 Task: Find connections with filter location Ouro Preto do Oeste with filter topic #entrepreneurwith filter profile language Potuguese with filter current company The Judge Group with filter school Technocrats Institute Of Technology with filter industry Military and International Affairs with filter service category Customer Support with filter keywords title Human Resources
Action: Mouse moved to (590, 112)
Screenshot: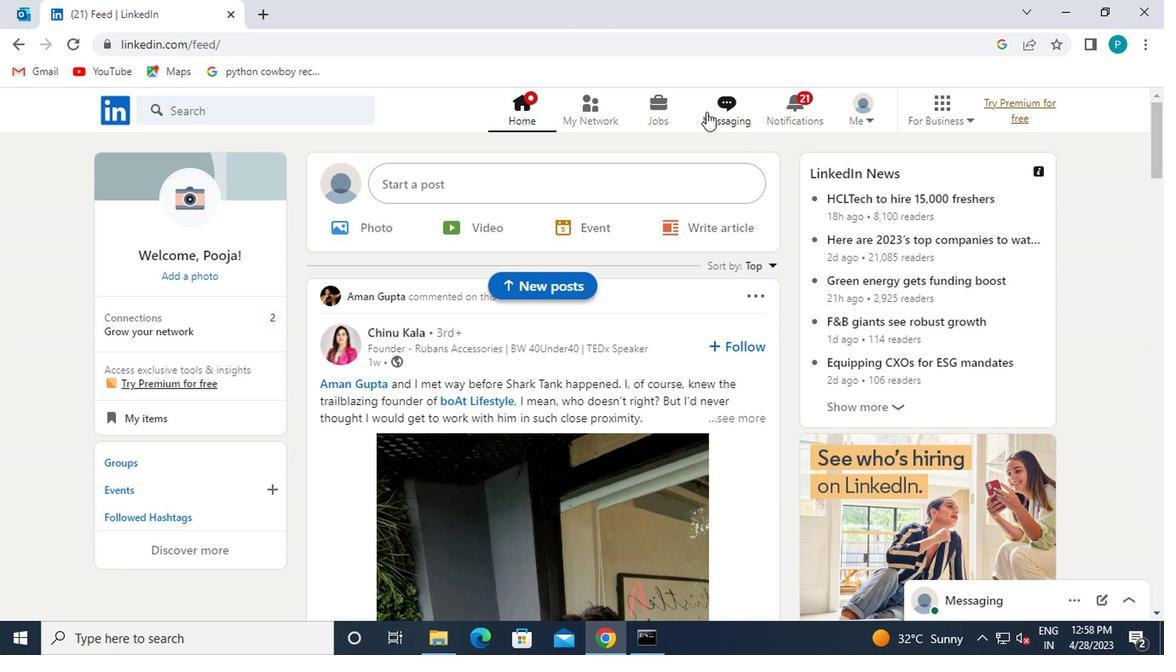 
Action: Mouse pressed left at (590, 112)
Screenshot: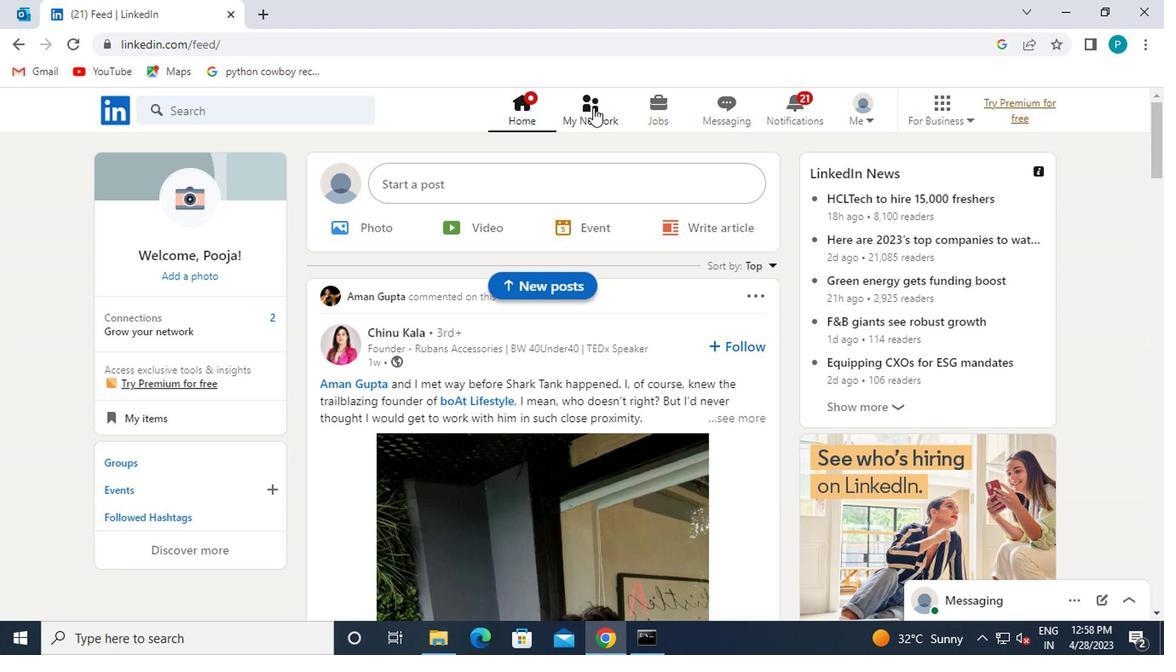 
Action: Mouse moved to (260, 200)
Screenshot: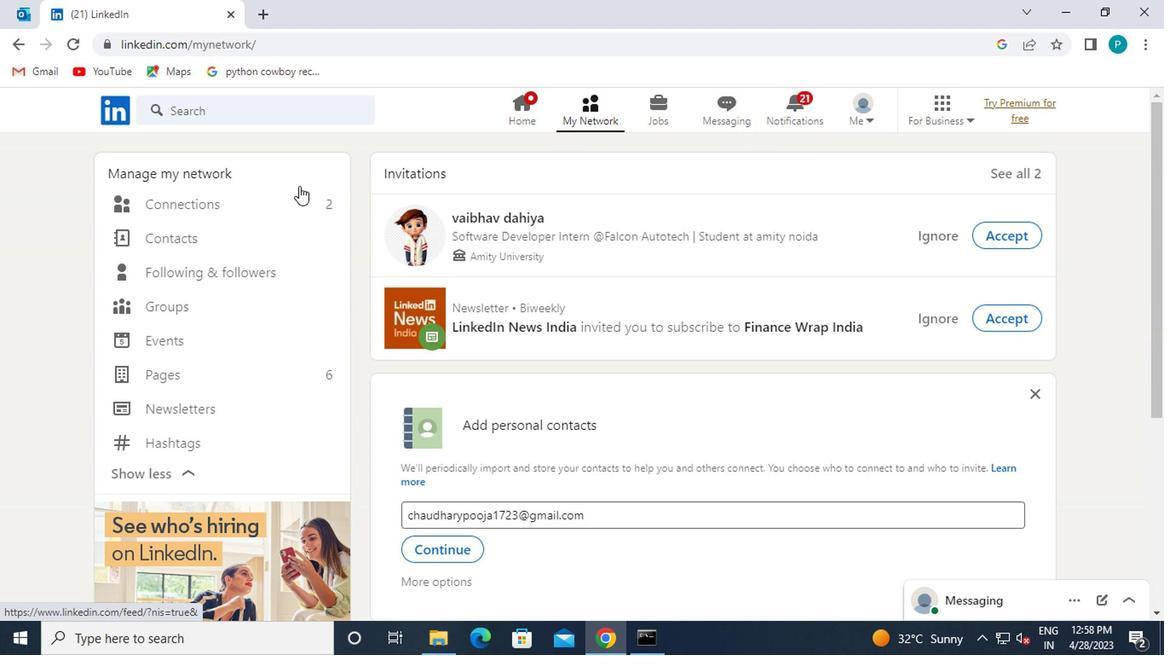 
Action: Mouse pressed left at (260, 200)
Screenshot: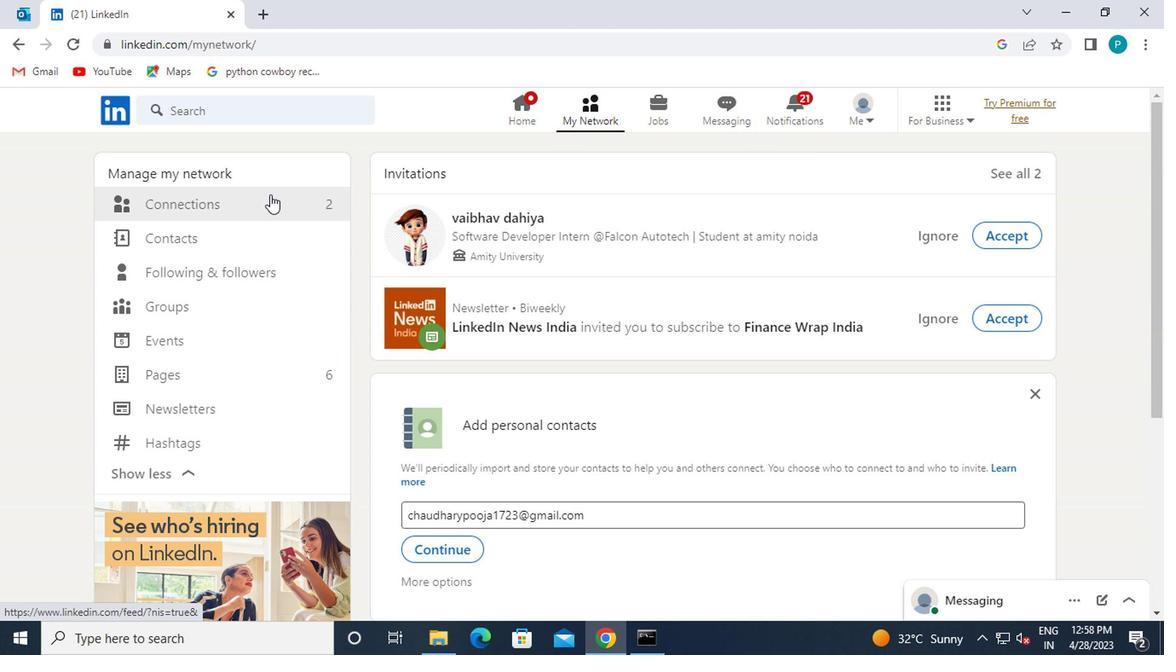 
Action: Mouse moved to (749, 205)
Screenshot: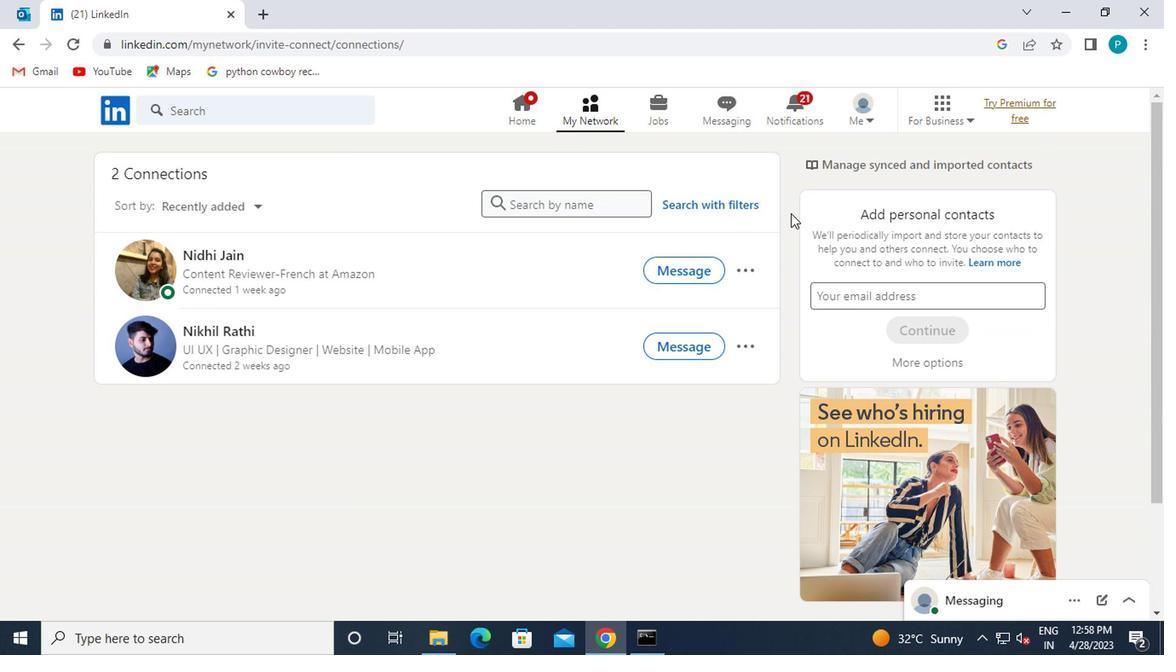 
Action: Mouse pressed left at (749, 205)
Screenshot: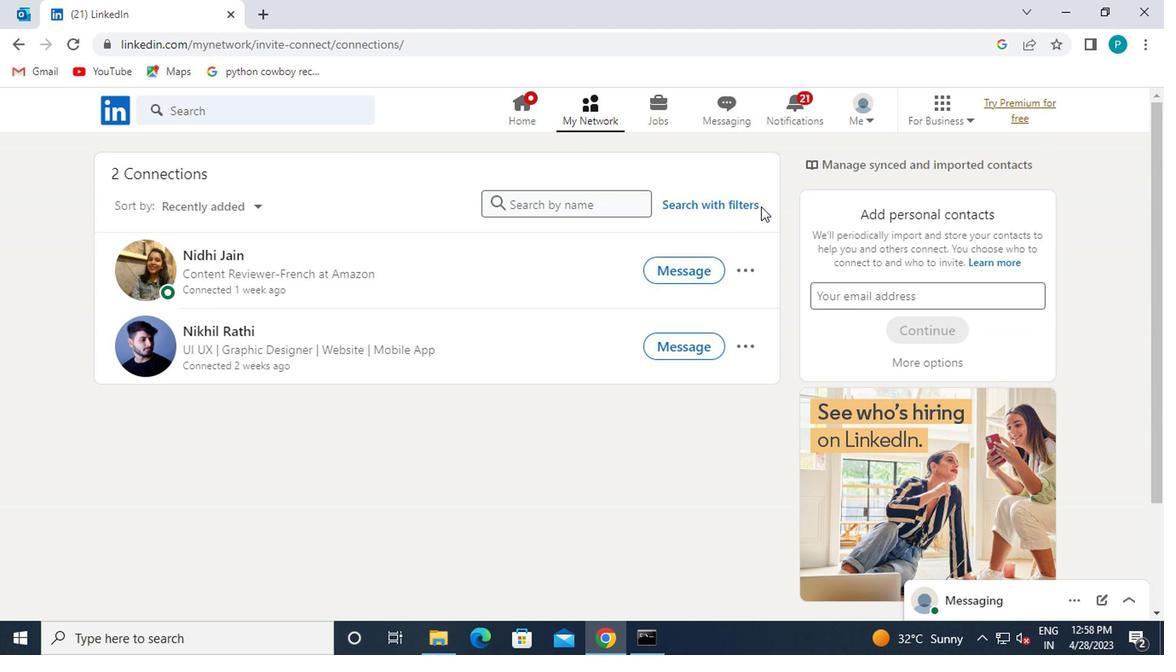 
Action: Mouse moved to (639, 160)
Screenshot: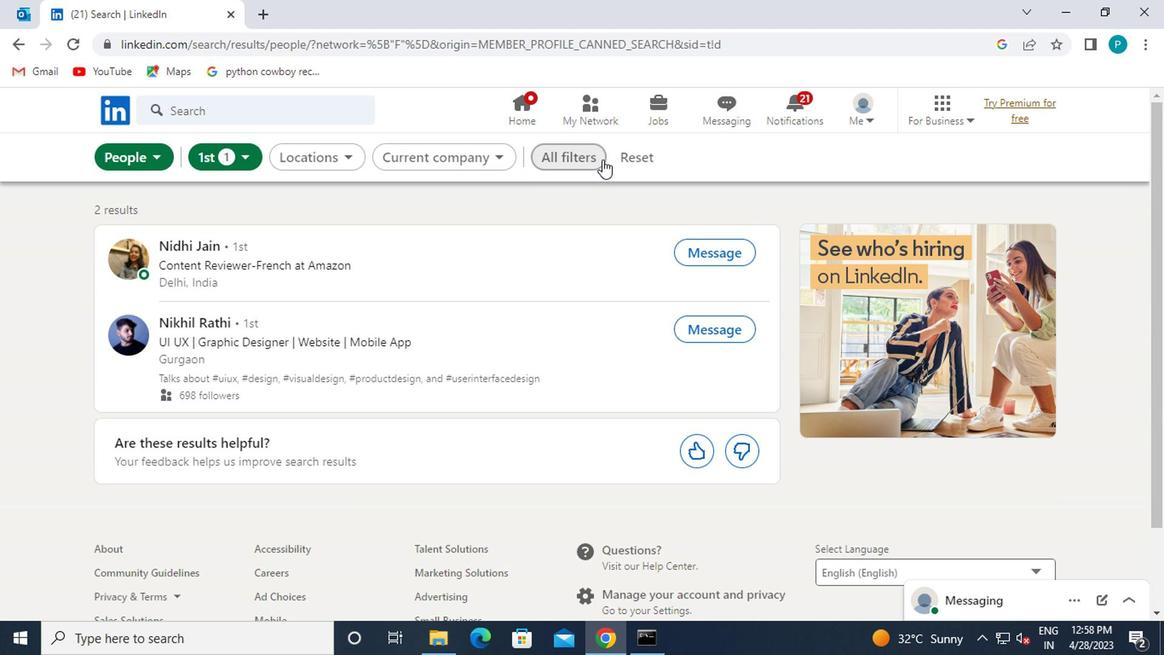 
Action: Mouse pressed left at (639, 160)
Screenshot: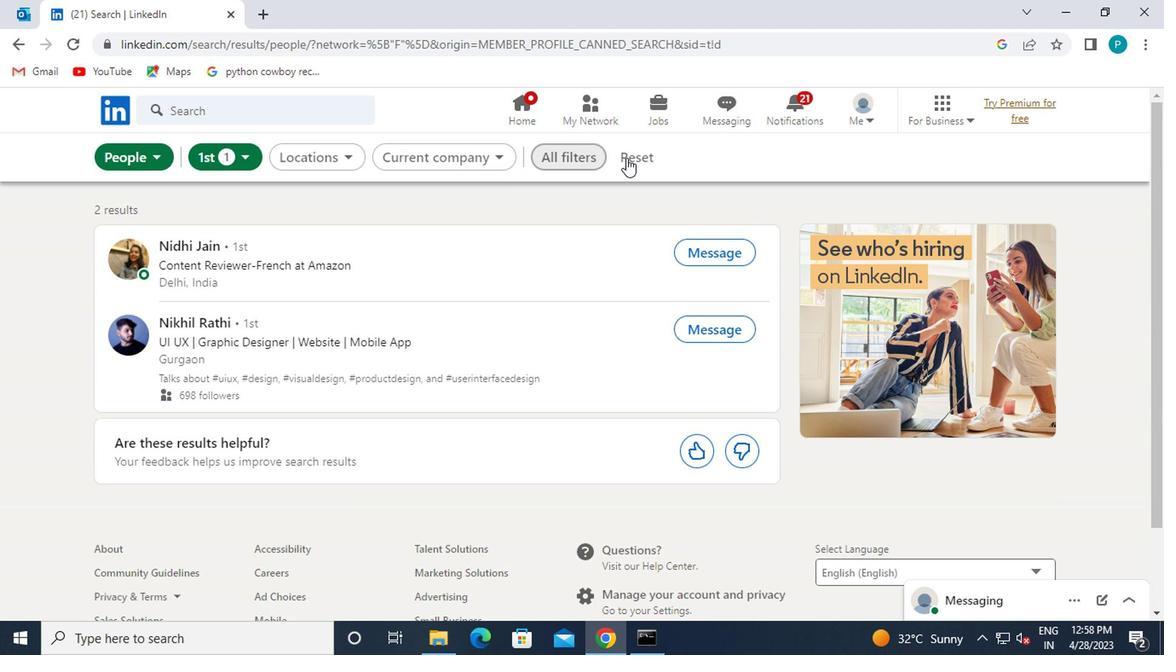 
Action: Mouse moved to (633, 156)
Screenshot: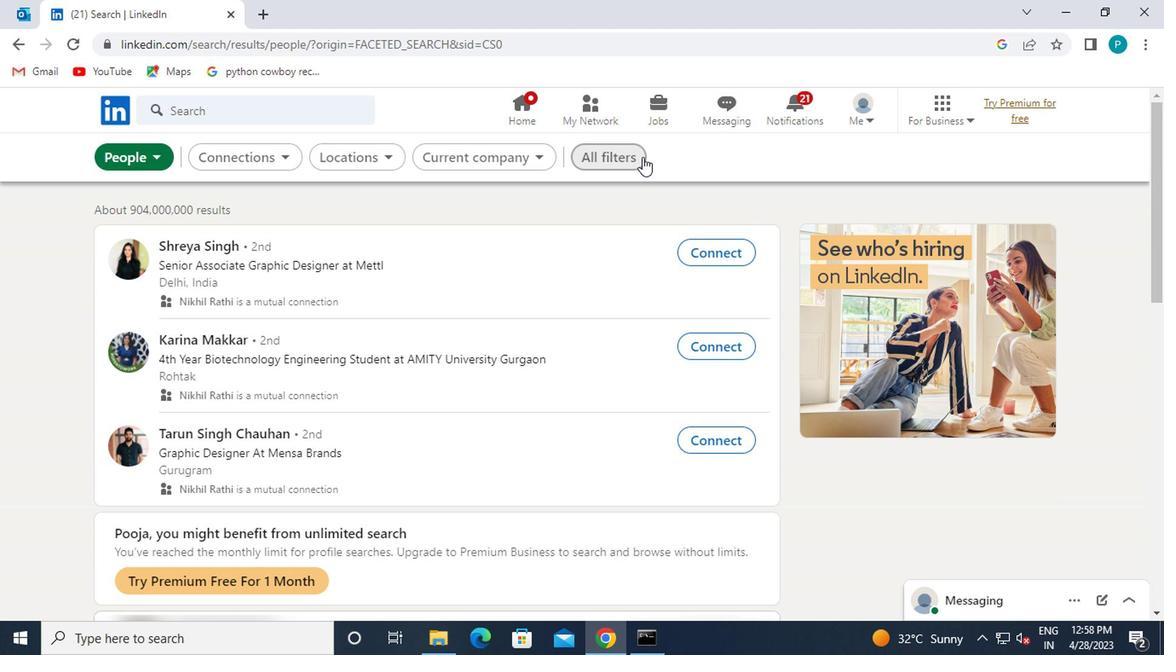 
Action: Mouse pressed left at (633, 156)
Screenshot: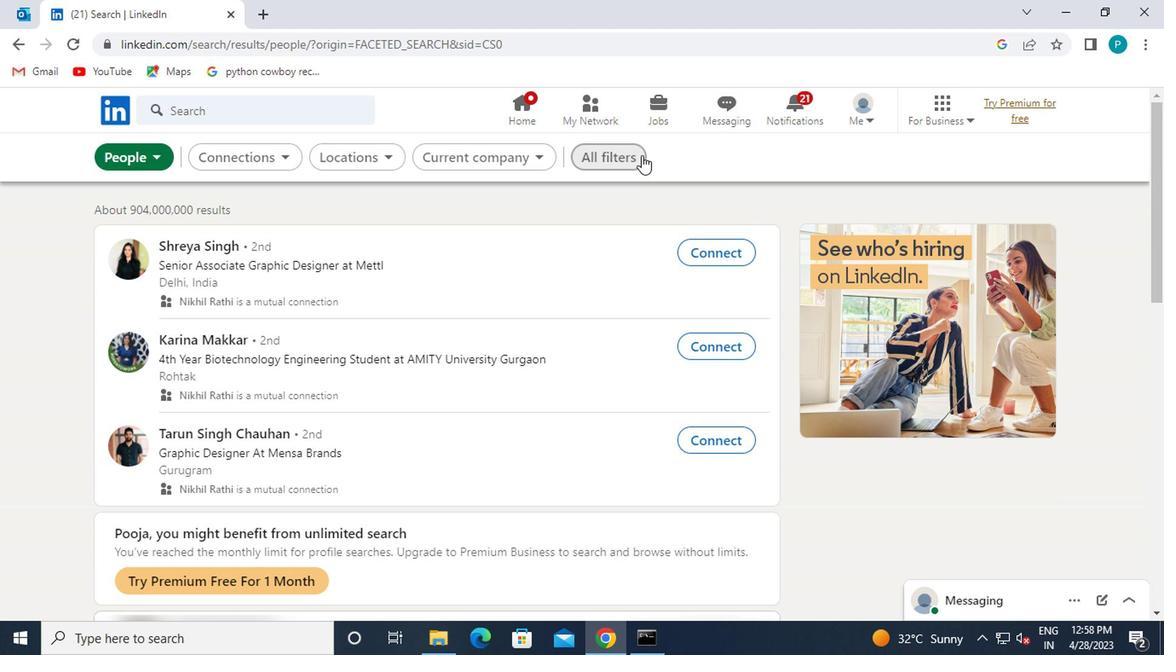 
Action: Mouse moved to (856, 337)
Screenshot: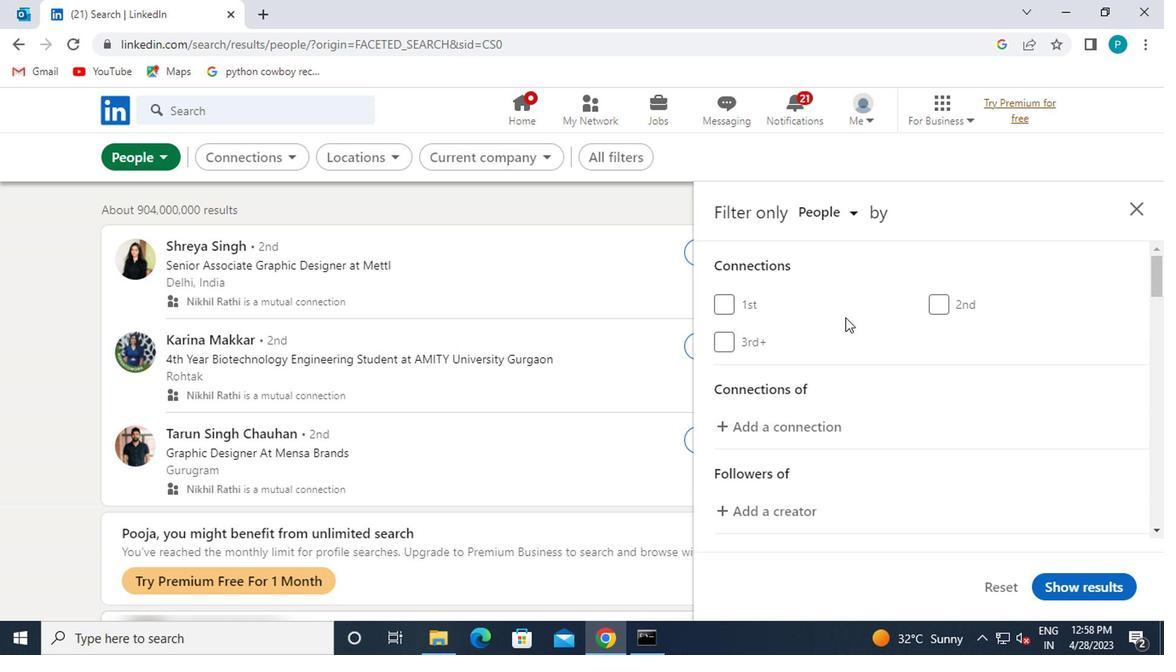 
Action: Mouse scrolled (856, 336) with delta (0, 0)
Screenshot: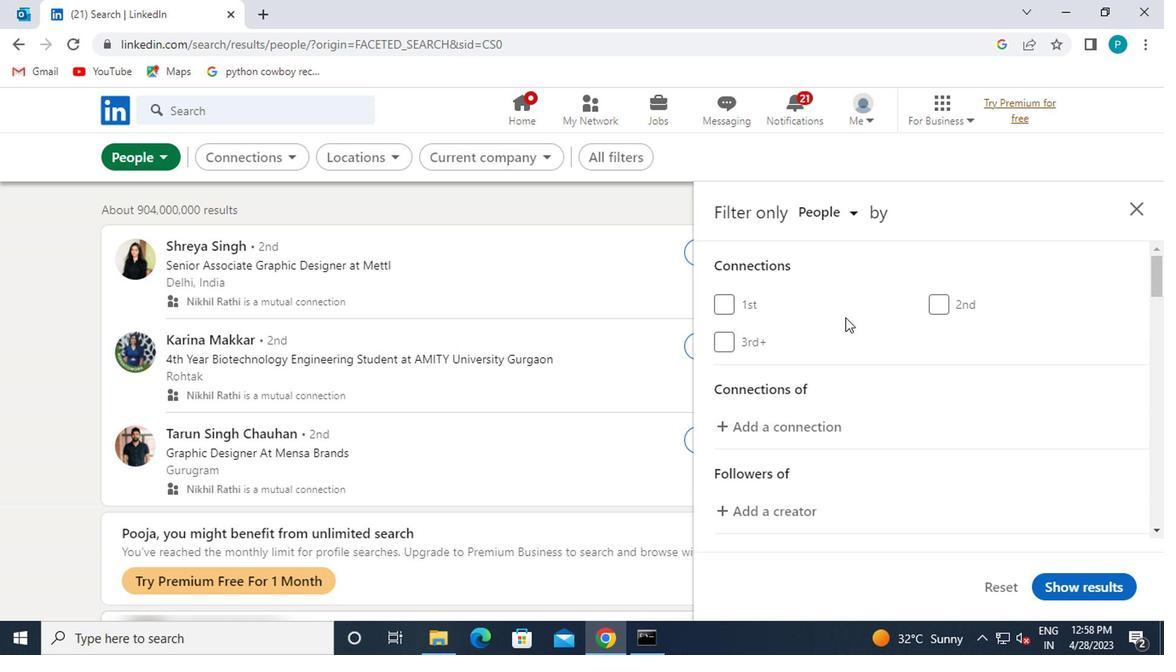 
Action: Mouse moved to (857, 339)
Screenshot: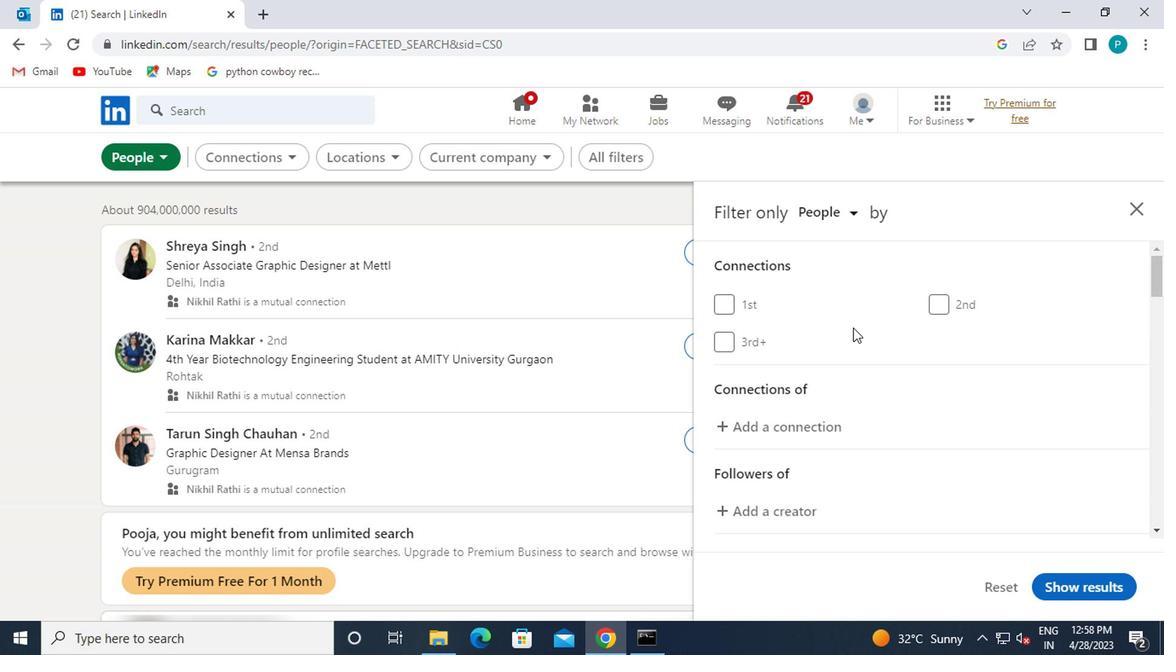 
Action: Mouse scrolled (857, 339) with delta (0, 0)
Screenshot: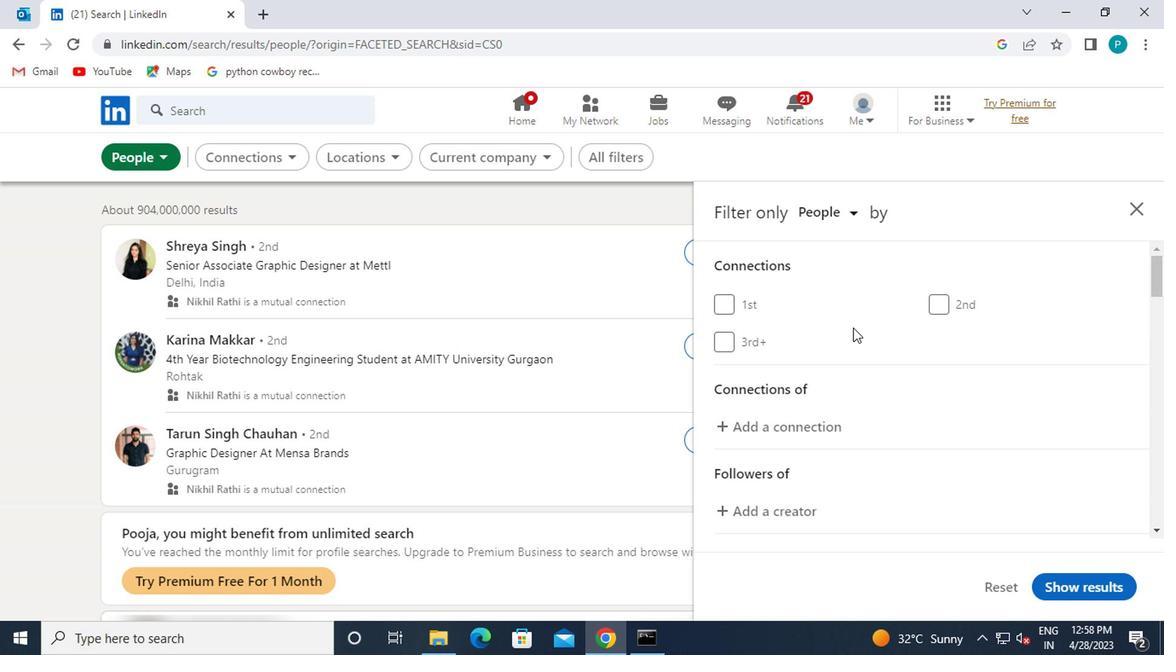 
Action: Mouse scrolled (857, 339) with delta (0, 0)
Screenshot: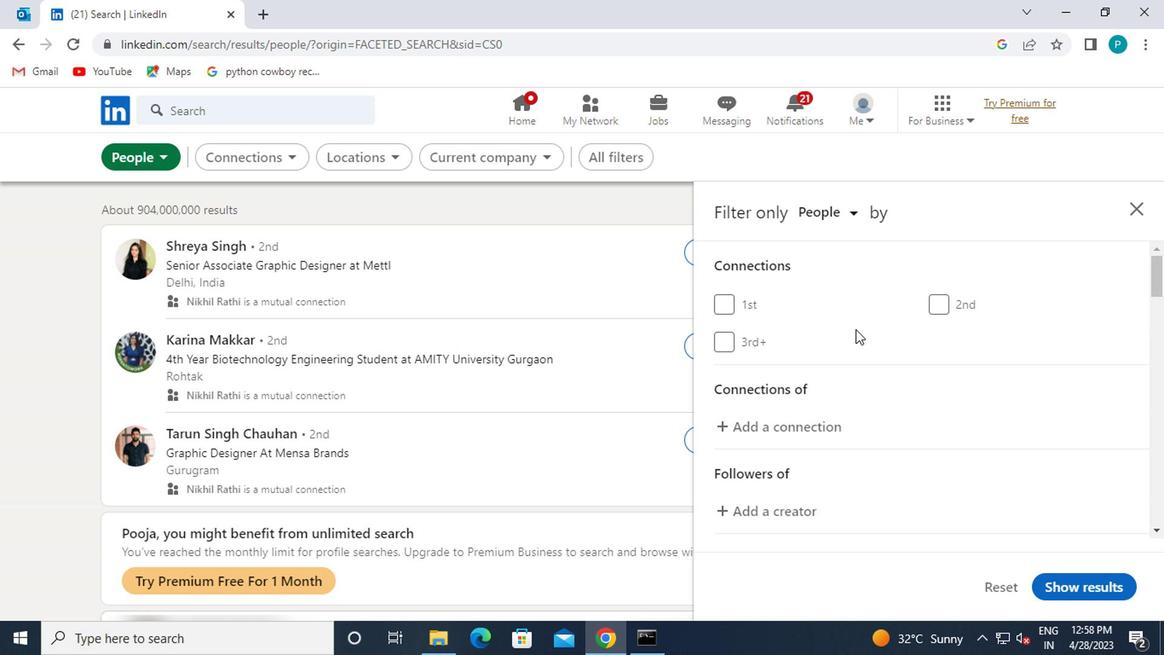 
Action: Mouse moved to (862, 348)
Screenshot: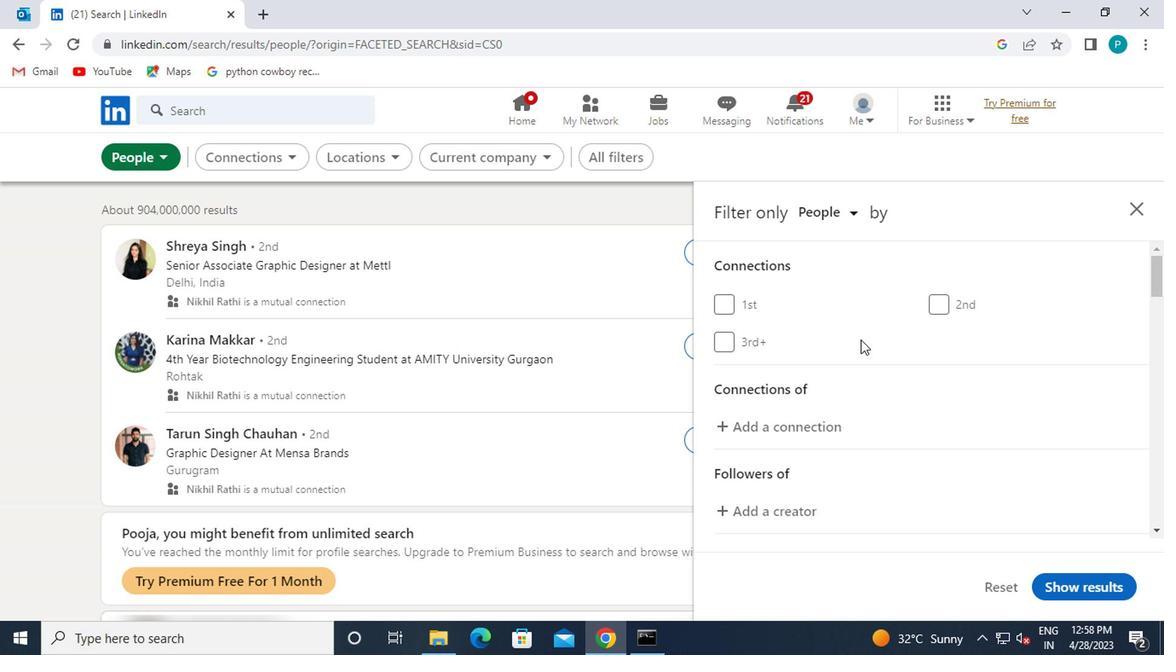 
Action: Mouse scrolled (862, 347) with delta (0, 0)
Screenshot: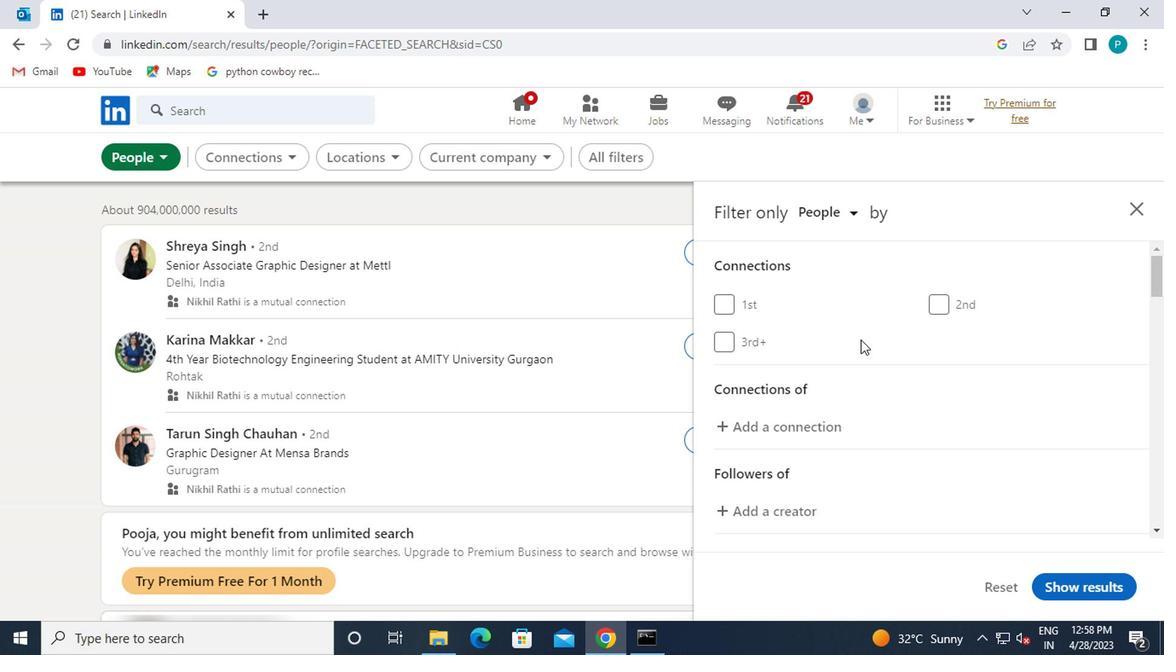 
Action: Mouse moved to (968, 325)
Screenshot: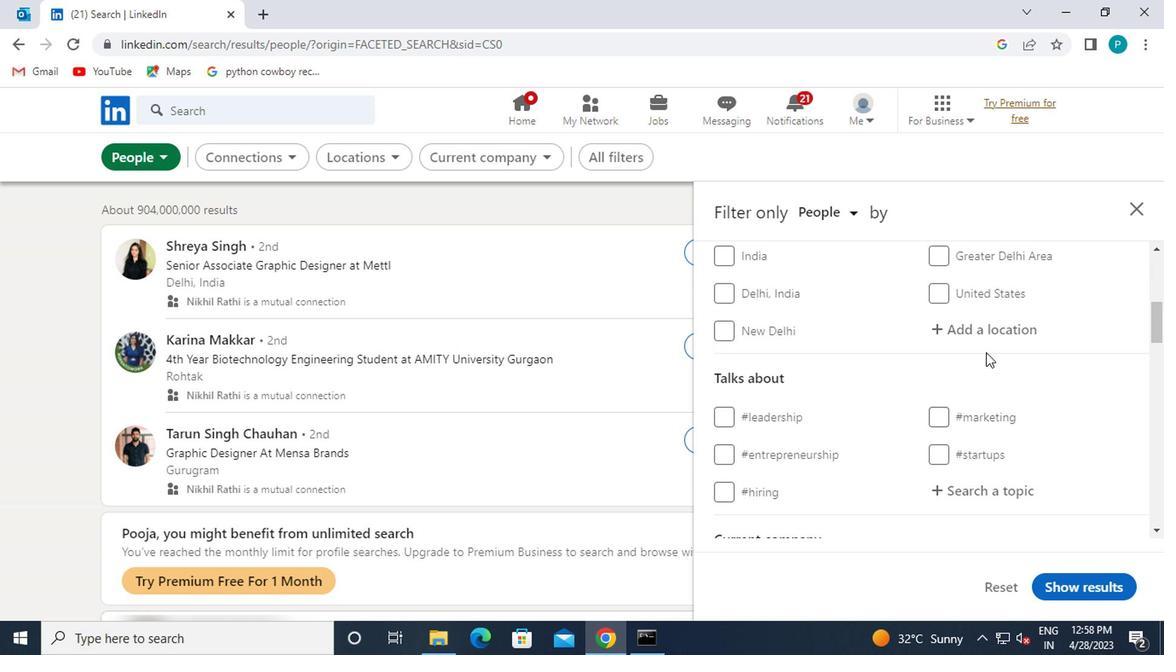 
Action: Mouse pressed left at (968, 325)
Screenshot: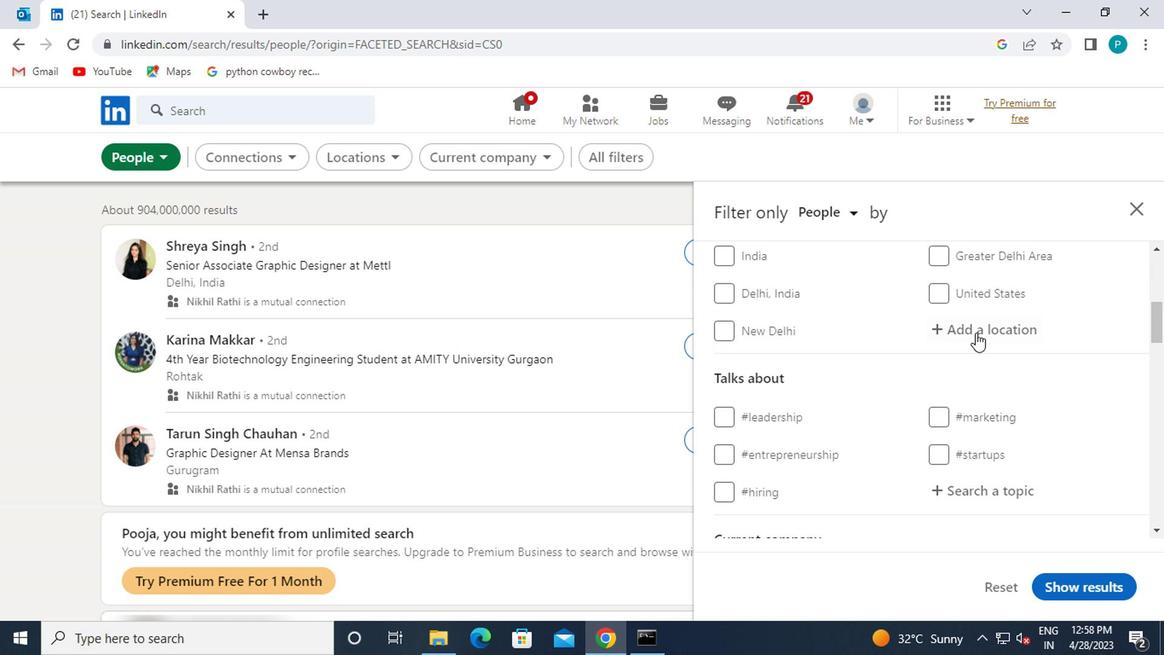 
Action: Key pressed <Key.caps_lock>o<Key.caps_lock>uro
Screenshot: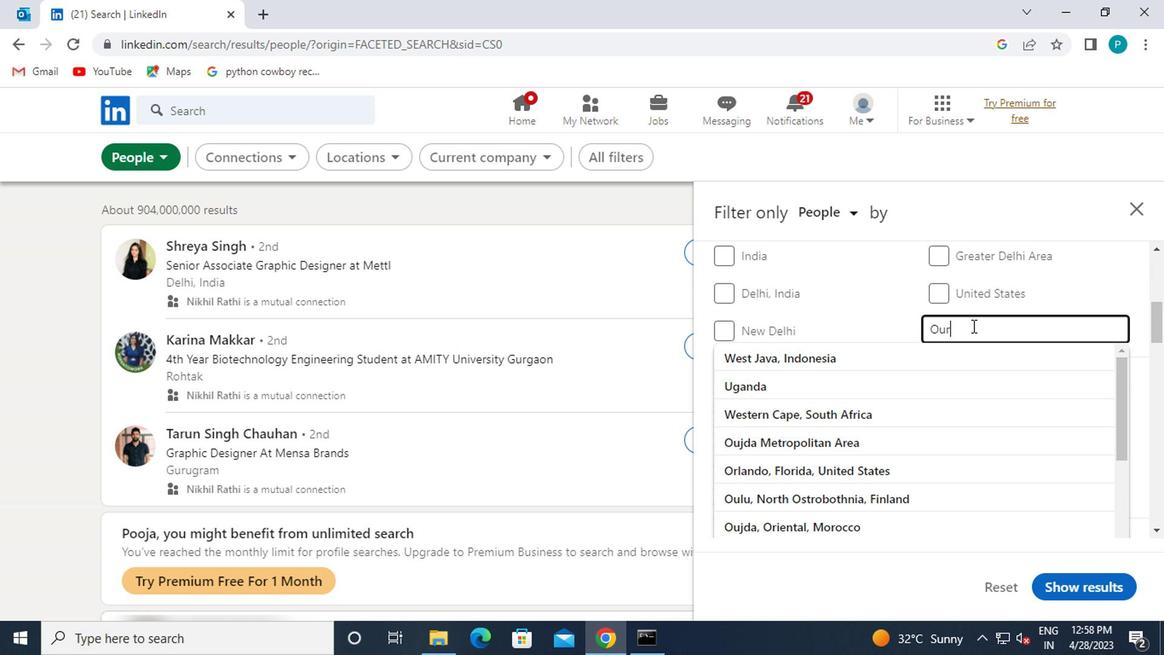 
Action: Mouse moved to (913, 435)
Screenshot: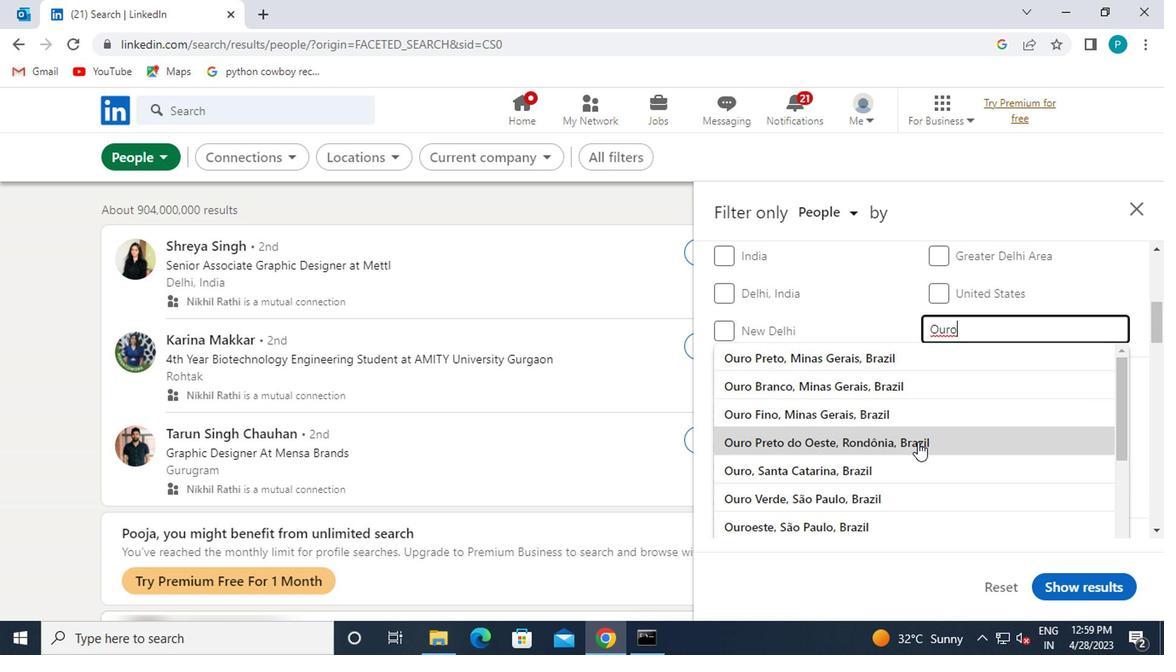 
Action: Mouse pressed left at (913, 435)
Screenshot: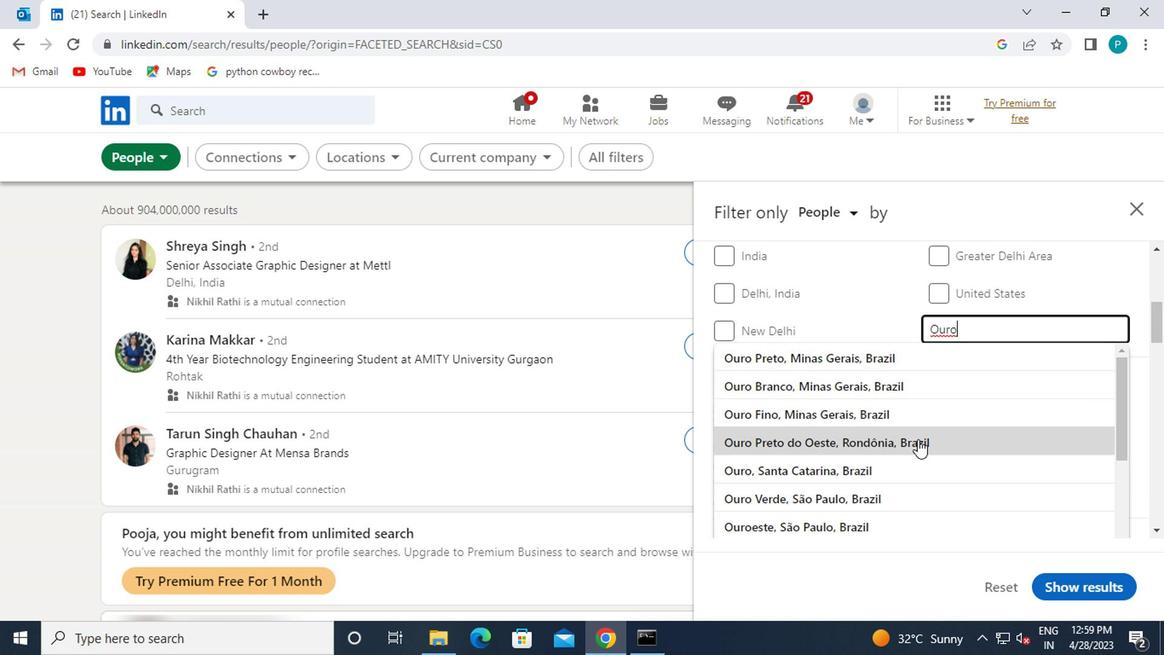 
Action: Mouse scrolled (913, 434) with delta (0, 0)
Screenshot: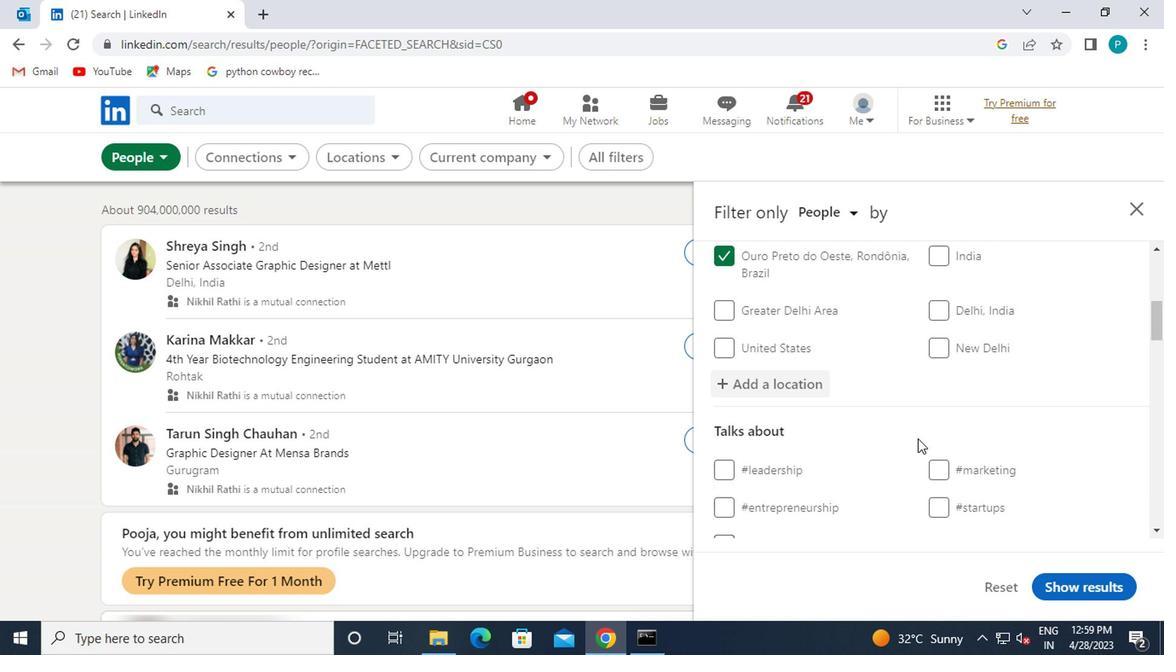 
Action: Mouse scrolled (913, 434) with delta (0, 0)
Screenshot: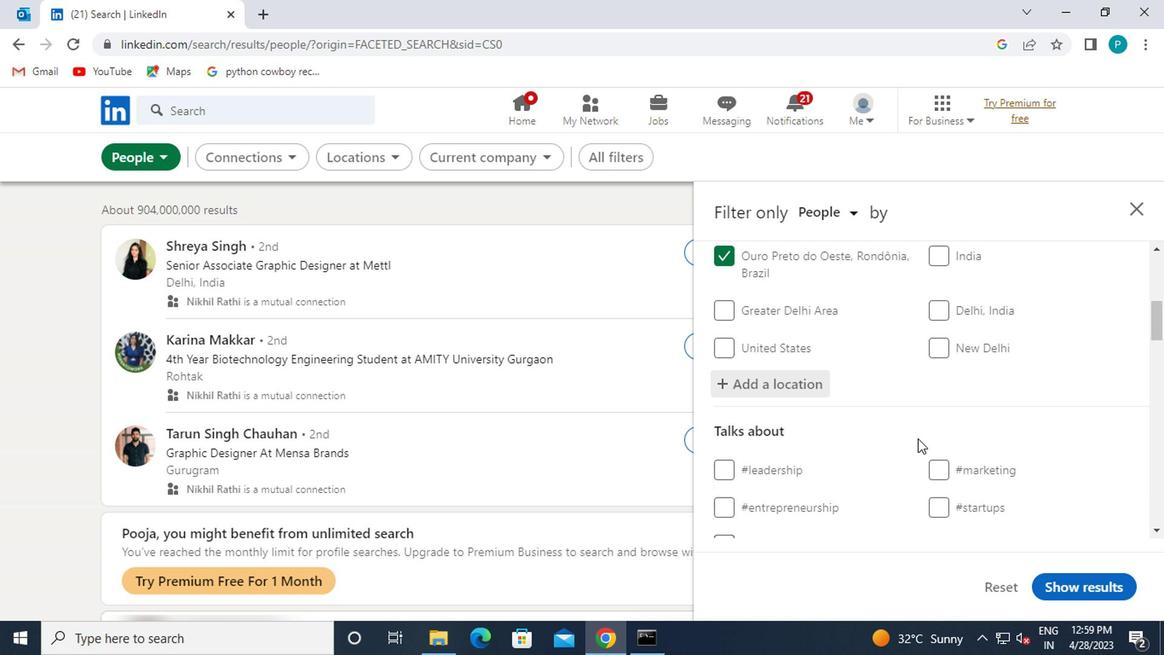 
Action: Mouse moved to (967, 384)
Screenshot: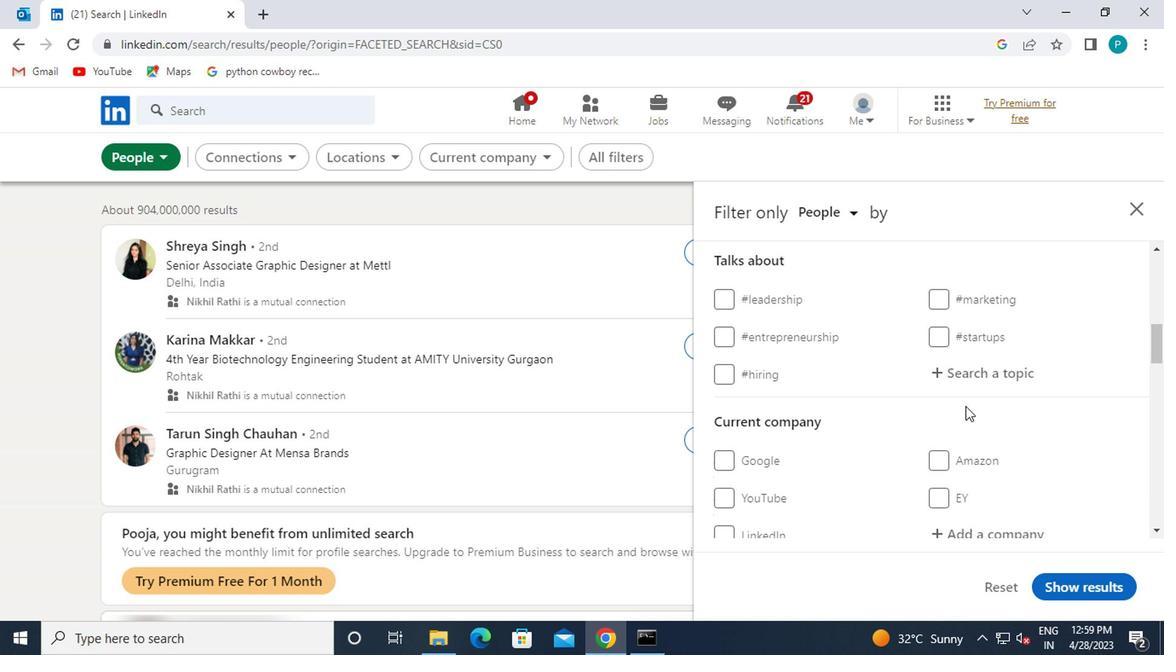 
Action: Mouse pressed left at (967, 384)
Screenshot: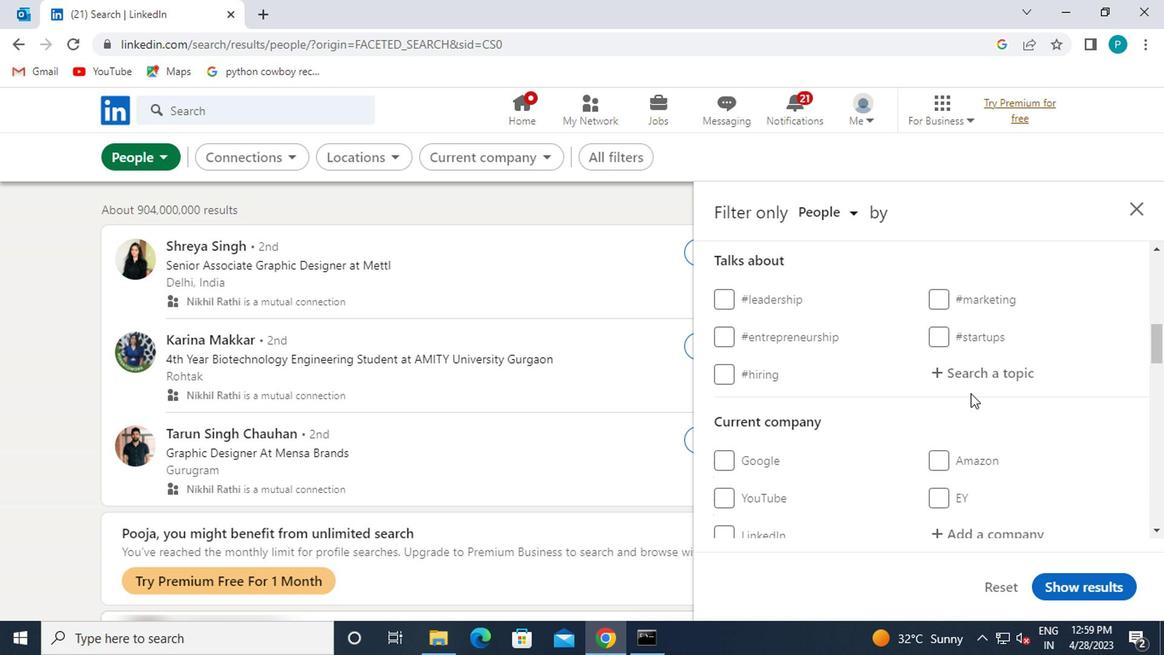 
Action: Key pressed <Key.shift>#ENTREPRENUR
Screenshot: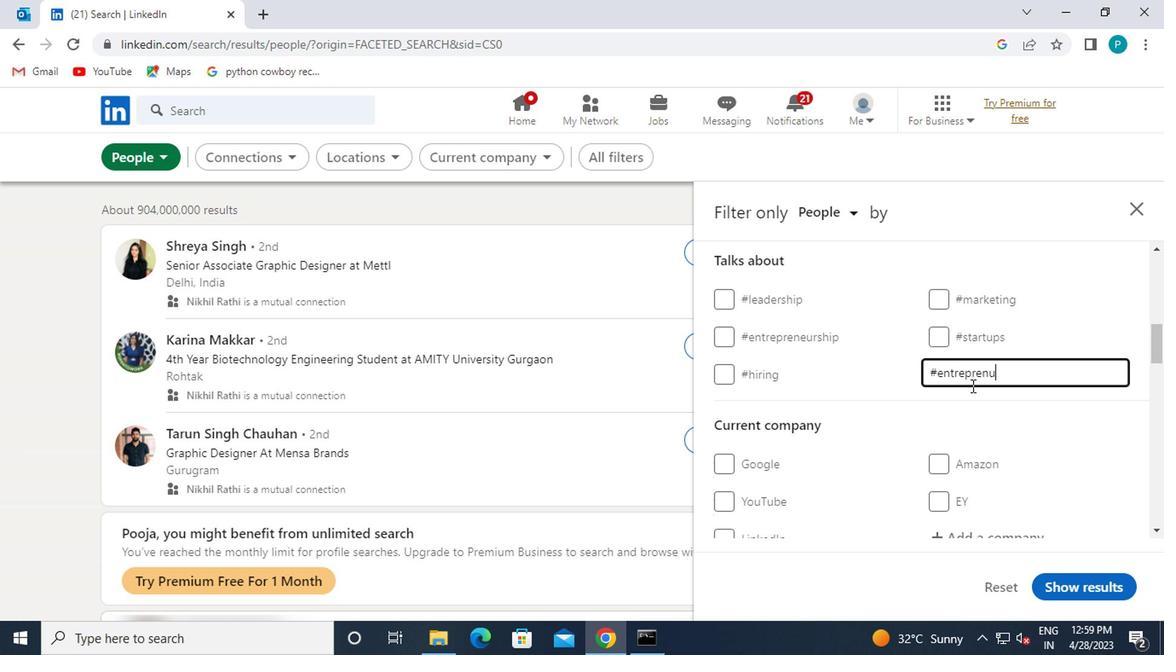 
Action: Mouse scrolled (967, 383) with delta (0, 0)
Screenshot: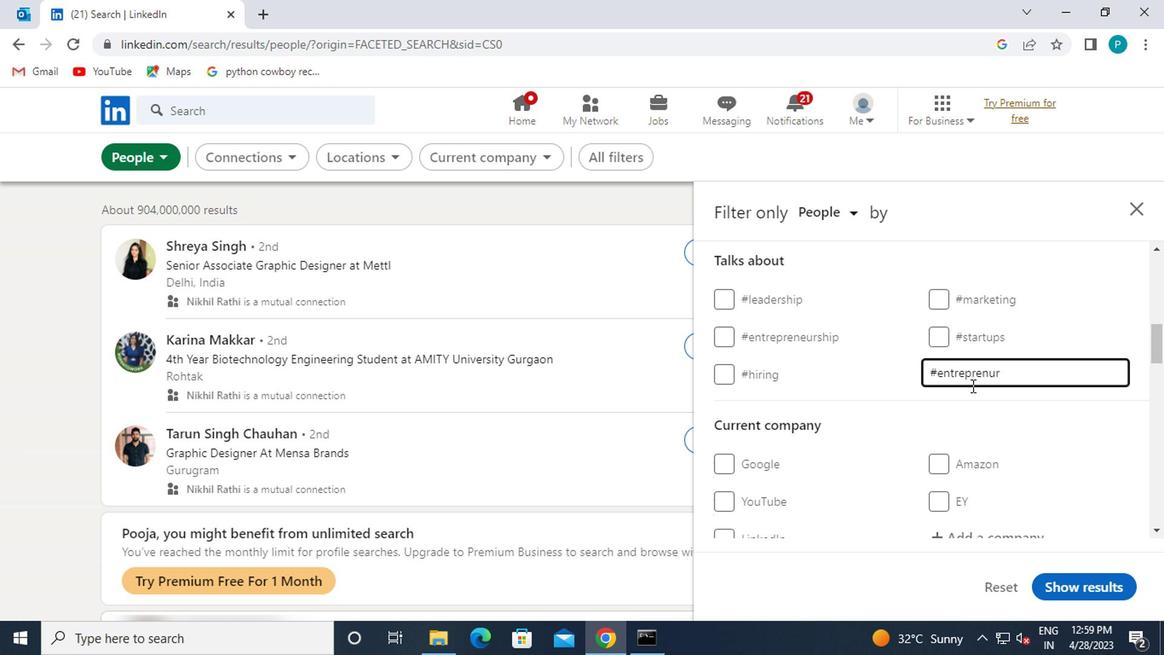 
Action: Mouse scrolled (967, 383) with delta (0, 0)
Screenshot: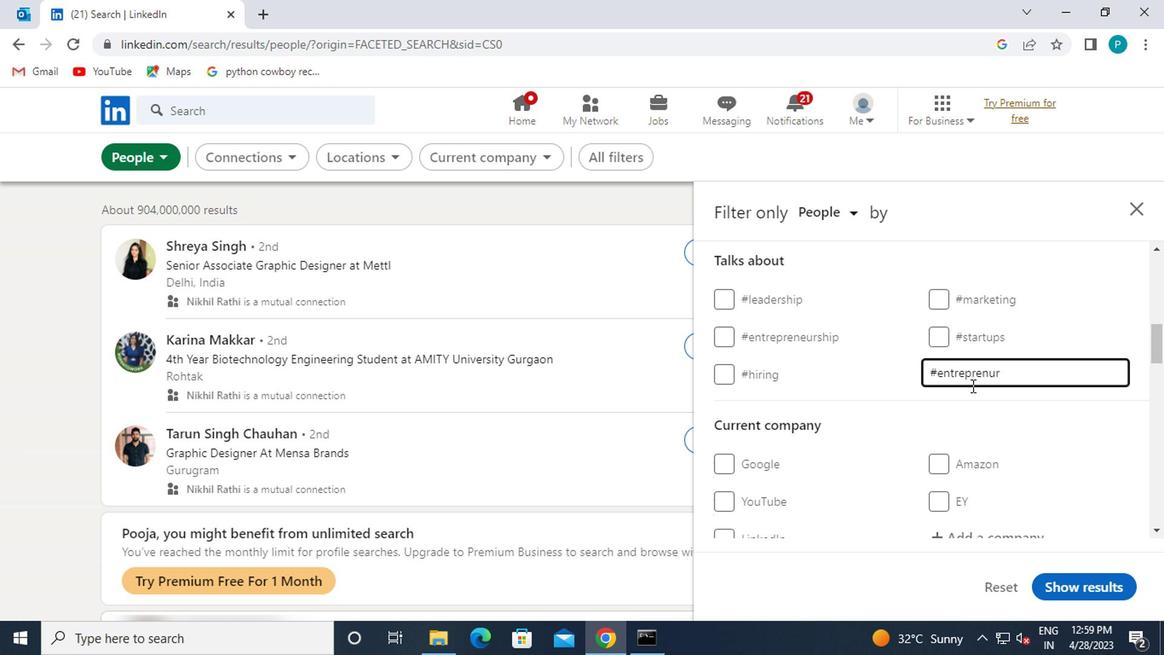 
Action: Mouse moved to (965, 381)
Screenshot: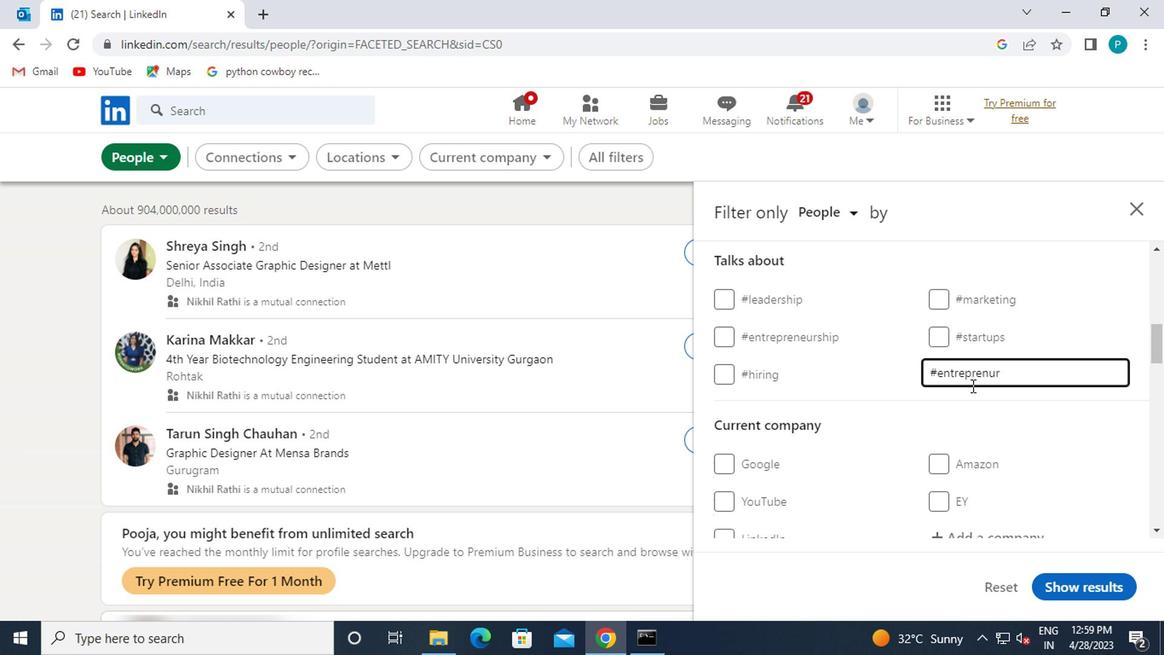
Action: Mouse scrolled (965, 380) with delta (0, 0)
Screenshot: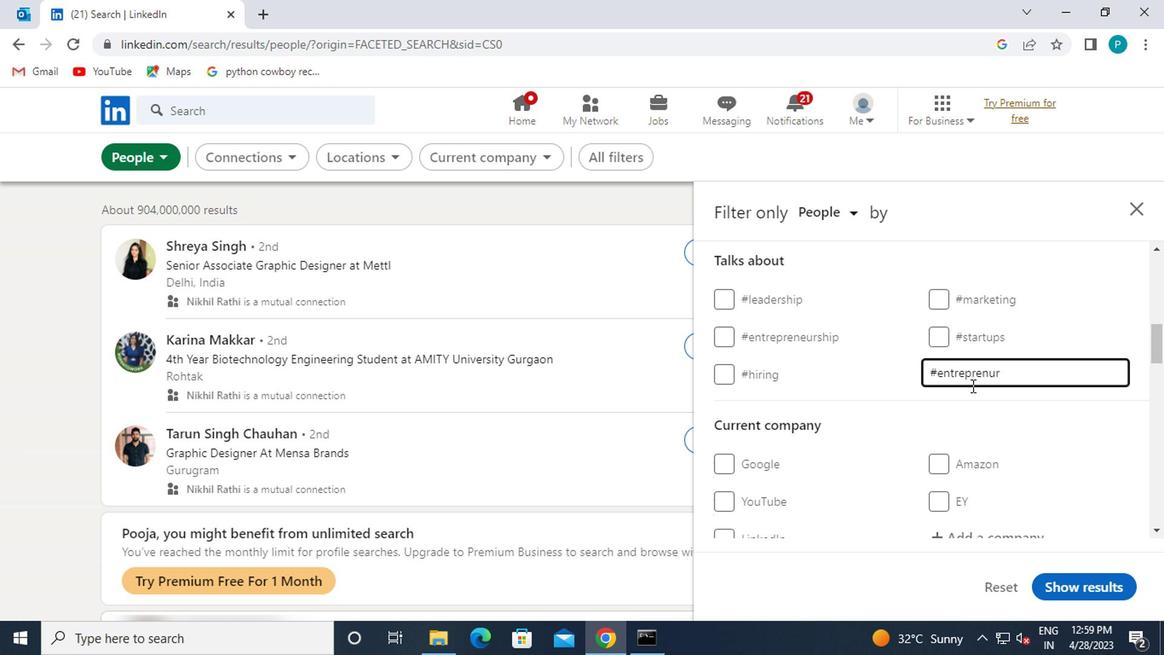 
Action: Mouse moved to (951, 377)
Screenshot: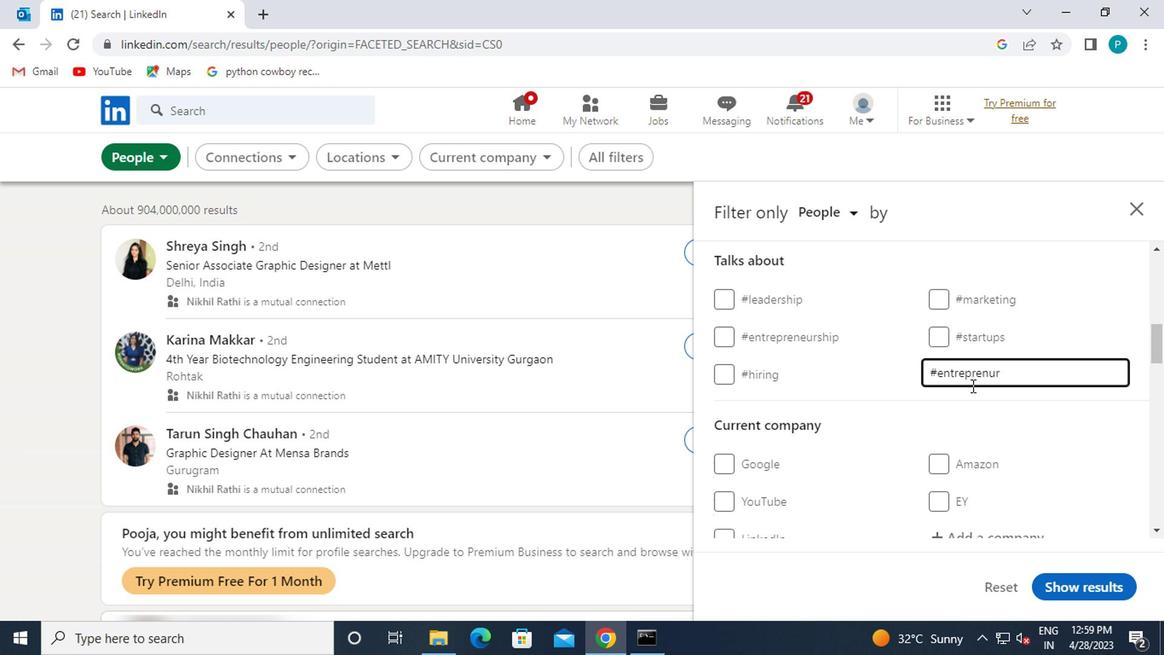 
Action: Mouse scrolled (951, 377) with delta (0, 0)
Screenshot: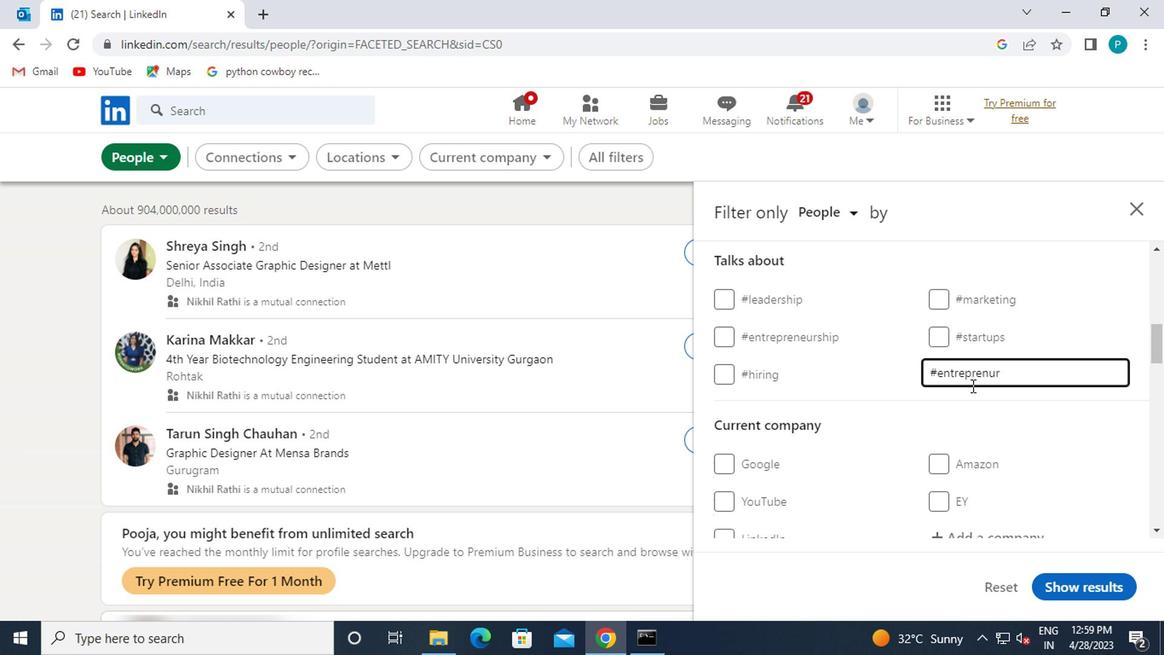 
Action: Mouse moved to (889, 367)
Screenshot: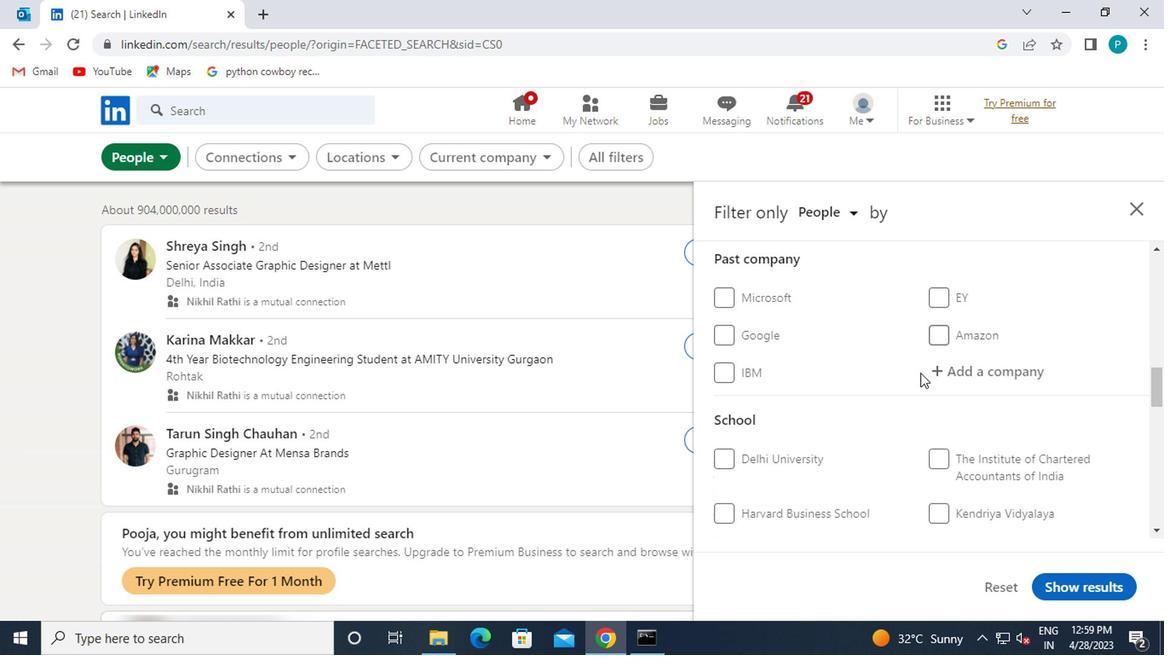 
Action: Mouse scrolled (889, 366) with delta (0, -1)
Screenshot: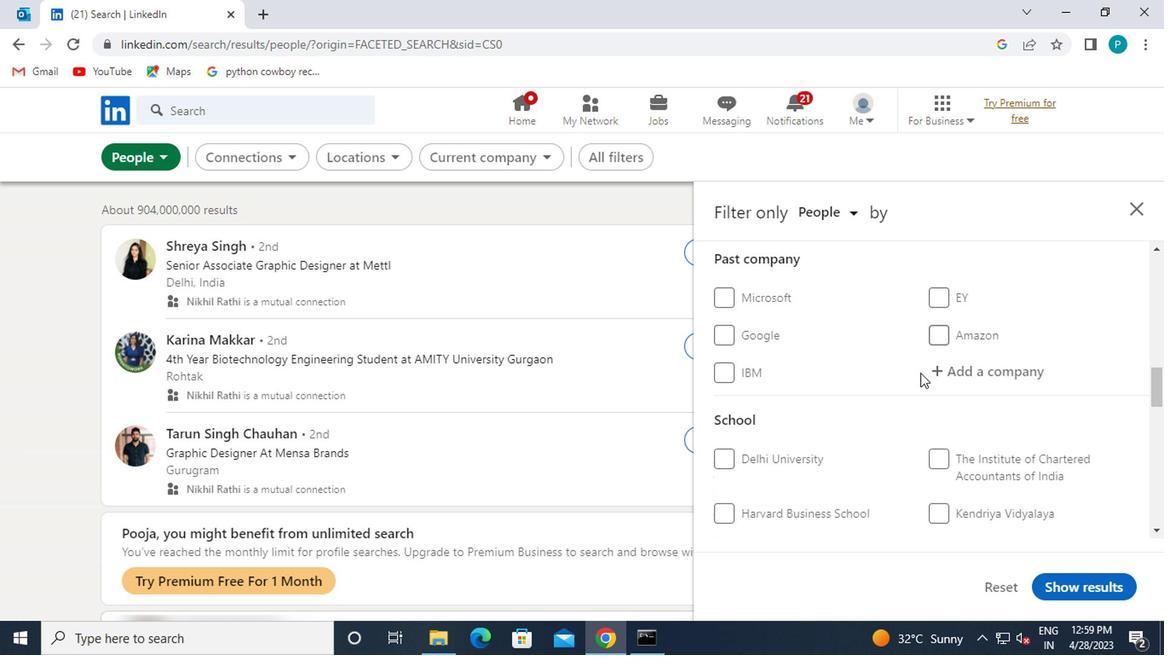 
Action: Mouse scrolled (889, 366) with delta (0, -1)
Screenshot: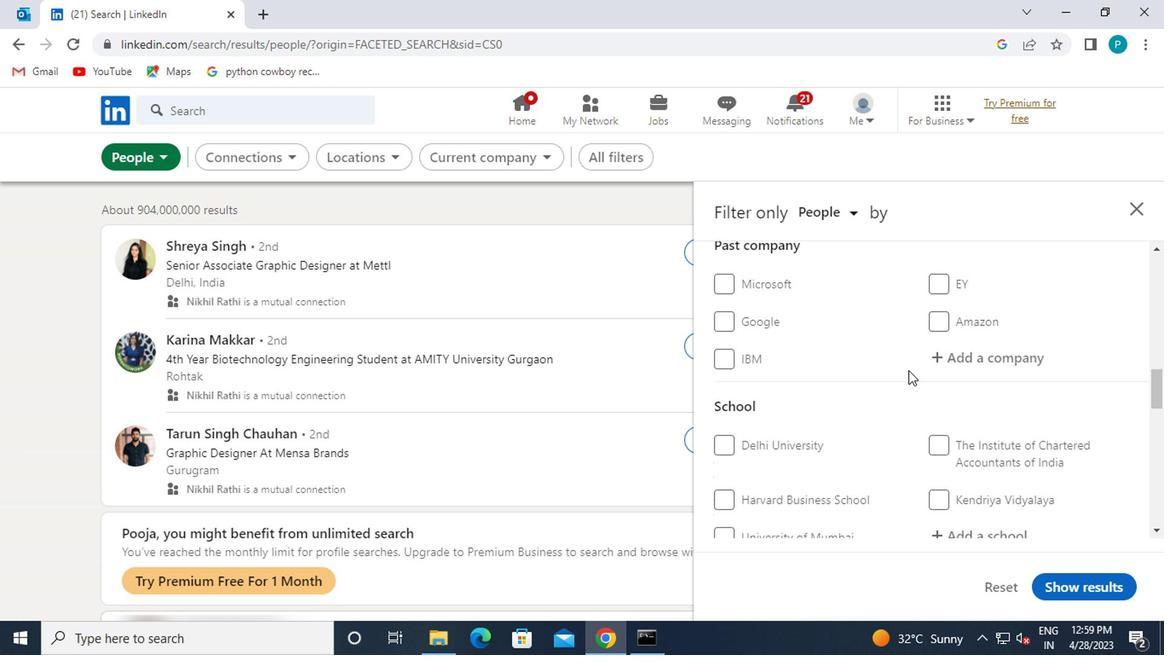 
Action: Mouse scrolled (889, 366) with delta (0, -1)
Screenshot: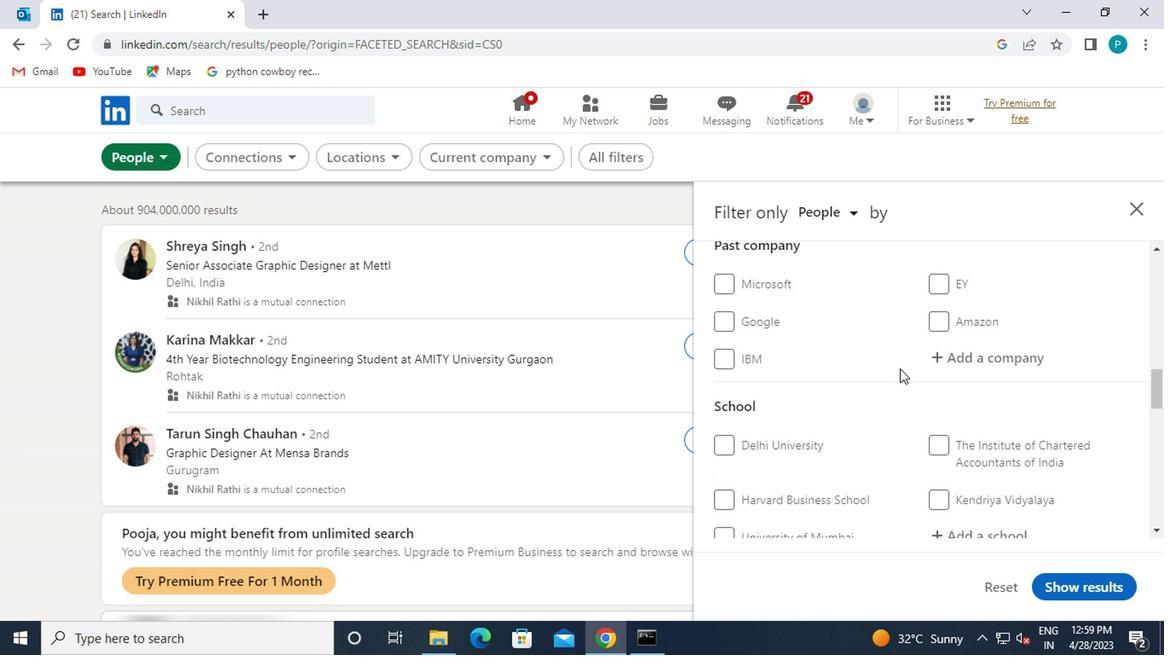 
Action: Mouse moved to (849, 380)
Screenshot: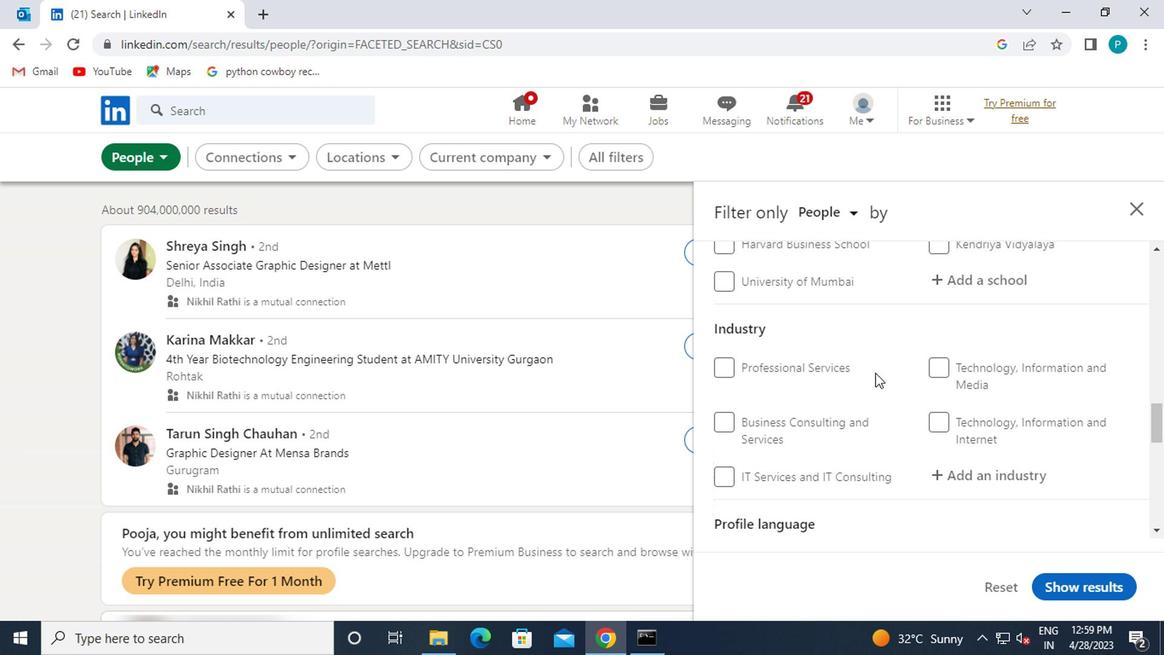 
Action: Mouse scrolled (849, 379) with delta (0, -1)
Screenshot: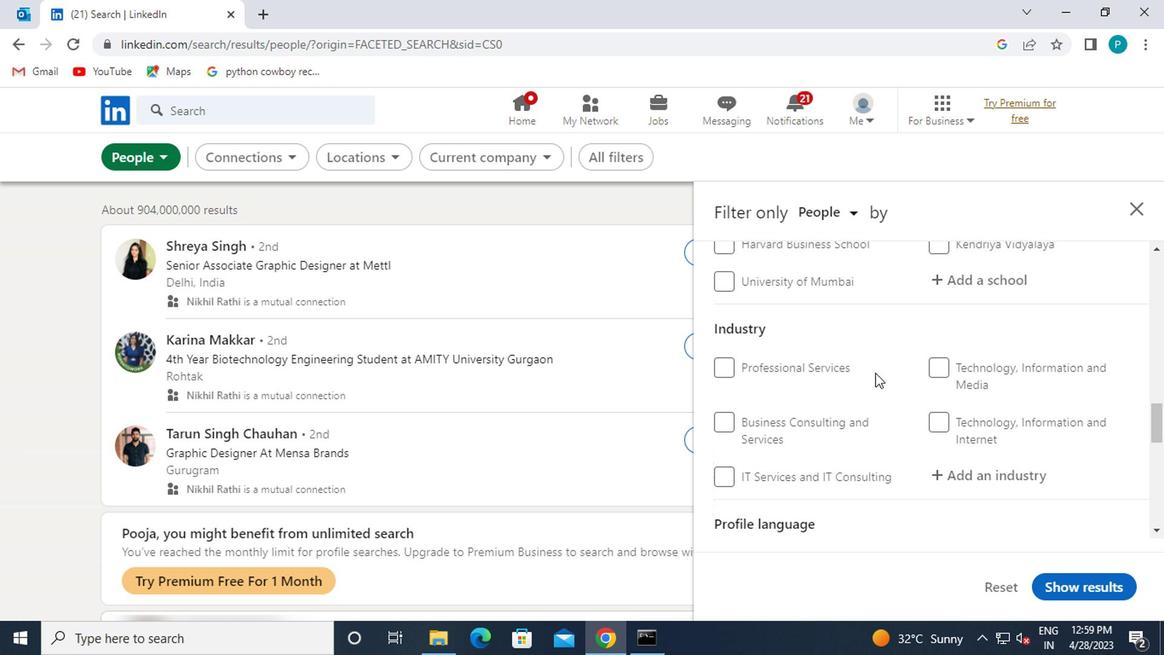 
Action: Mouse moved to (846, 382)
Screenshot: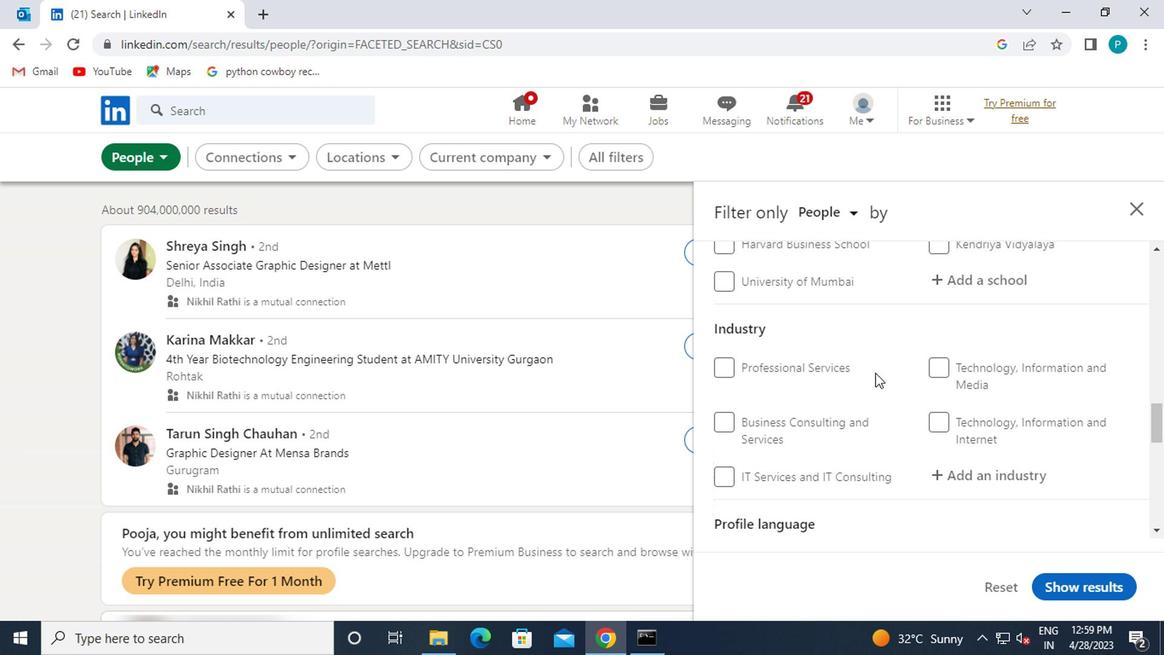 
Action: Mouse scrolled (846, 381) with delta (0, 0)
Screenshot: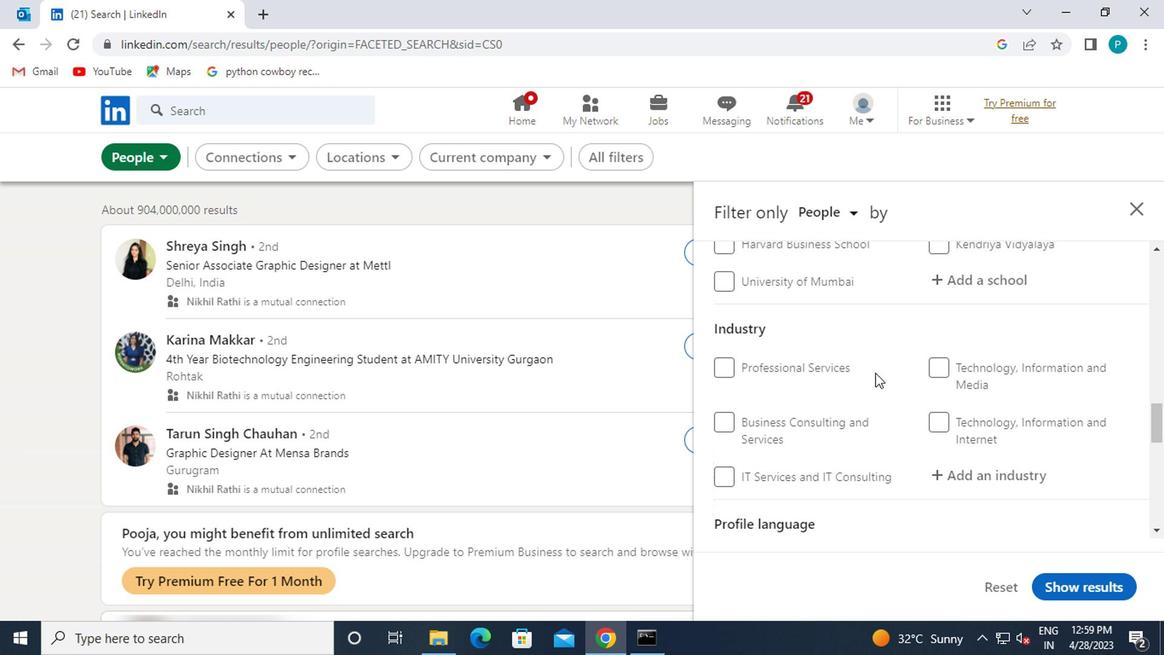 
Action: Mouse scrolled (846, 381) with delta (0, 0)
Screenshot: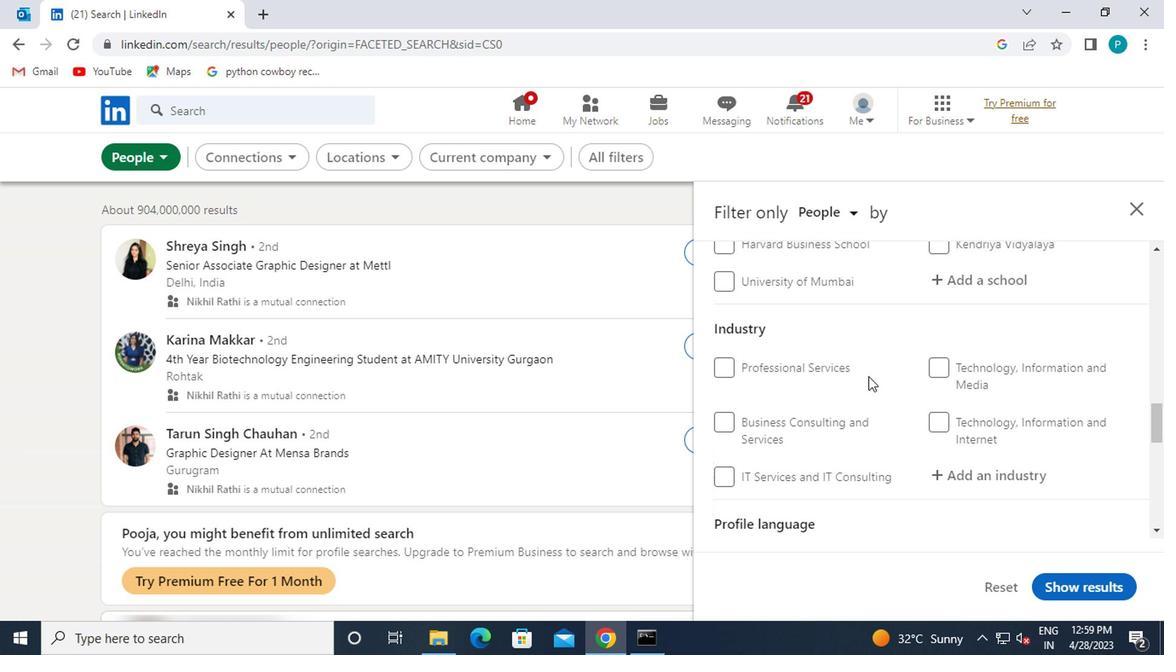 
Action: Mouse moved to (946, 350)
Screenshot: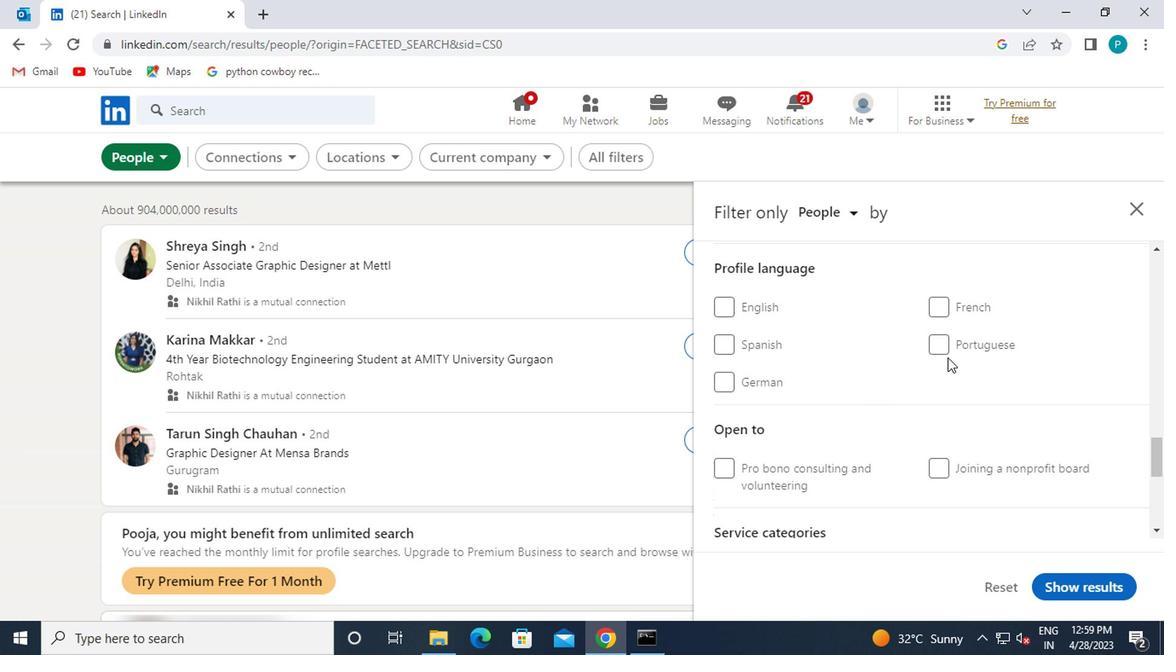 
Action: Mouse pressed left at (946, 350)
Screenshot: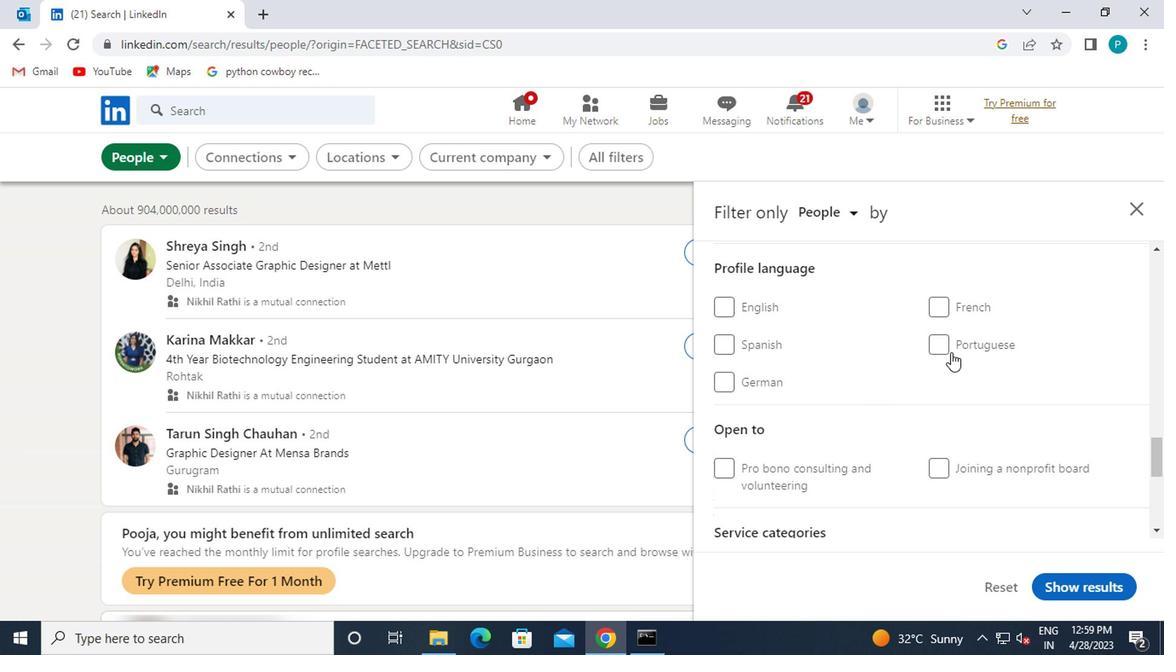 
Action: Mouse moved to (1005, 350)
Screenshot: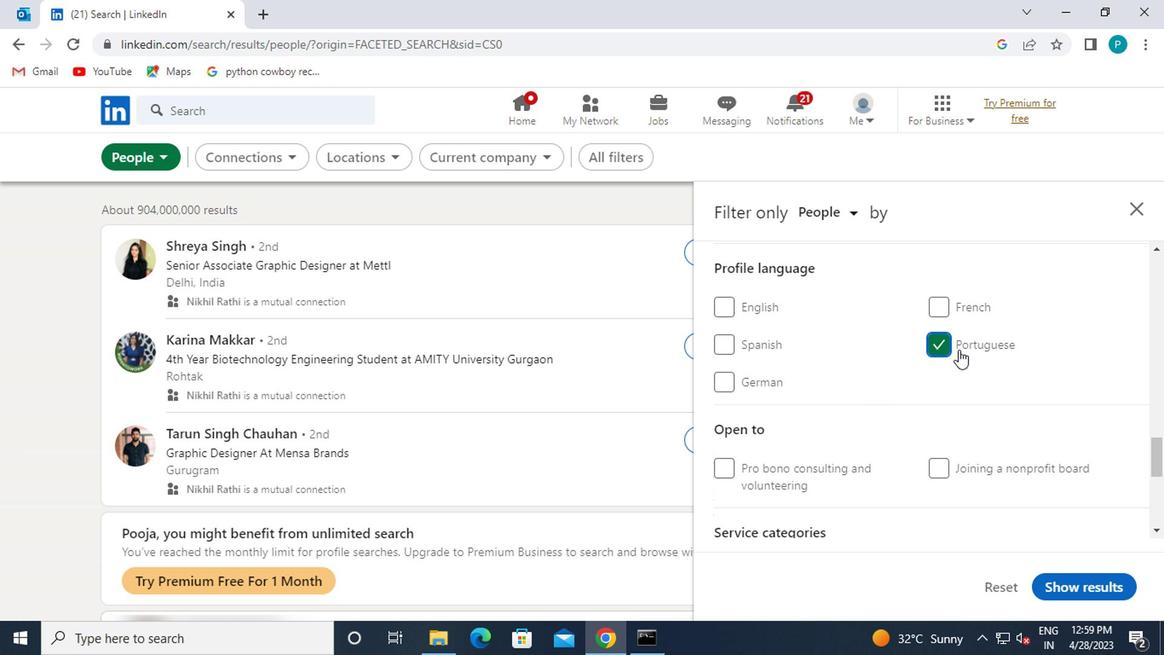 
Action: Mouse scrolled (1005, 351) with delta (0, 0)
Screenshot: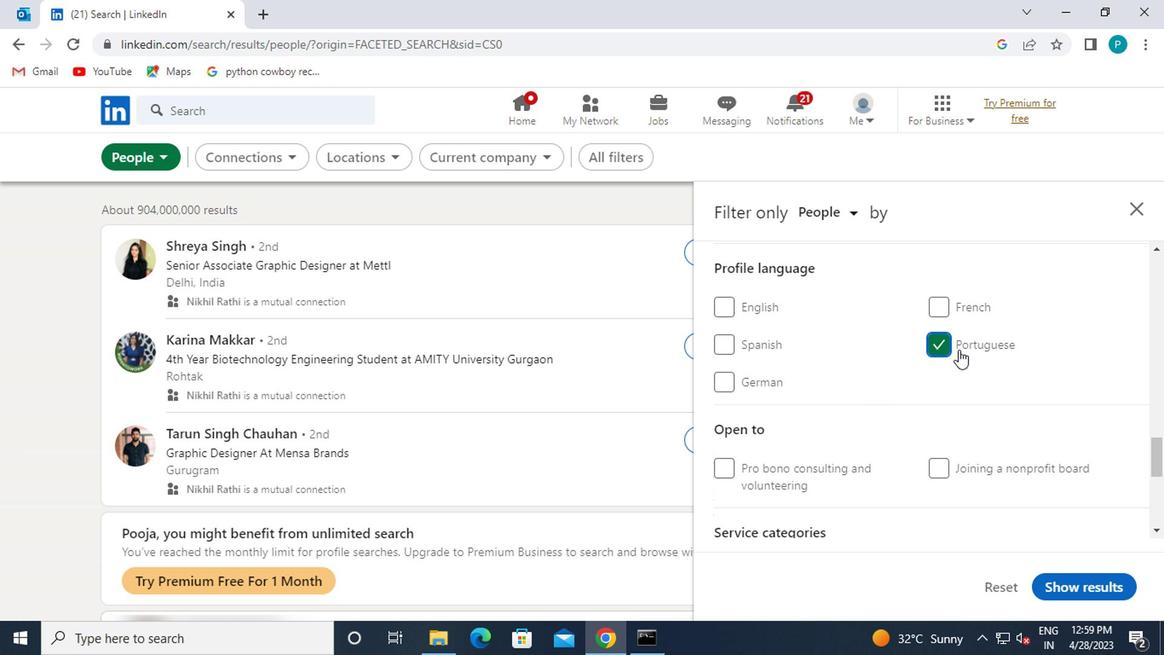 
Action: Mouse scrolled (1005, 351) with delta (0, 0)
Screenshot: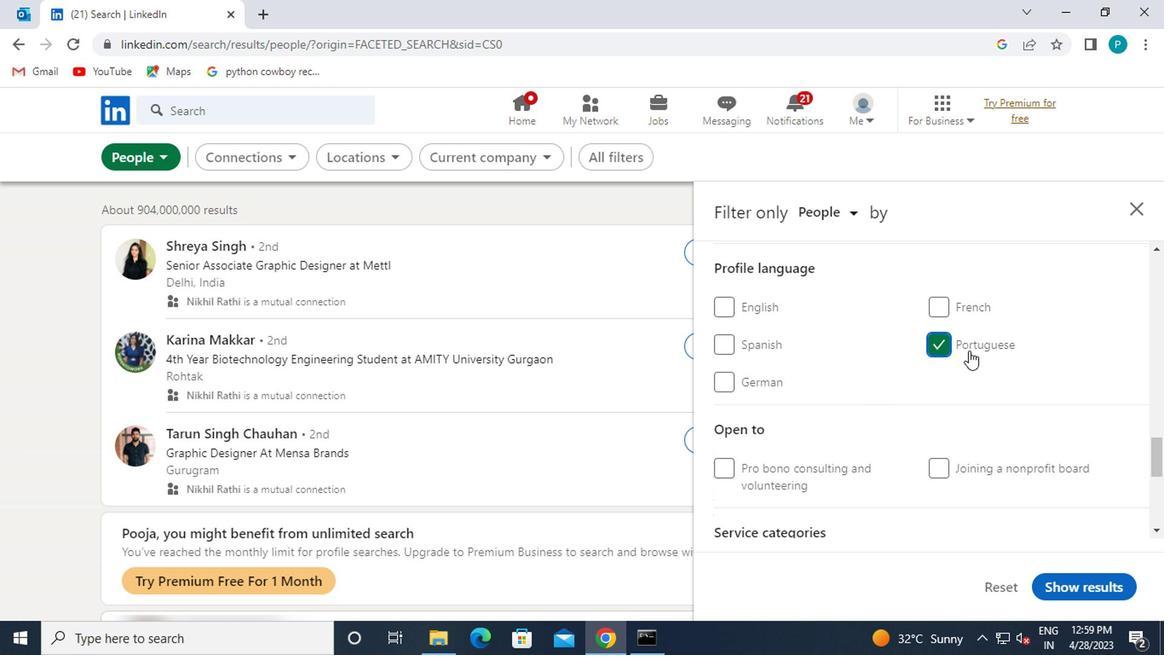 
Action: Mouse scrolled (1005, 351) with delta (0, 0)
Screenshot: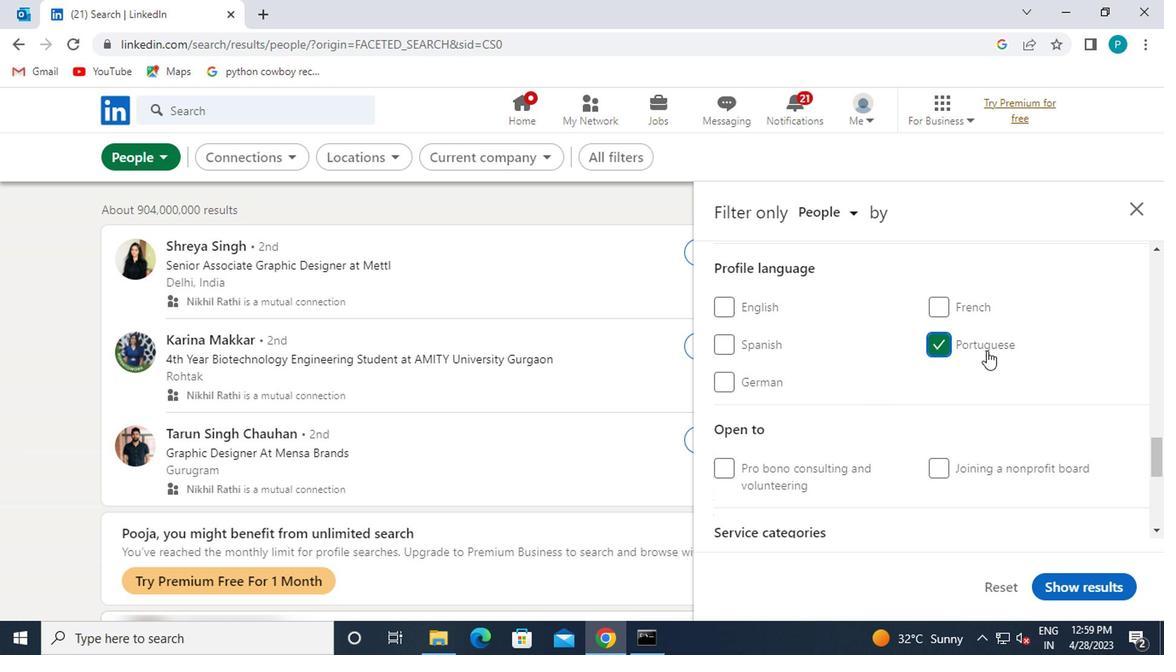 
Action: Mouse scrolled (1005, 351) with delta (0, 0)
Screenshot: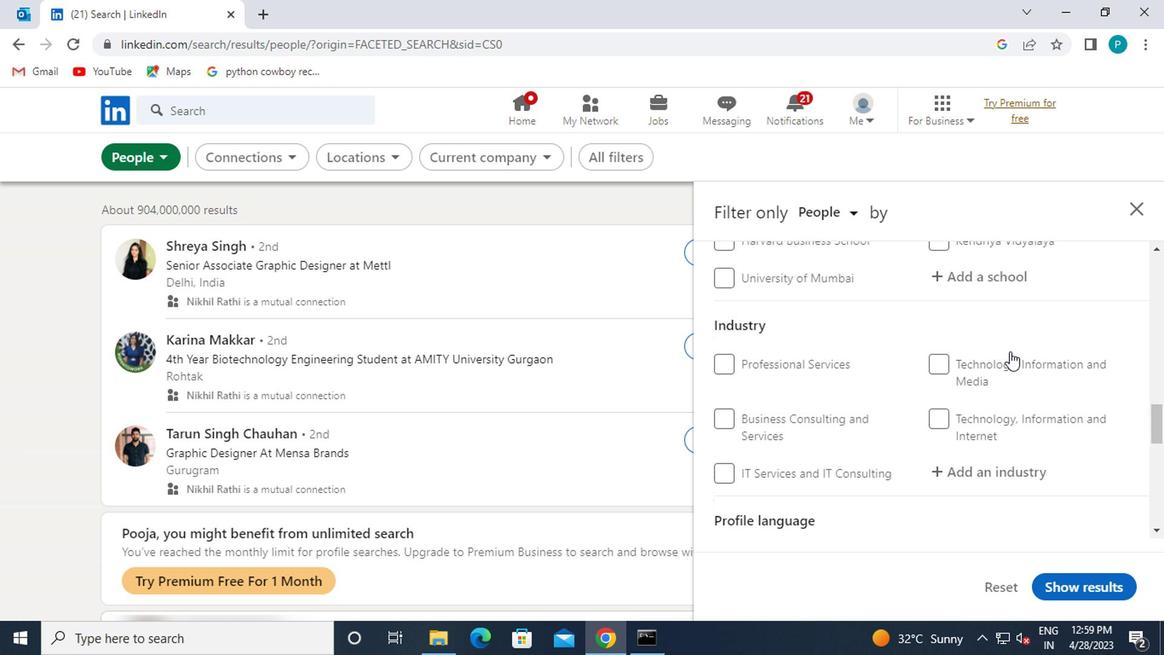 
Action: Mouse scrolled (1005, 351) with delta (0, 0)
Screenshot: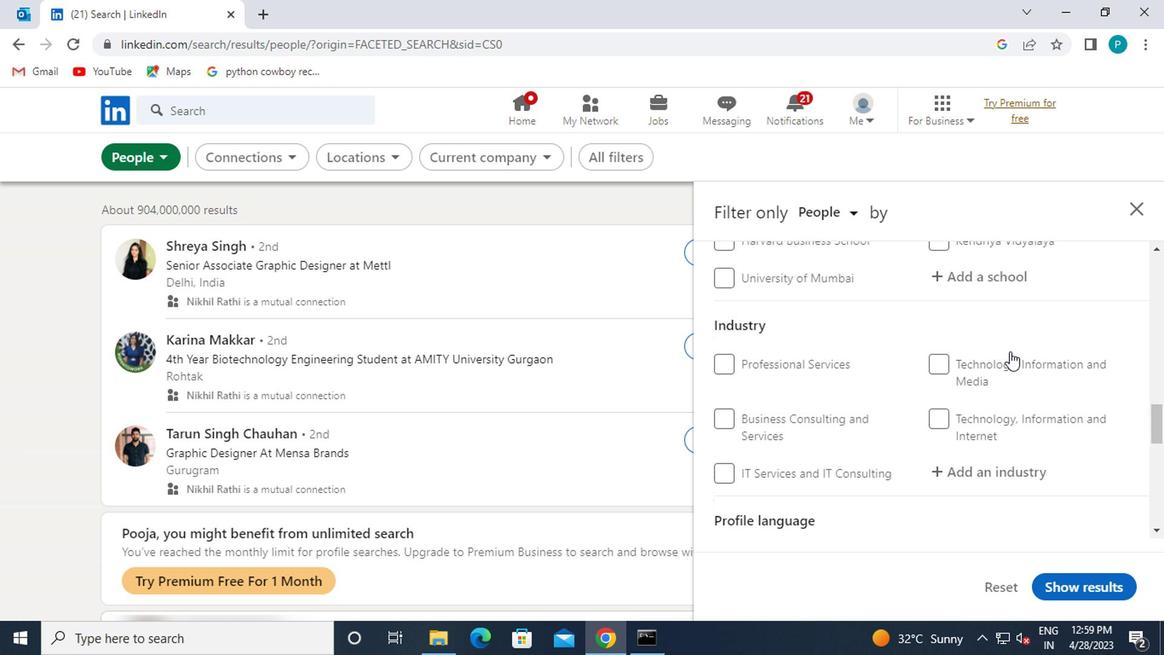 
Action: Mouse scrolled (1005, 351) with delta (0, 0)
Screenshot: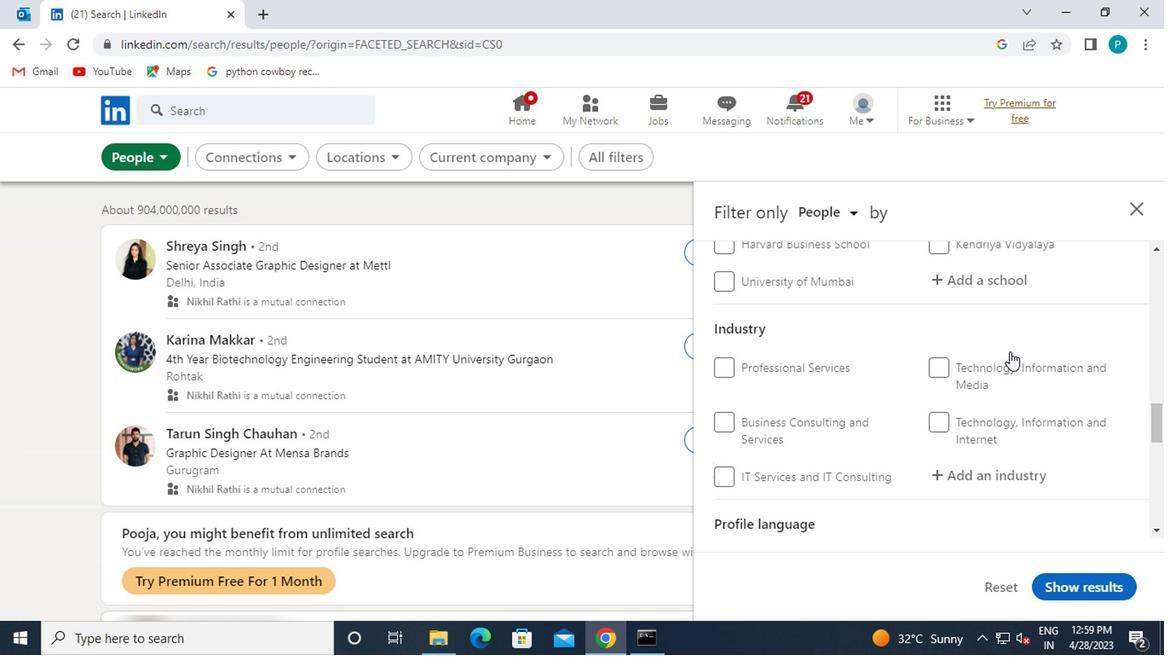 
Action: Mouse moved to (1005, 351)
Screenshot: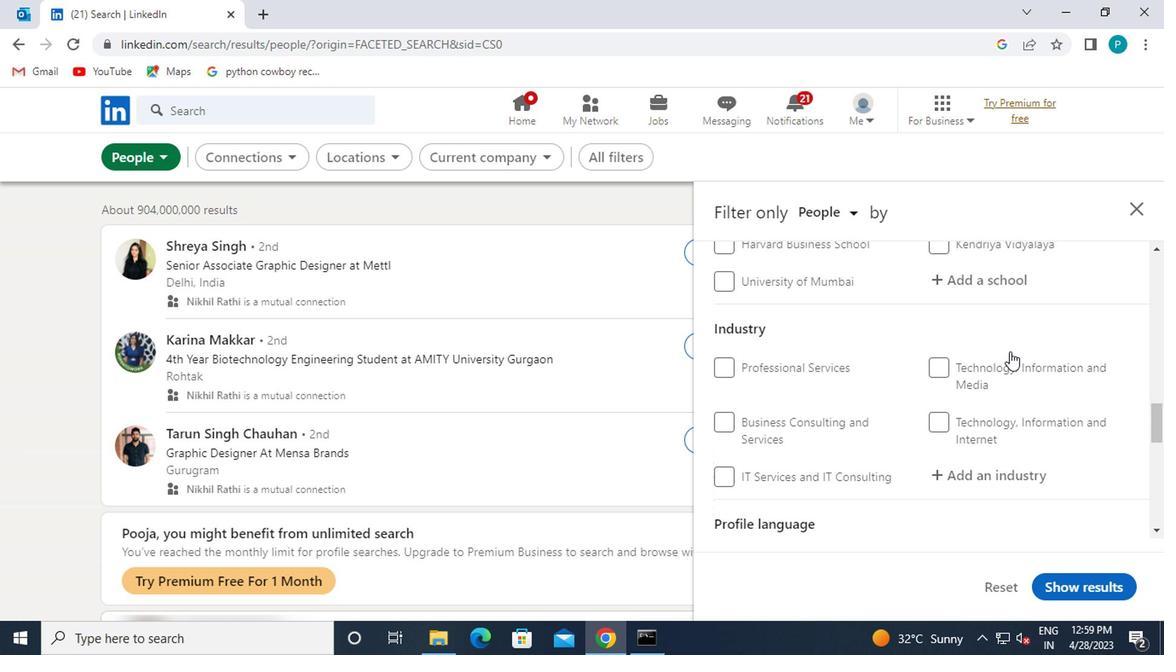 
Action: Mouse scrolled (1005, 352) with delta (0, 1)
Screenshot: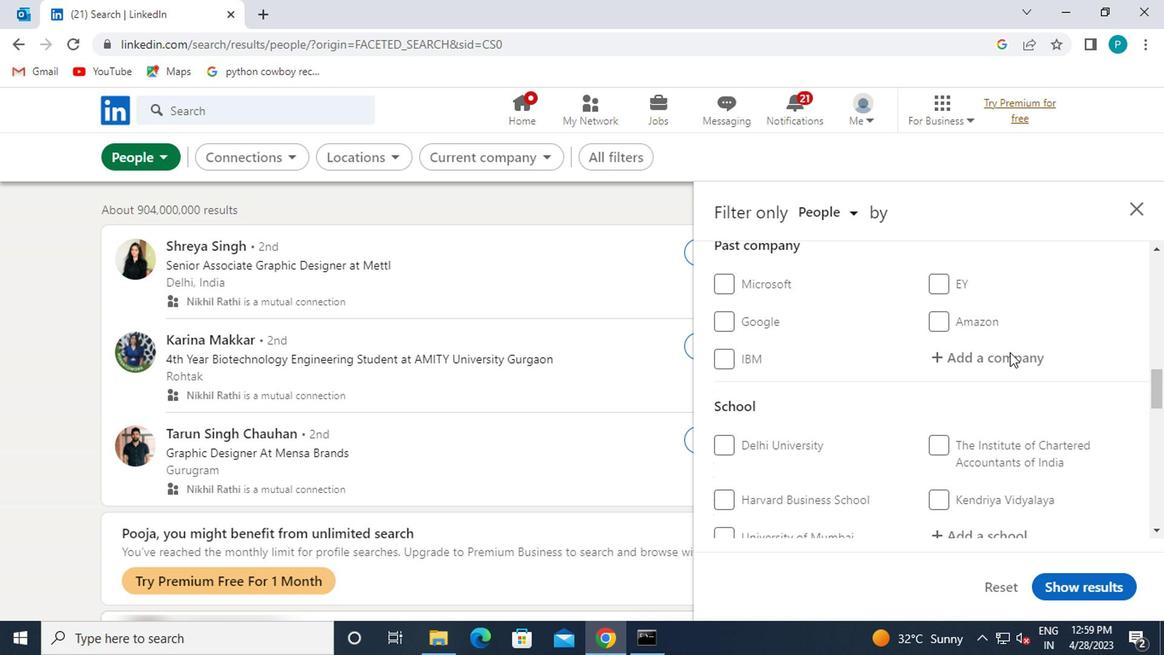 
Action: Mouse scrolled (1005, 352) with delta (0, 1)
Screenshot: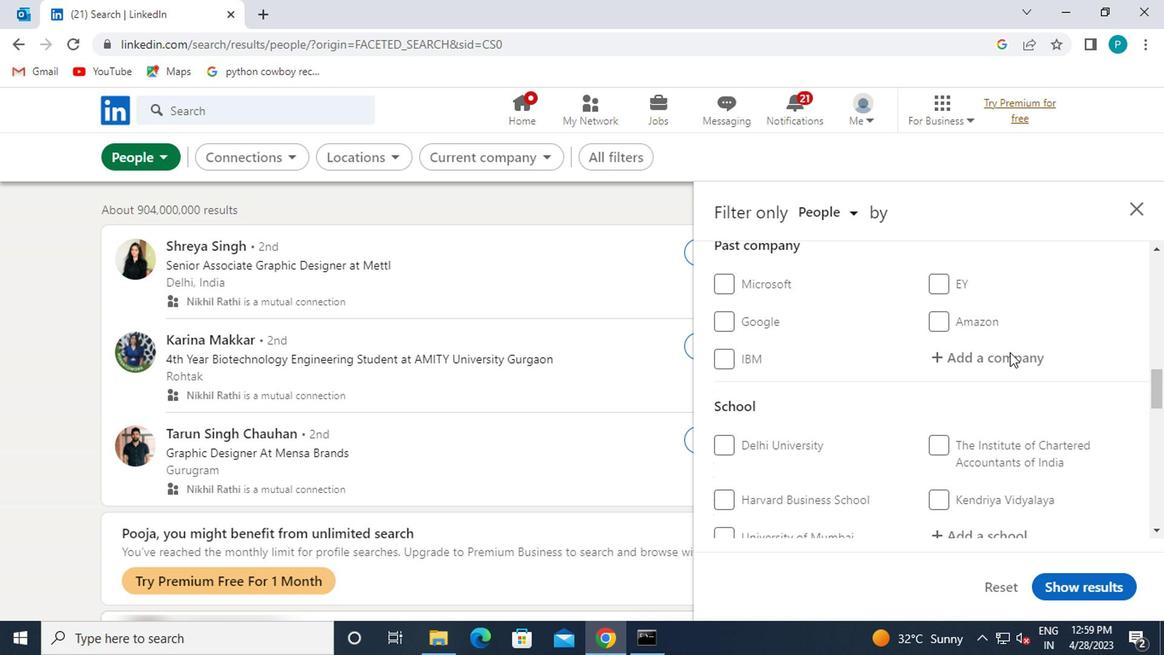
Action: Mouse pressed left at (1005, 351)
Screenshot: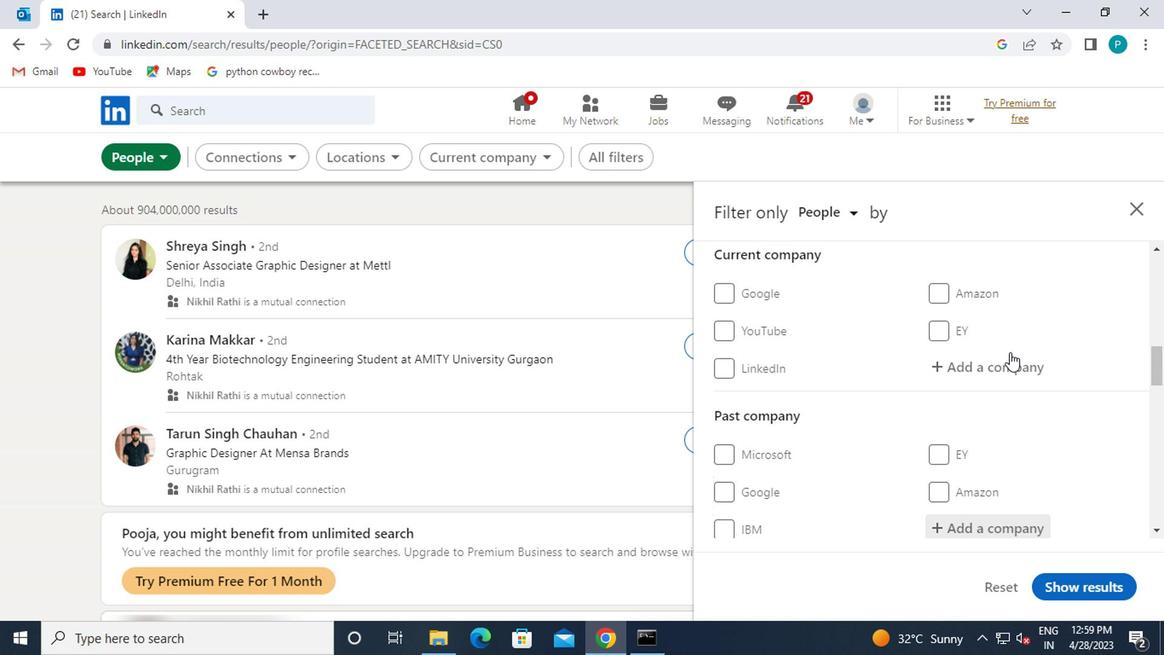 
Action: Key pressed <Key.caps_lock>T<Key.caps_lock>HE<Key.space><Key.caps_lock>J<Key.caps_lock>UDGE
Screenshot: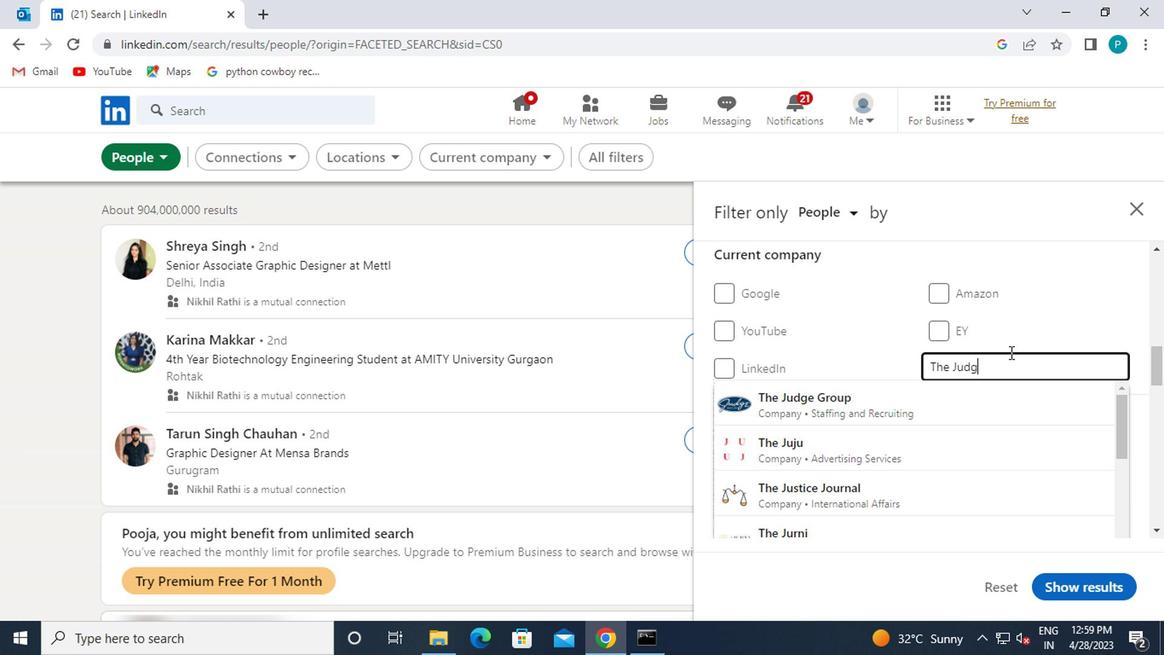 
Action: Mouse moved to (956, 405)
Screenshot: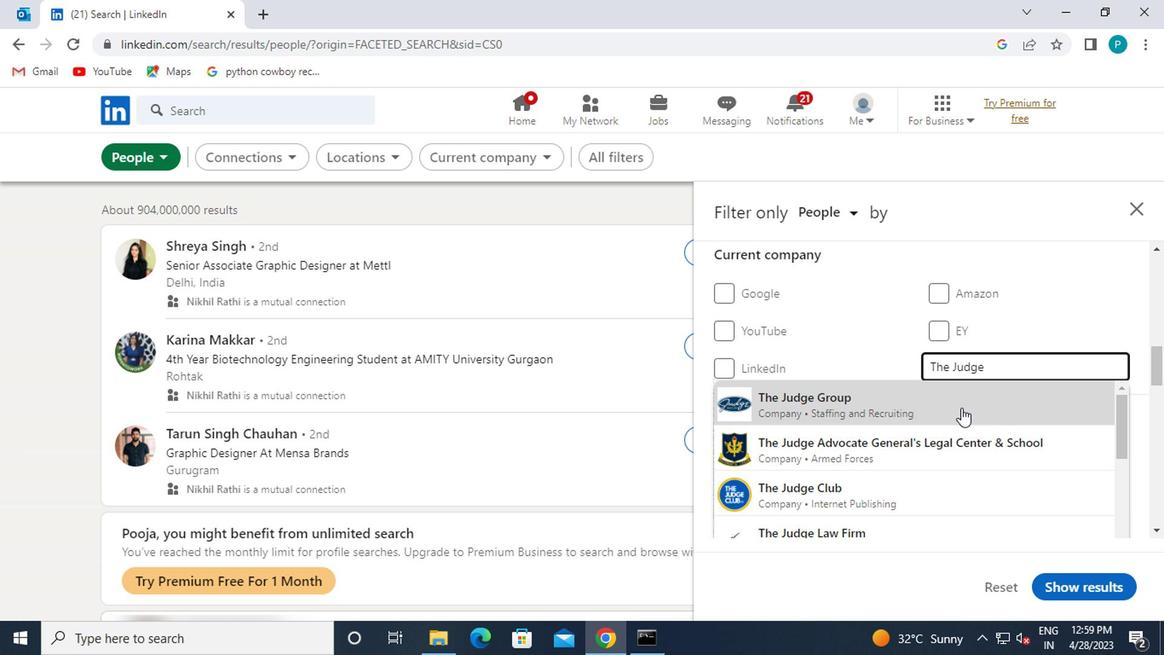 
Action: Mouse pressed left at (956, 405)
Screenshot: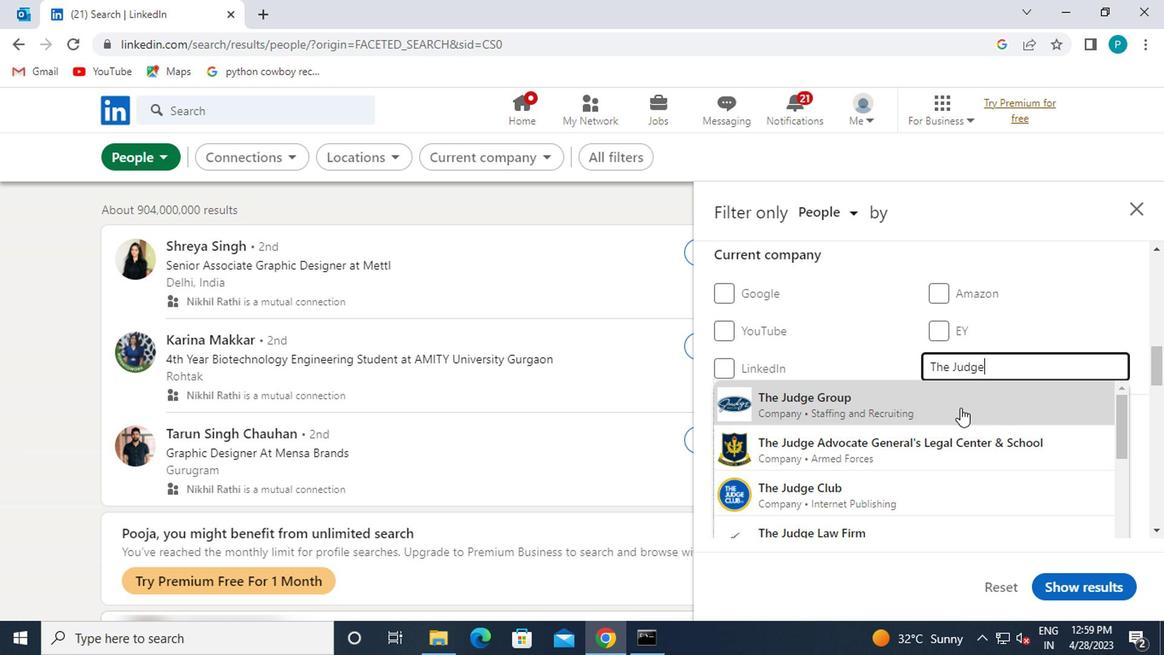 
Action: Mouse moved to (926, 393)
Screenshot: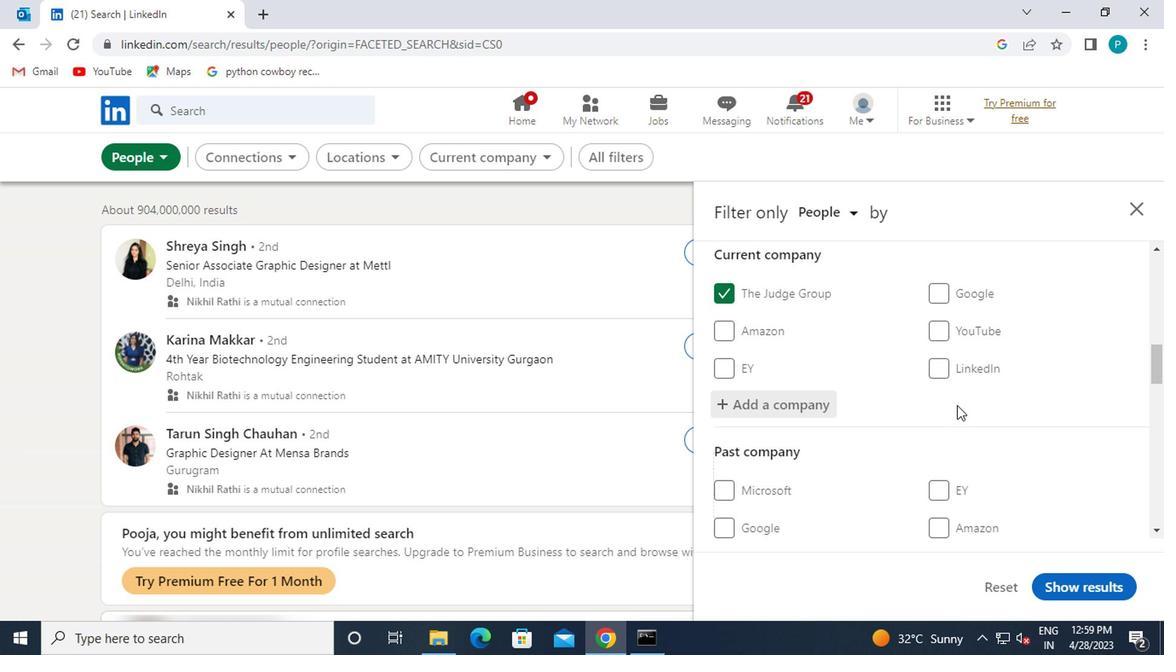 
Action: Mouse scrolled (926, 392) with delta (0, 0)
Screenshot: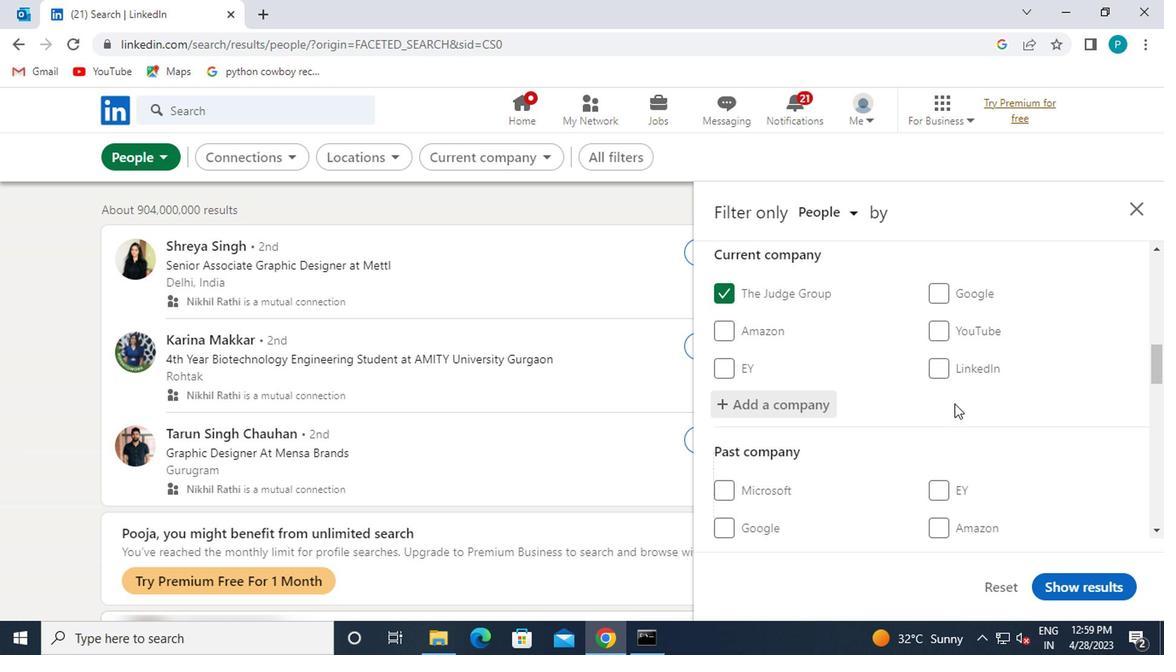 
Action: Mouse scrolled (926, 392) with delta (0, 0)
Screenshot: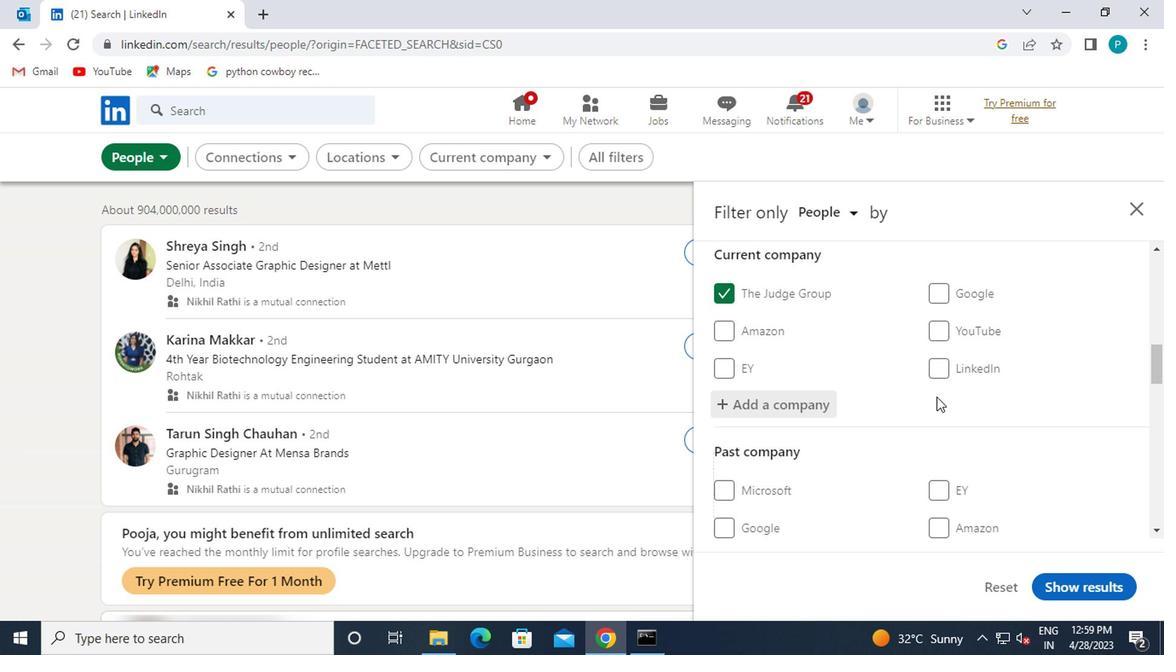 
Action: Mouse scrolled (926, 392) with delta (0, 0)
Screenshot: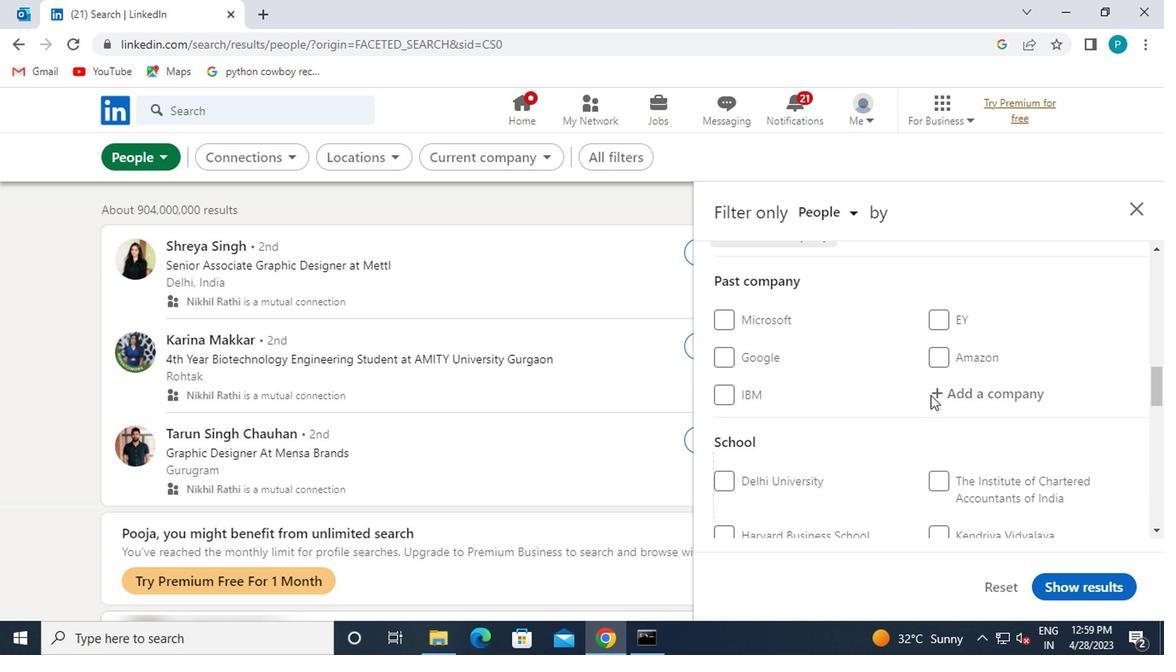 
Action: Mouse moved to (934, 397)
Screenshot: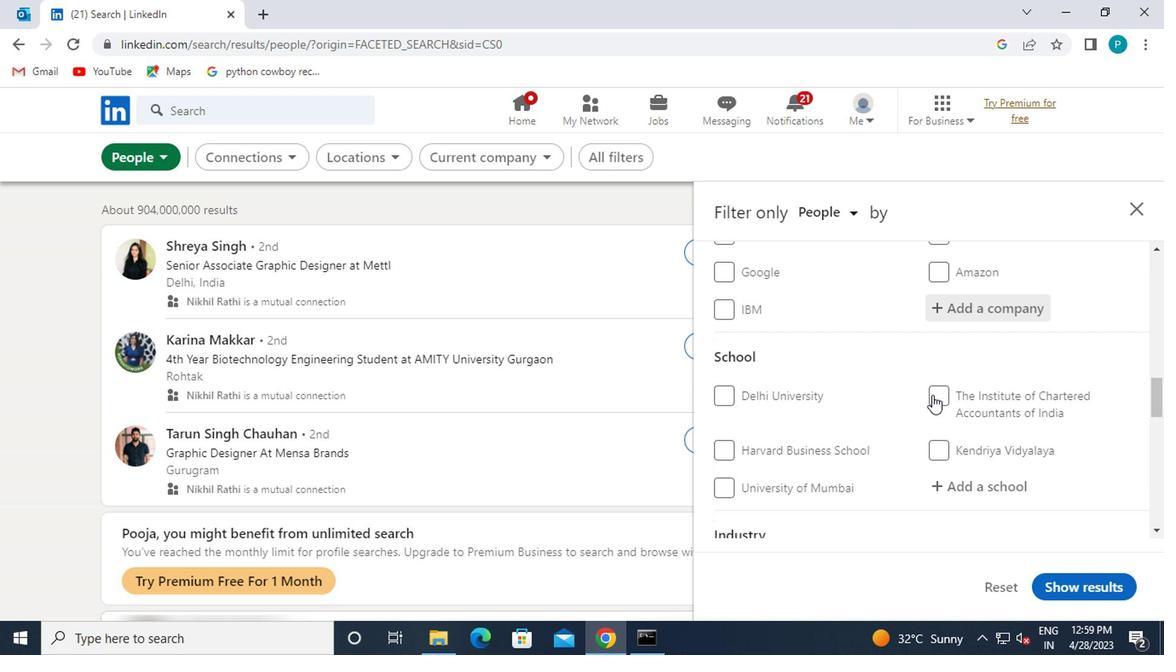 
Action: Mouse scrolled (934, 397) with delta (0, 0)
Screenshot: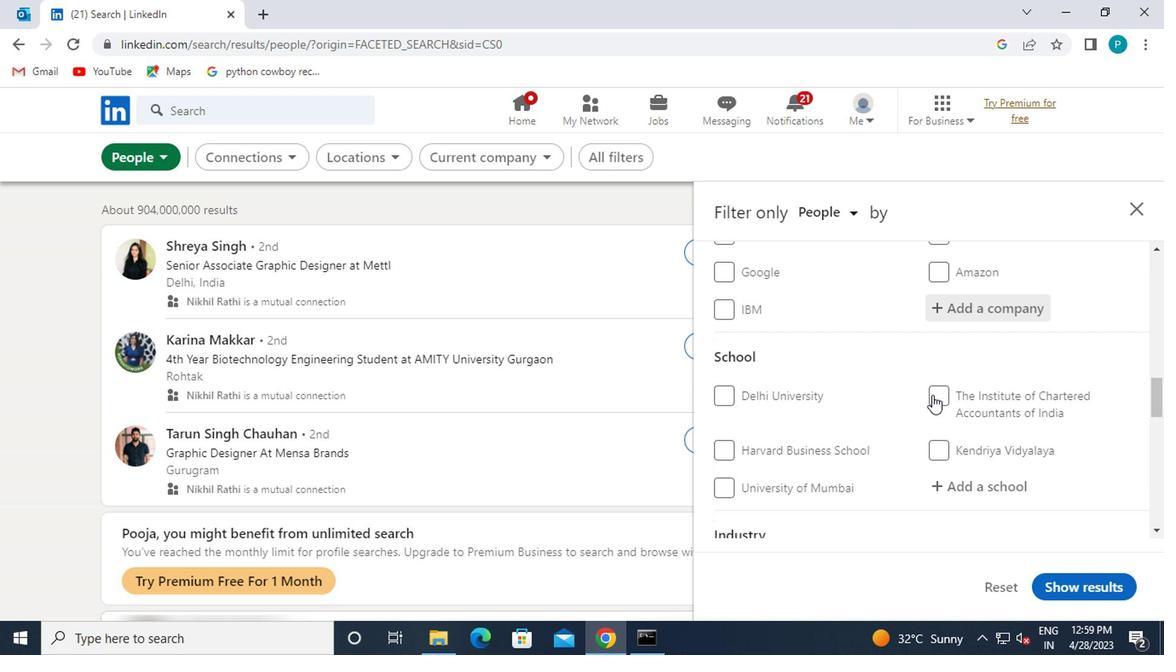 
Action: Mouse scrolled (934, 397) with delta (0, 0)
Screenshot: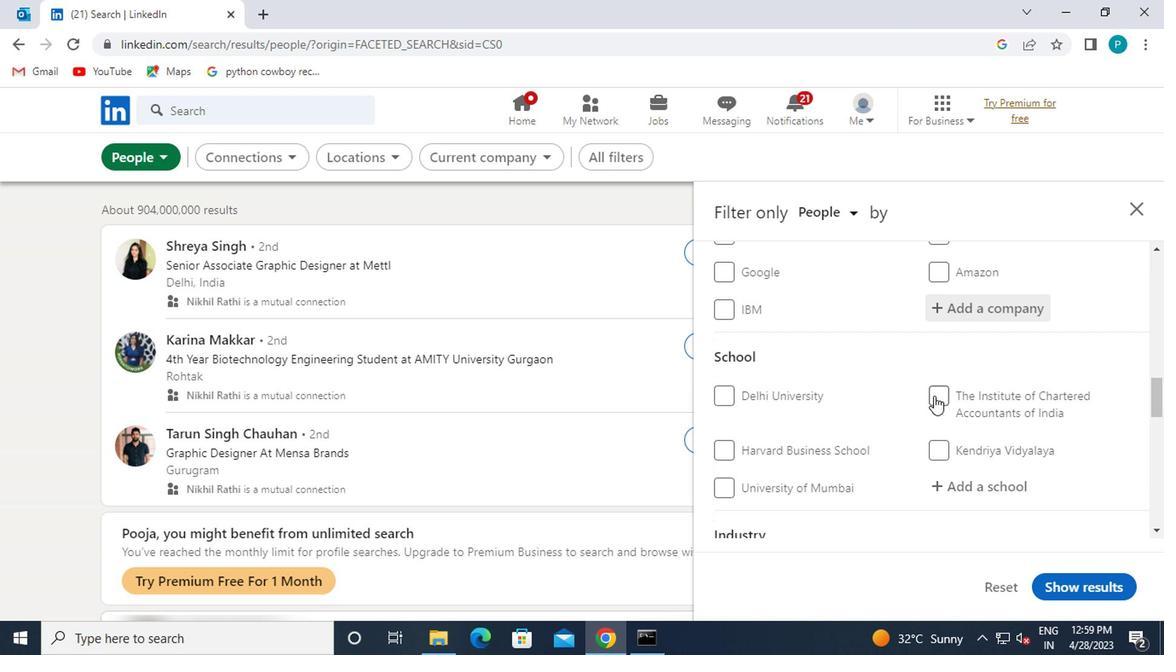 
Action: Mouse moved to (958, 307)
Screenshot: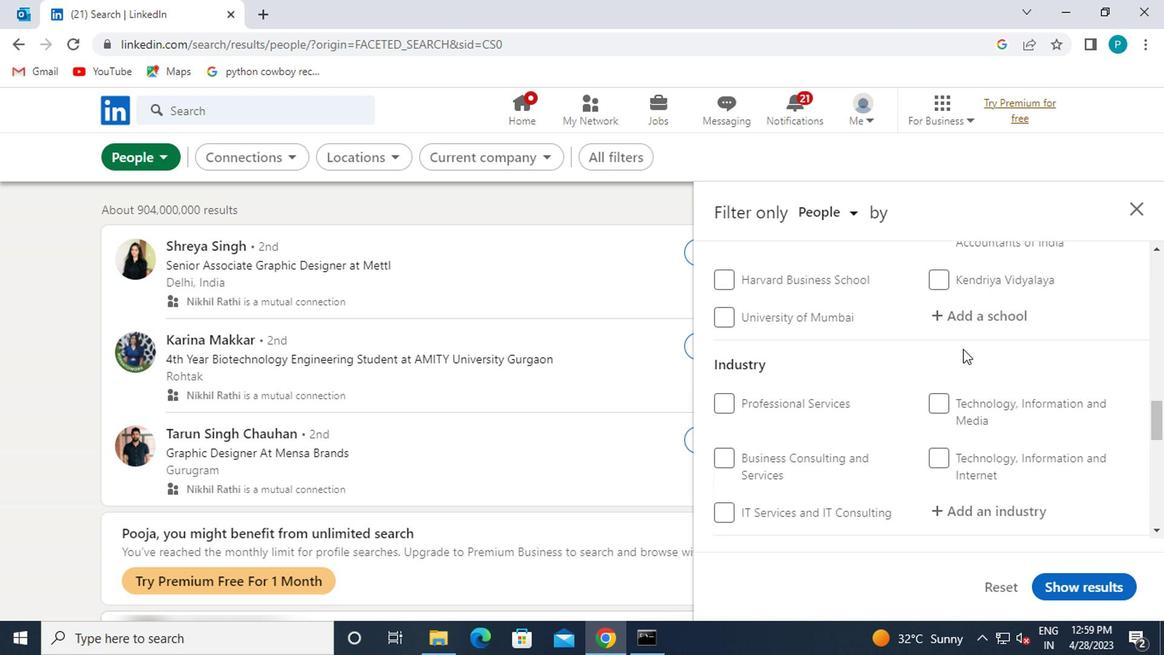 
Action: Mouse pressed left at (958, 307)
Screenshot: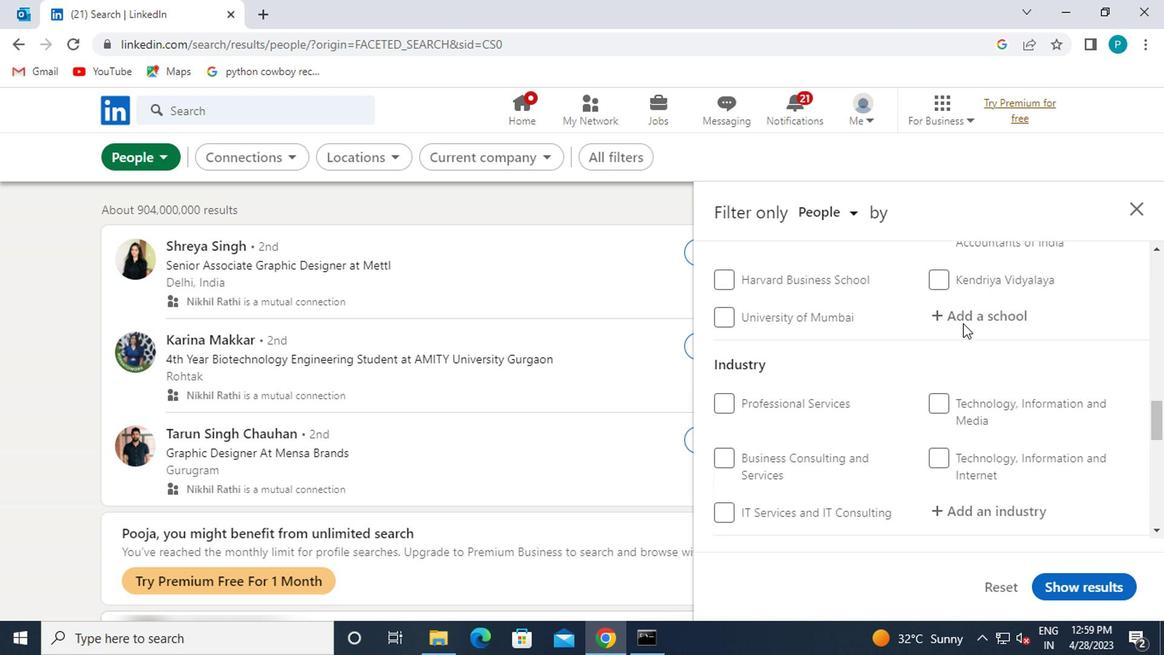 
Action: Key pressed <Key.caps_lock>T<Key.caps_lock>ECHNOCRATS
Screenshot: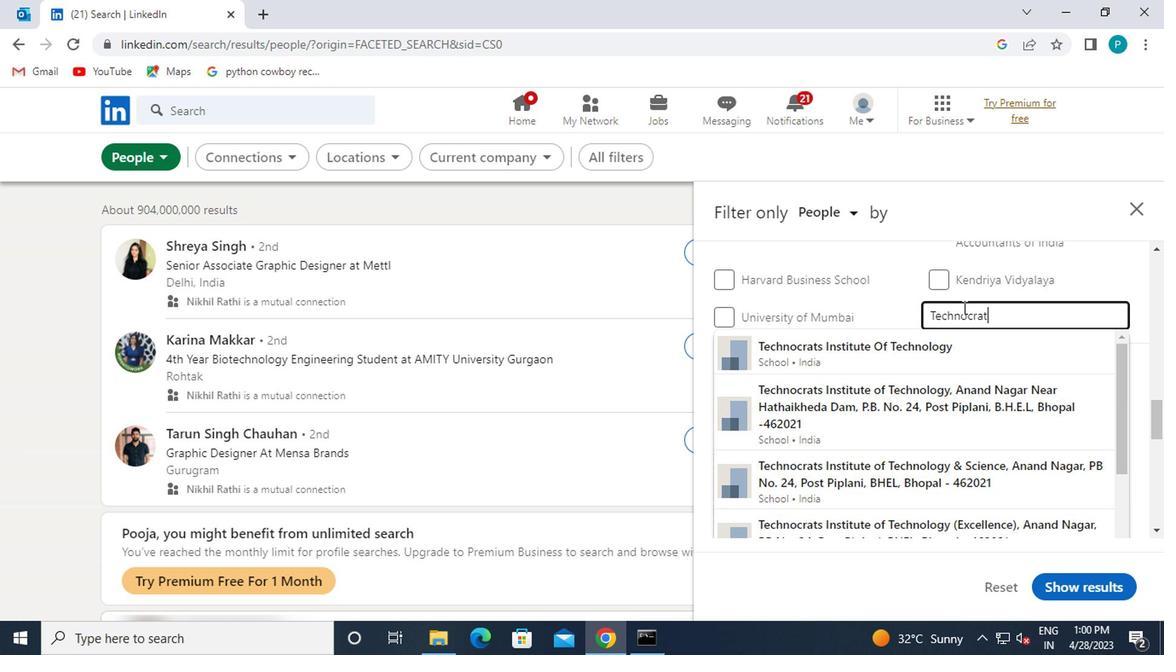 
Action: Mouse moved to (951, 350)
Screenshot: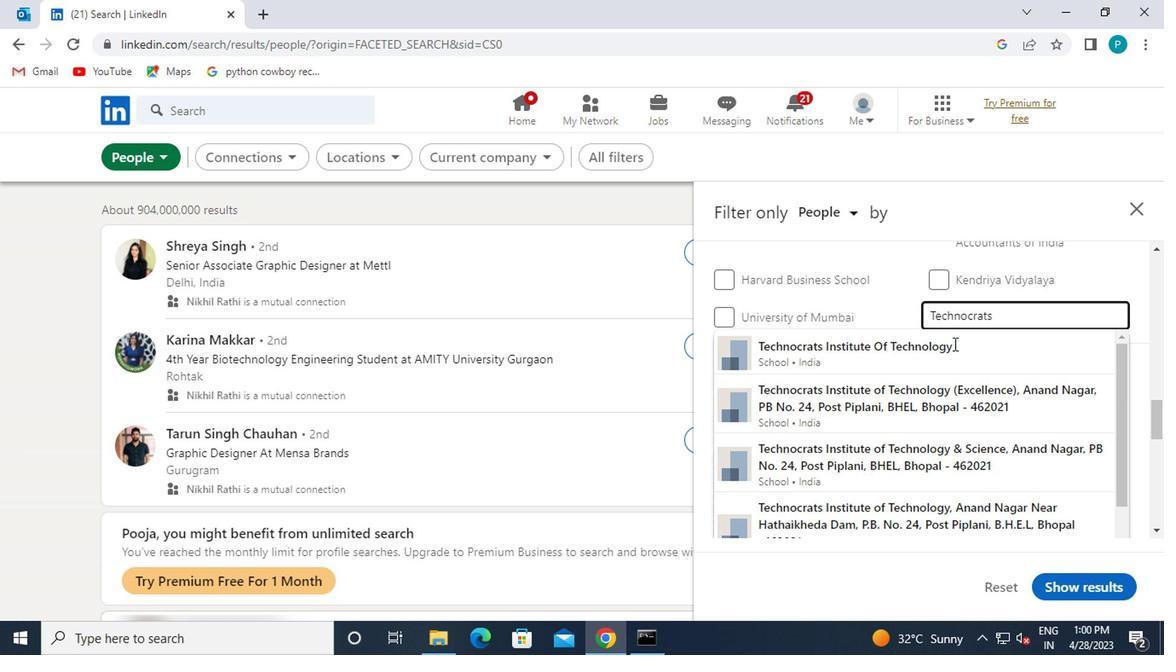 
Action: Mouse pressed left at (951, 350)
Screenshot: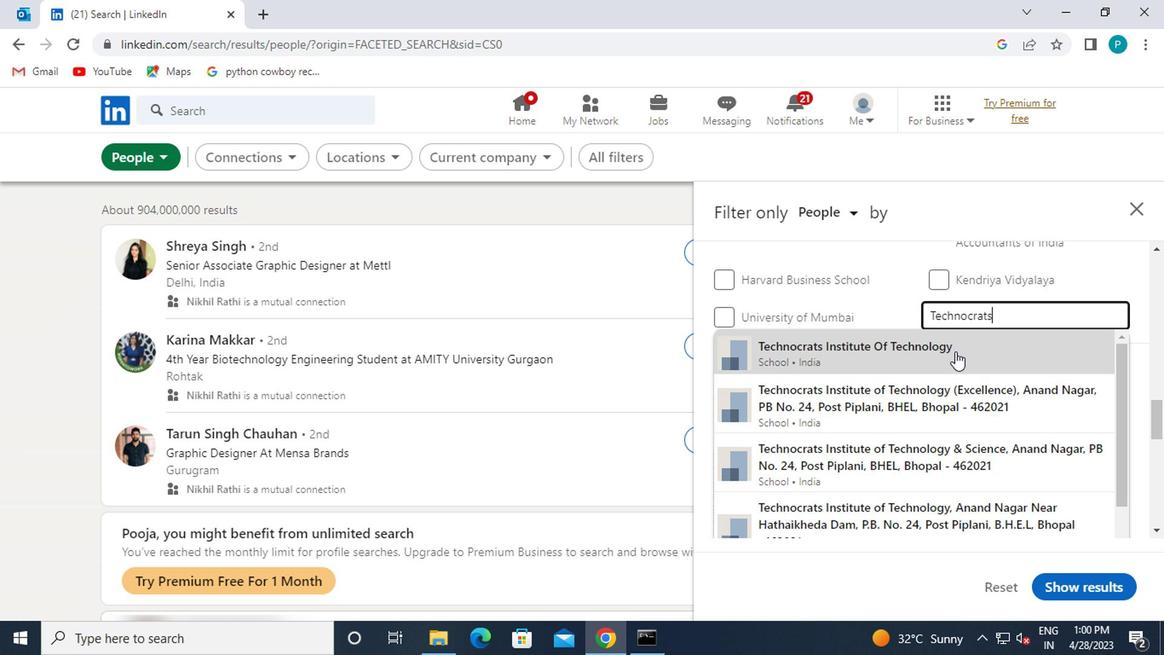 
Action: Mouse scrolled (951, 350) with delta (0, 0)
Screenshot: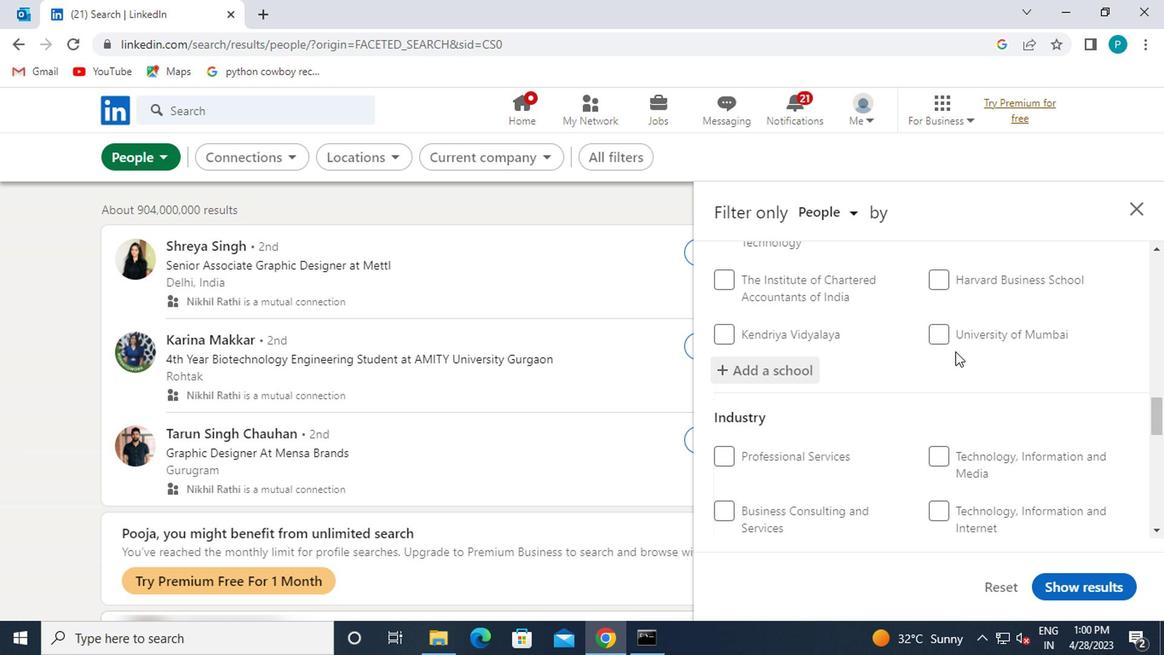 
Action: Mouse scrolled (951, 350) with delta (0, 0)
Screenshot: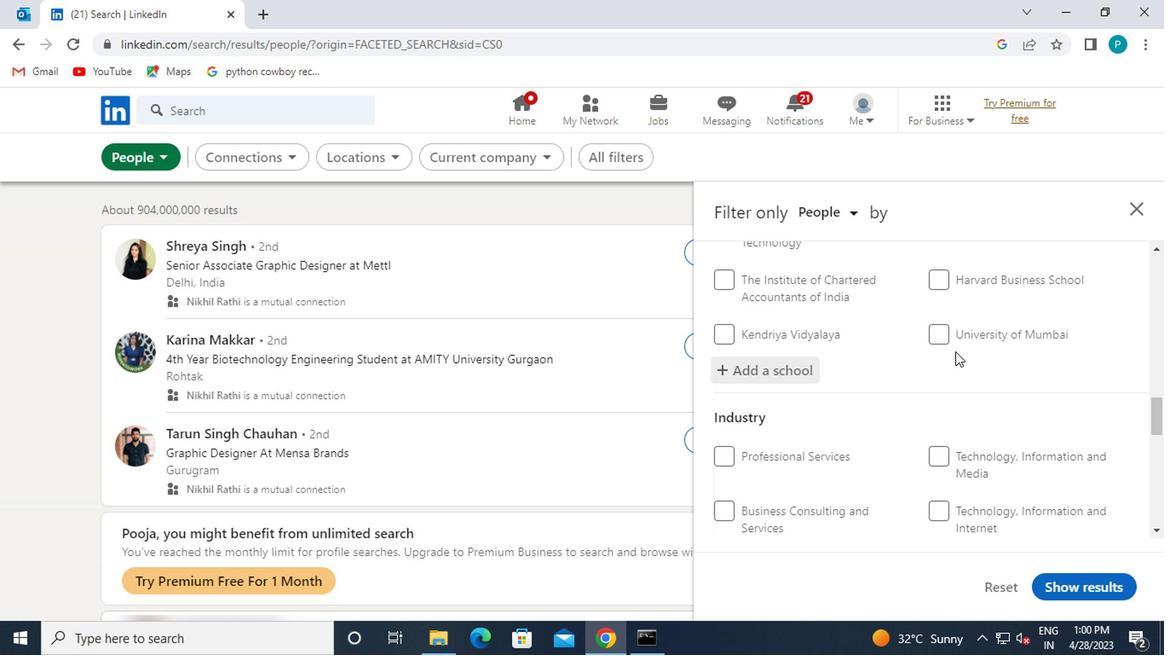 
Action: Mouse scrolled (951, 350) with delta (0, 0)
Screenshot: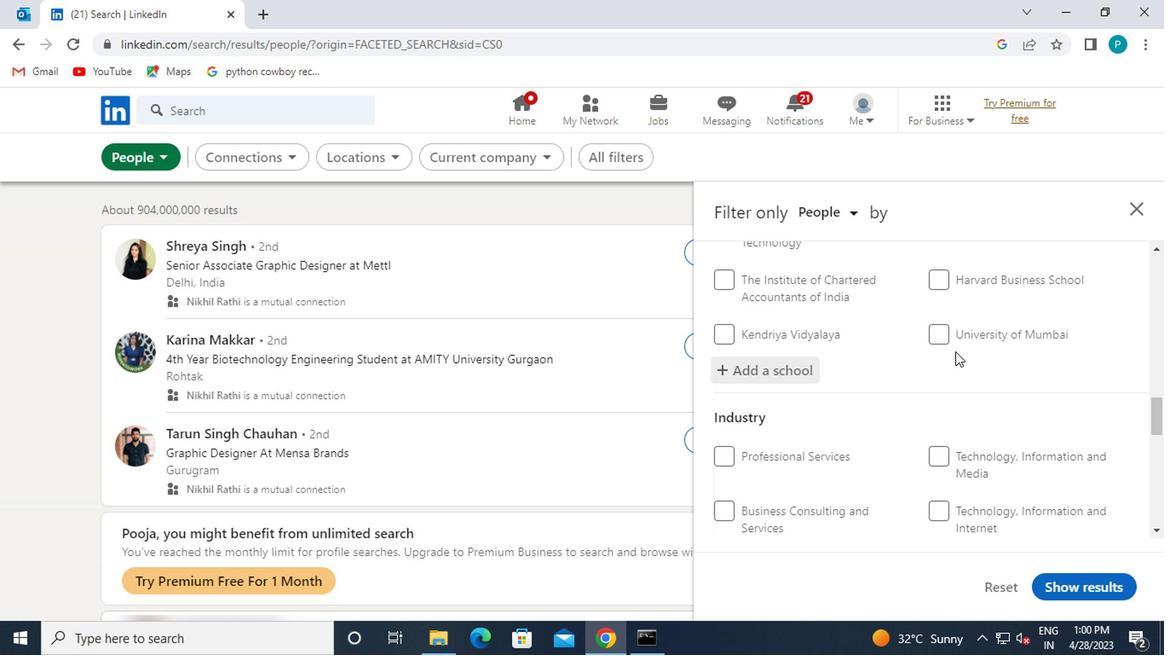 
Action: Mouse moved to (962, 317)
Screenshot: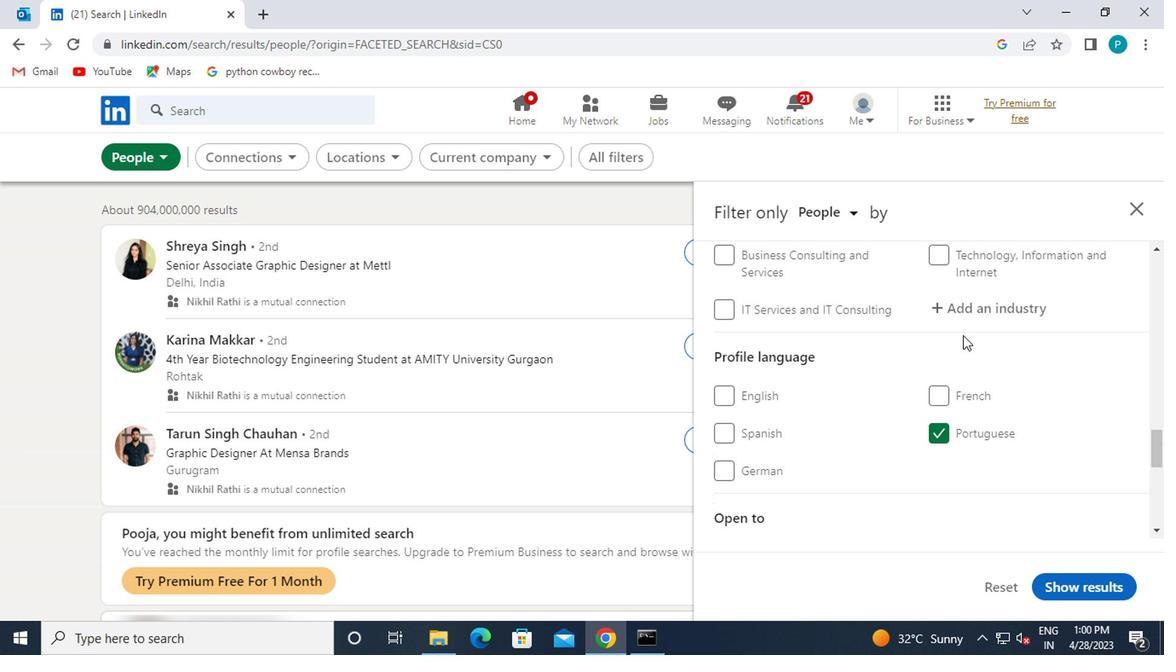 
Action: Mouse pressed left at (962, 317)
Screenshot: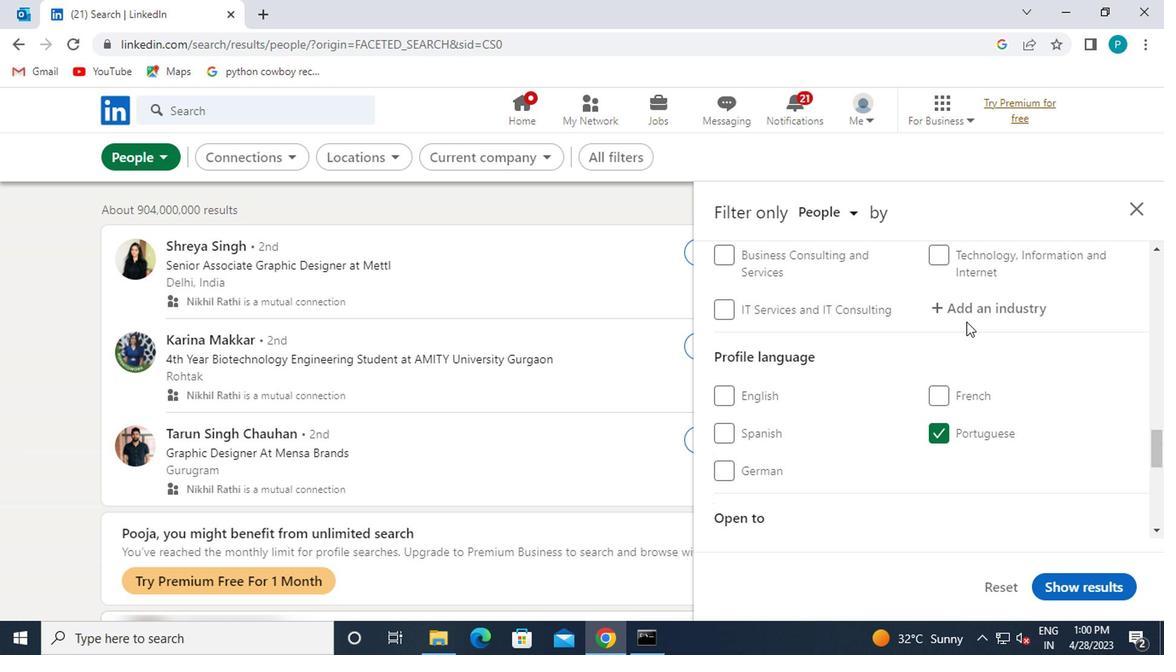 
Action: Key pressed <Key.caps_lock>M<Key.caps_lock>ILAT<Key.backspace><Key.backspace>ITARY
Screenshot: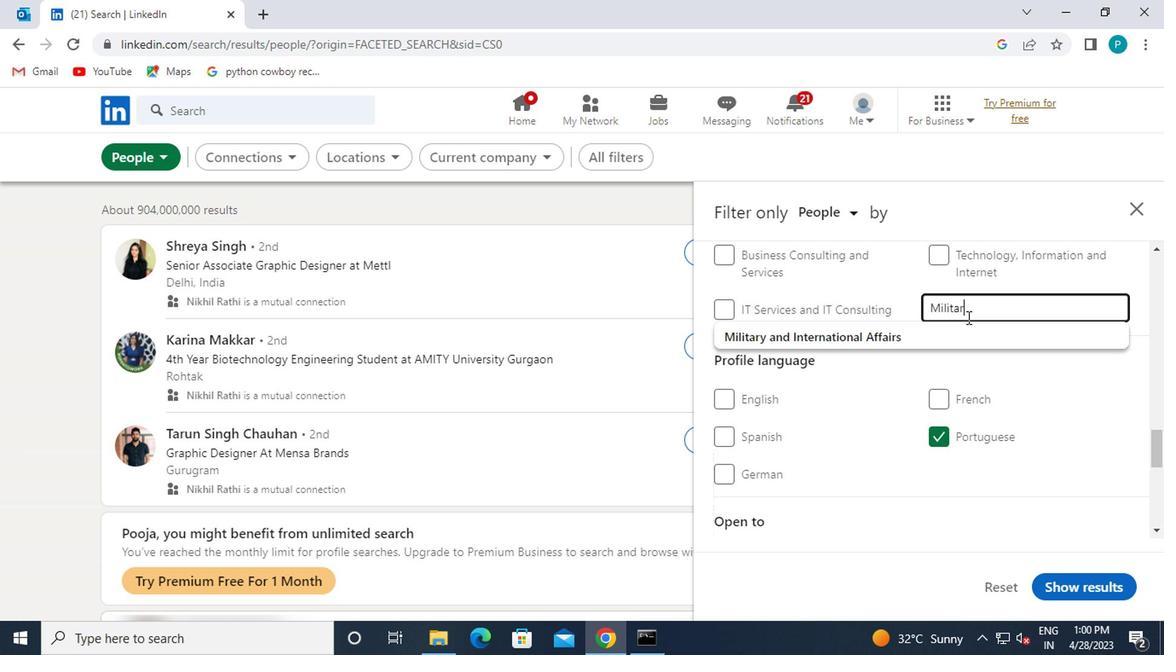 
Action: Mouse moved to (943, 334)
Screenshot: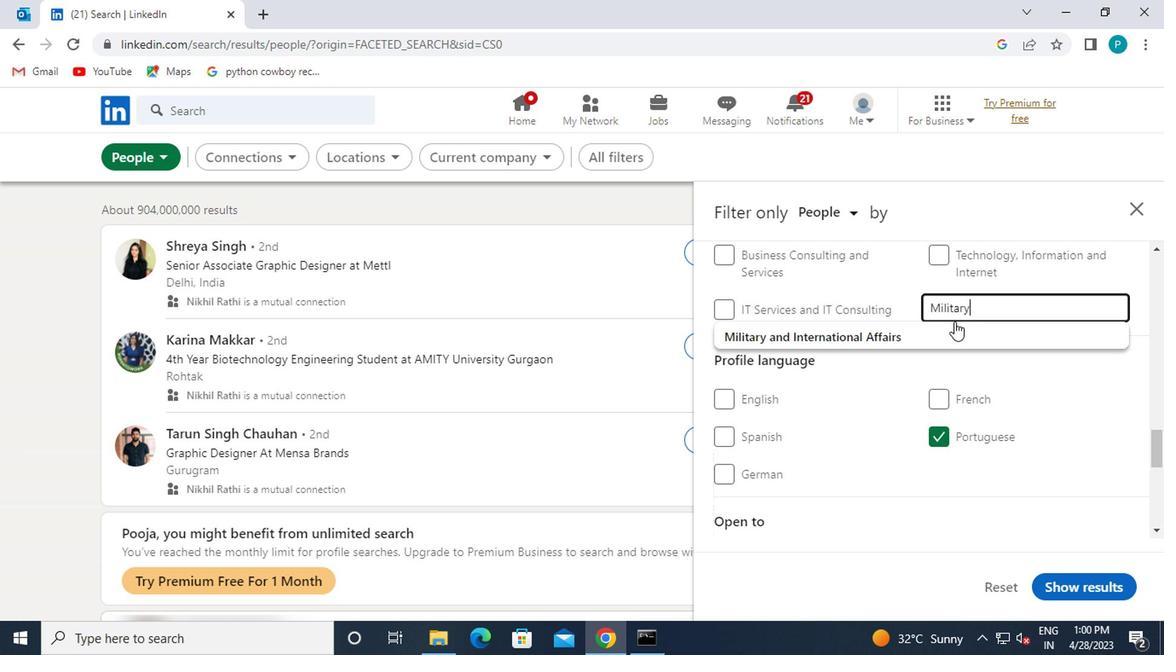 
Action: Mouse pressed left at (943, 334)
Screenshot: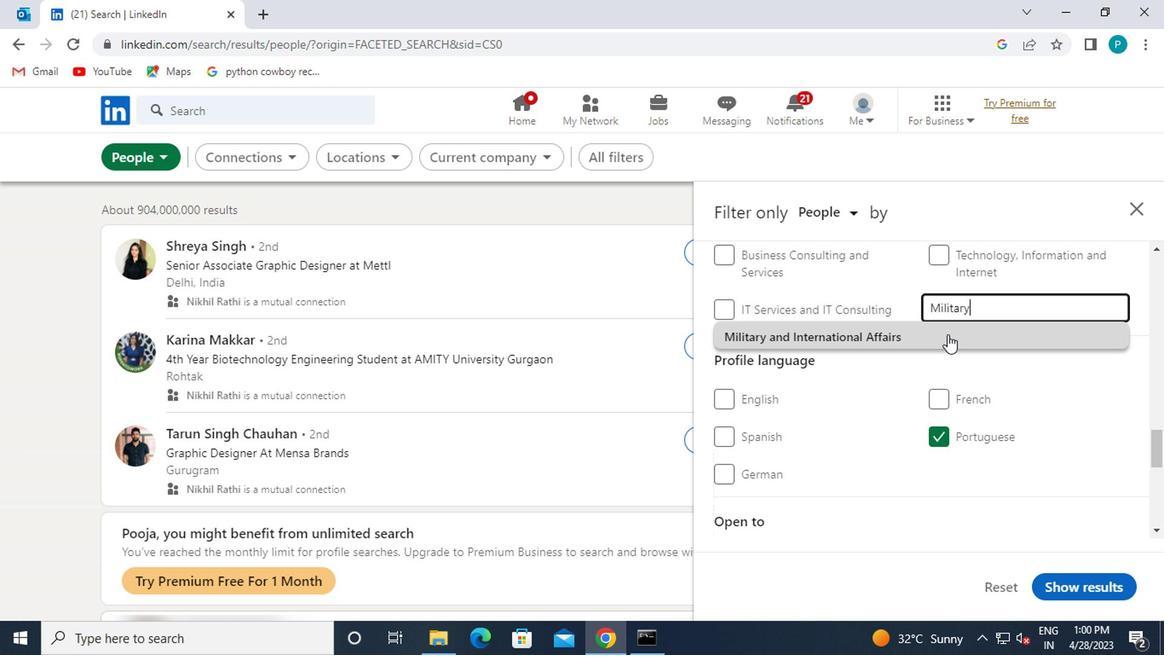
Action: Mouse scrolled (943, 333) with delta (0, -1)
Screenshot: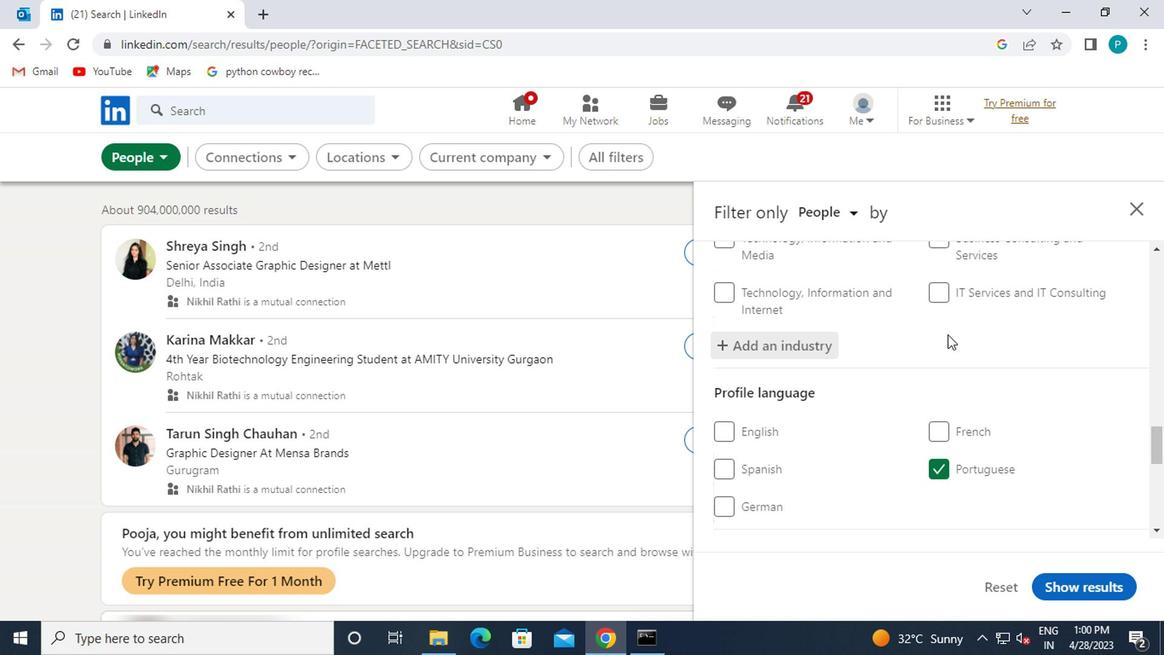 
Action: Mouse scrolled (943, 333) with delta (0, -1)
Screenshot: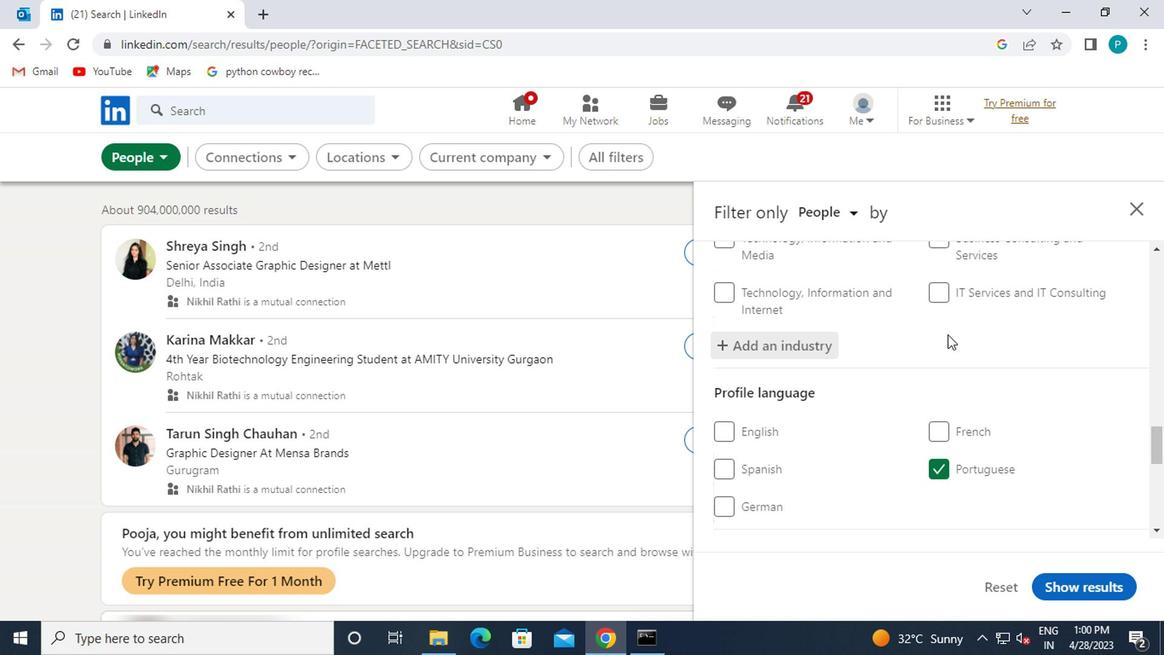 
Action: Mouse moved to (924, 343)
Screenshot: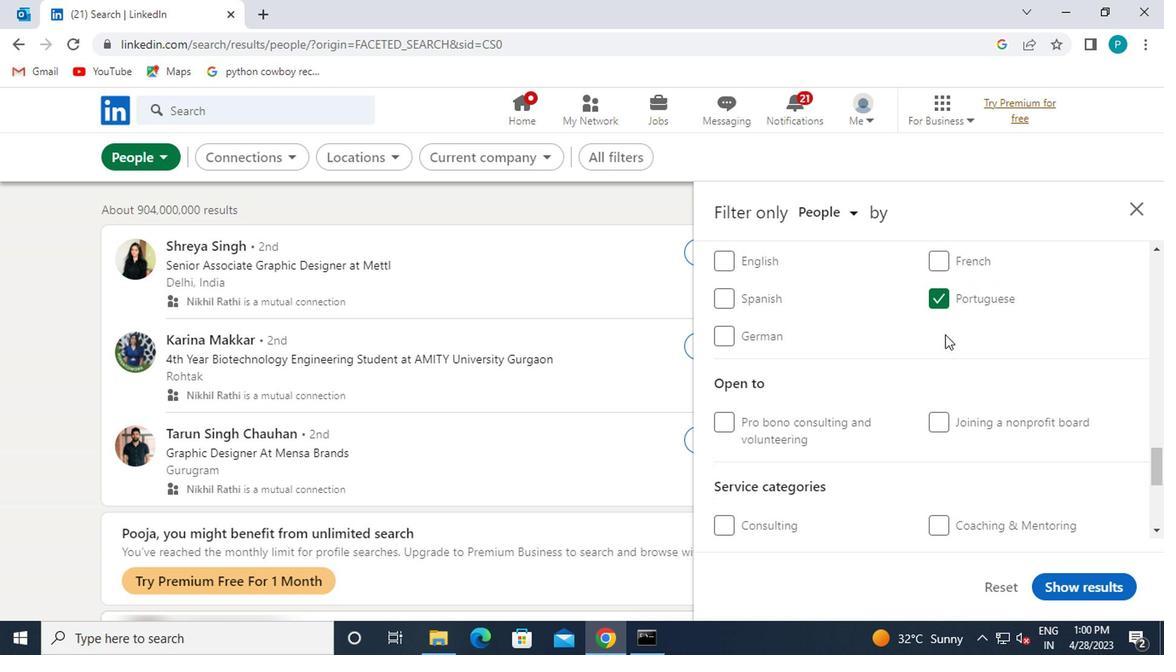 
Action: Mouse scrolled (924, 343) with delta (0, 0)
Screenshot: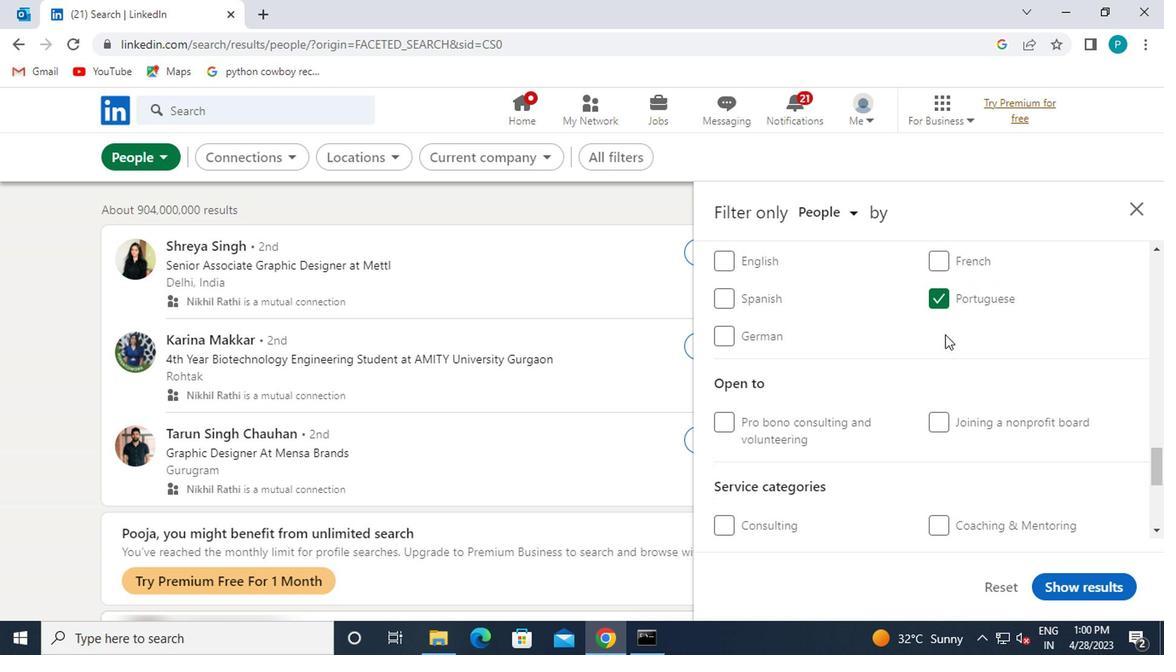 
Action: Mouse moved to (916, 355)
Screenshot: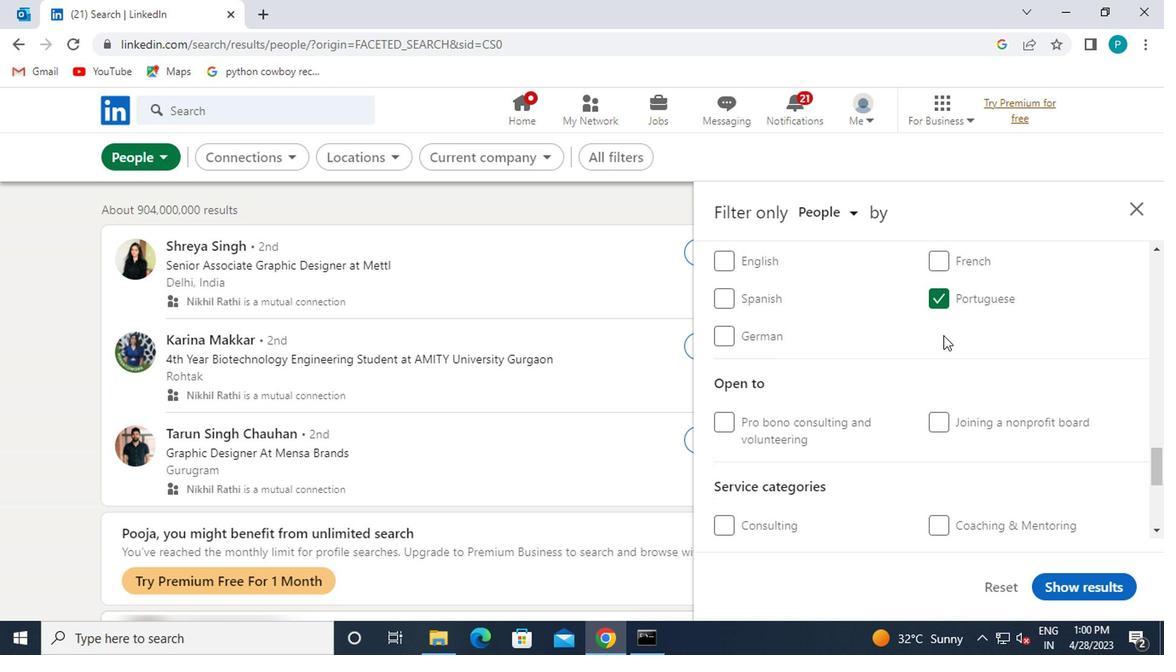 
Action: Mouse scrolled (916, 354) with delta (0, 0)
Screenshot: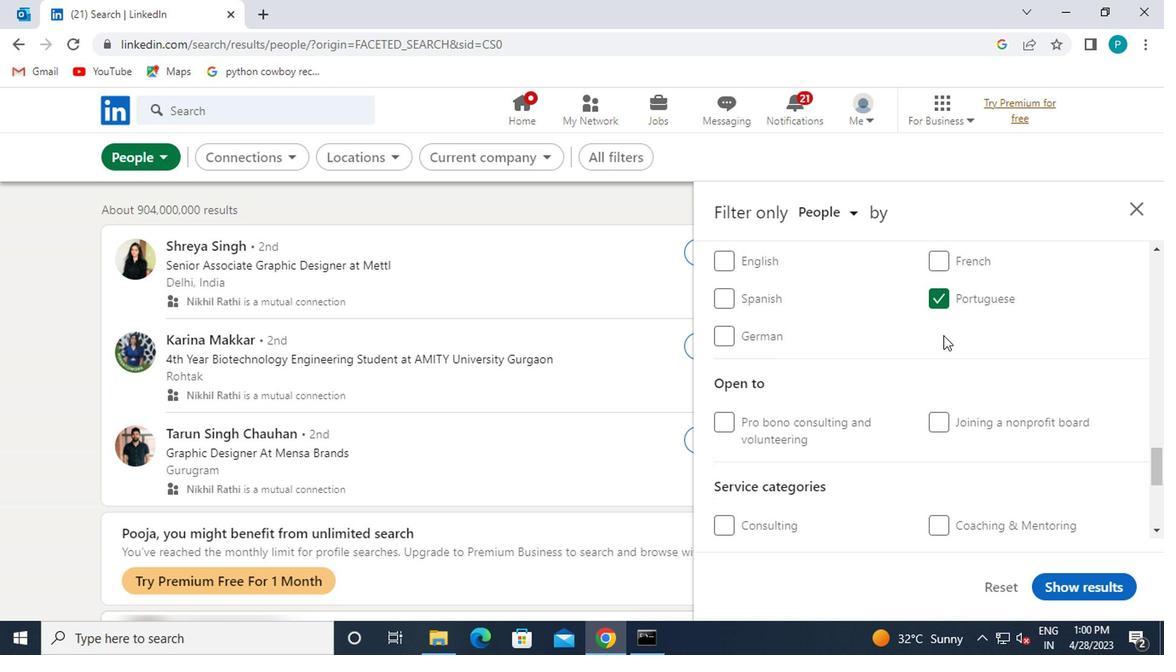 
Action: Mouse moved to (953, 431)
Screenshot: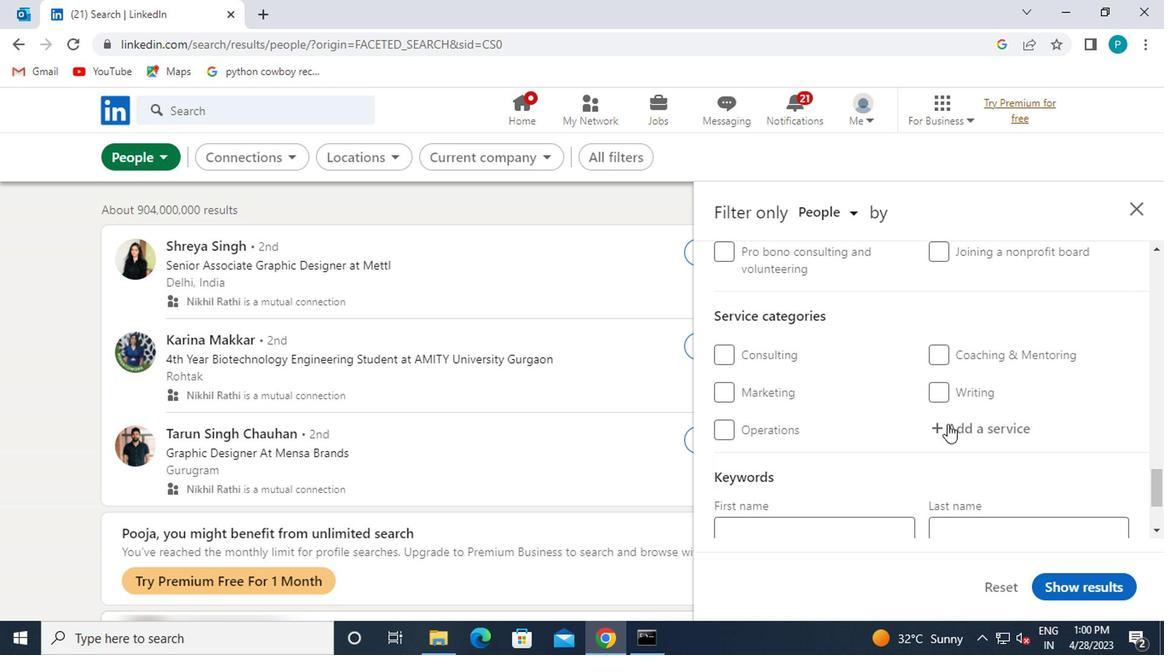 
Action: Mouse pressed left at (953, 431)
Screenshot: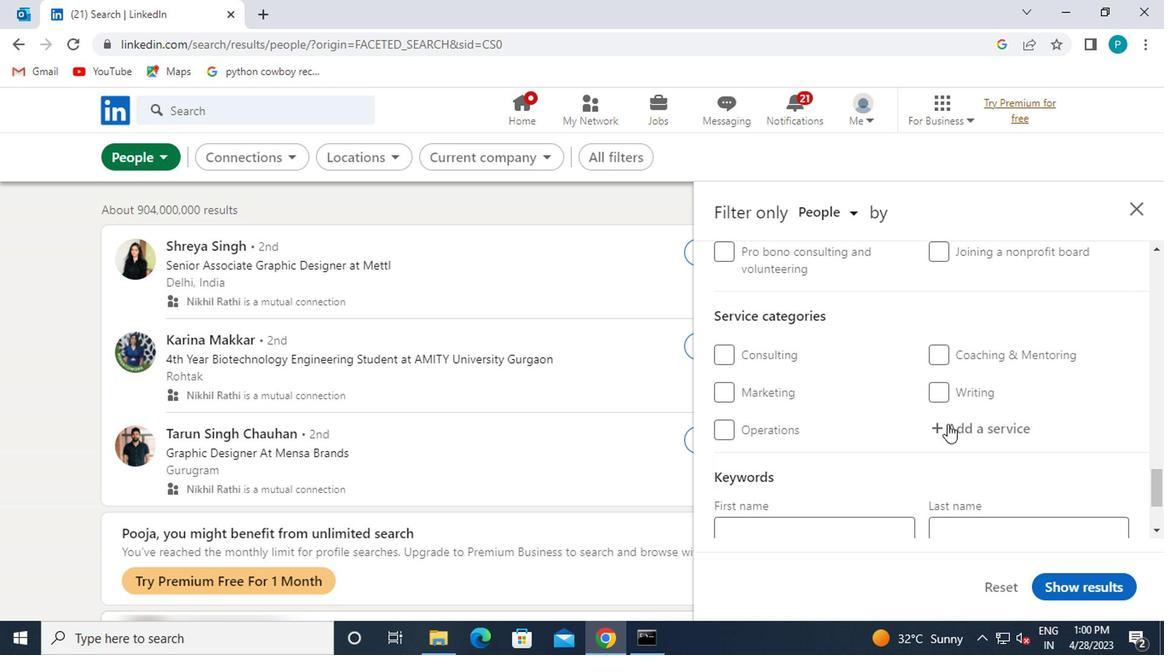 
Action: Key pressed <Key.caps_lock>C<Key.caps_lock>USTOMER
Screenshot: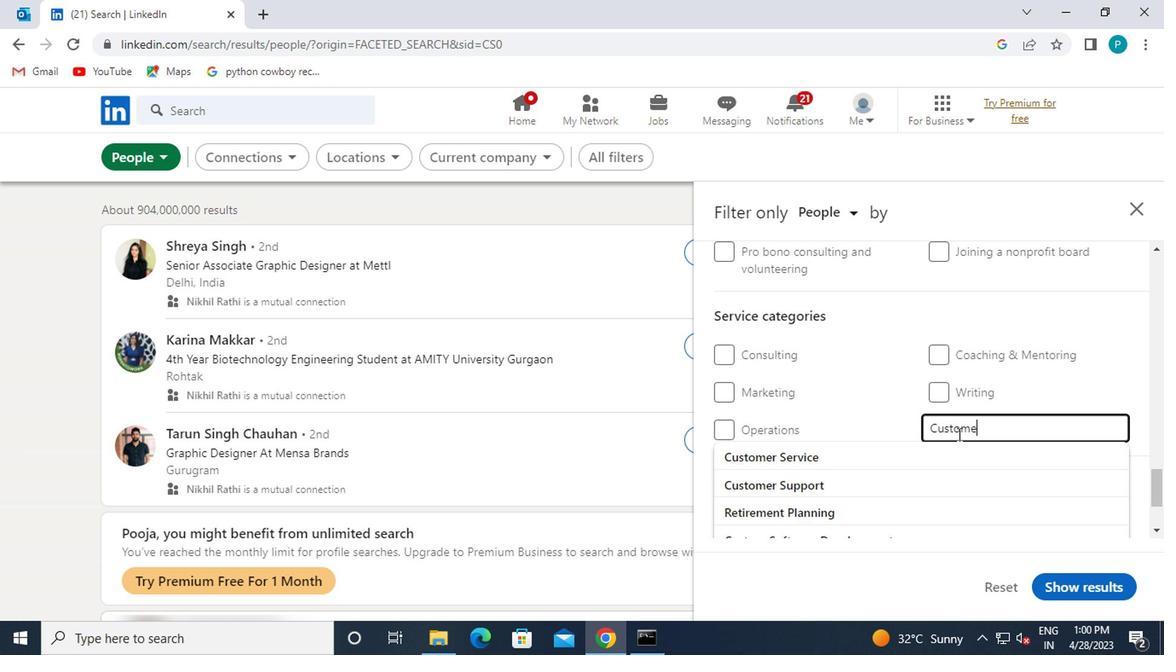 
Action: Mouse moved to (866, 475)
Screenshot: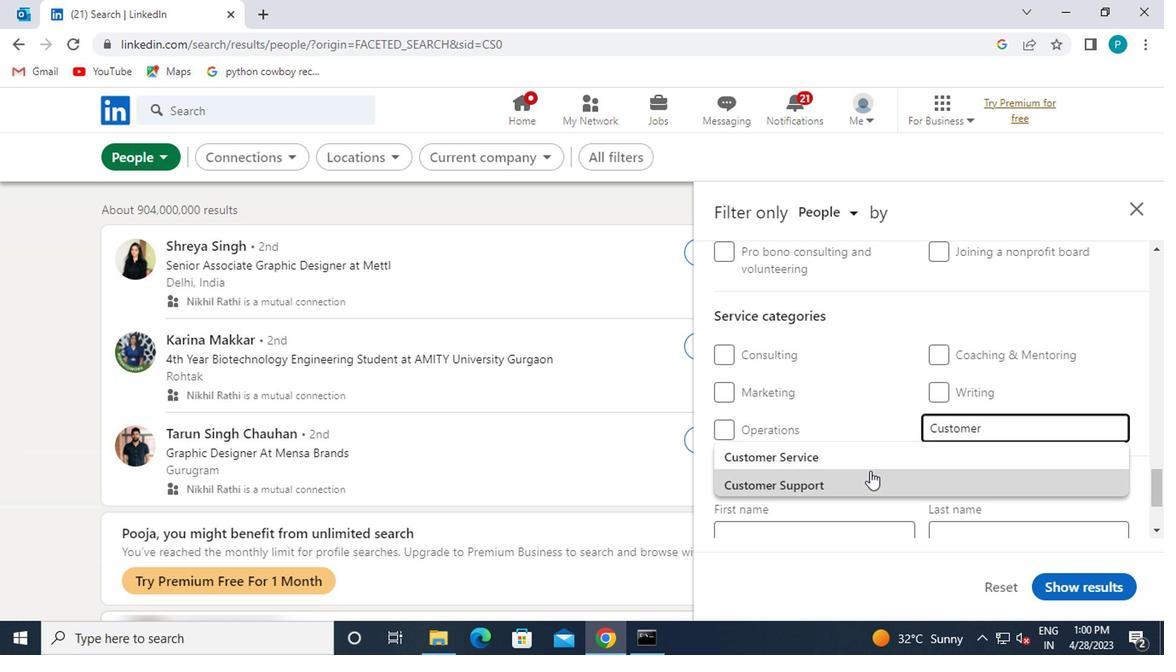 
Action: Mouse pressed left at (866, 475)
Screenshot: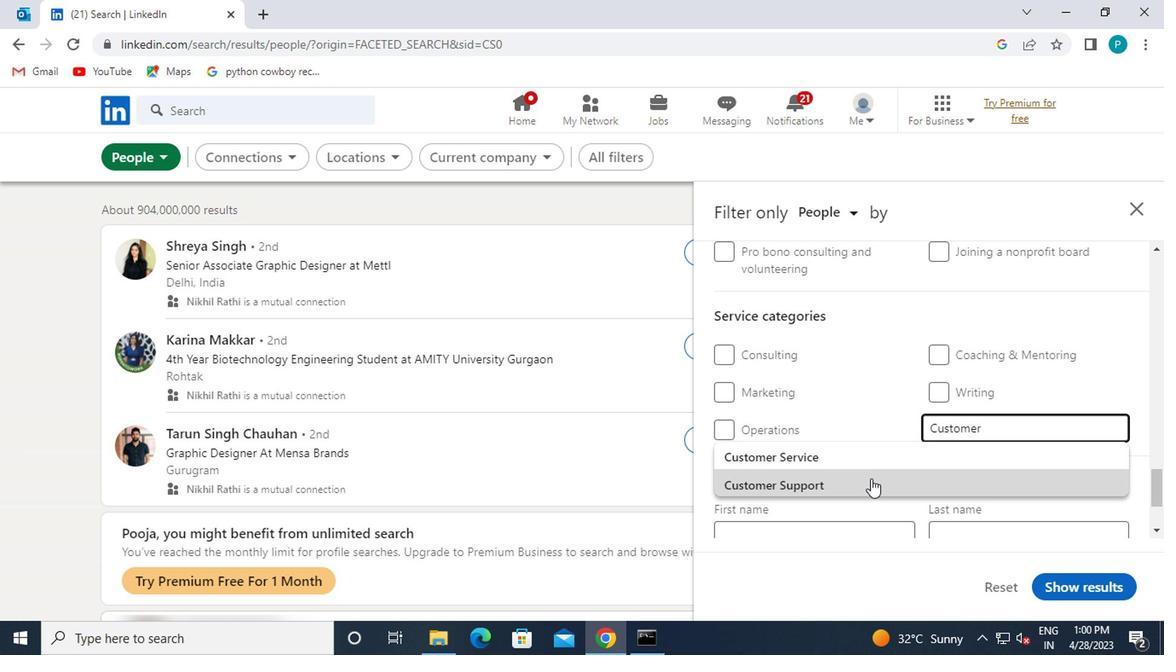 
Action: Mouse moved to (858, 440)
Screenshot: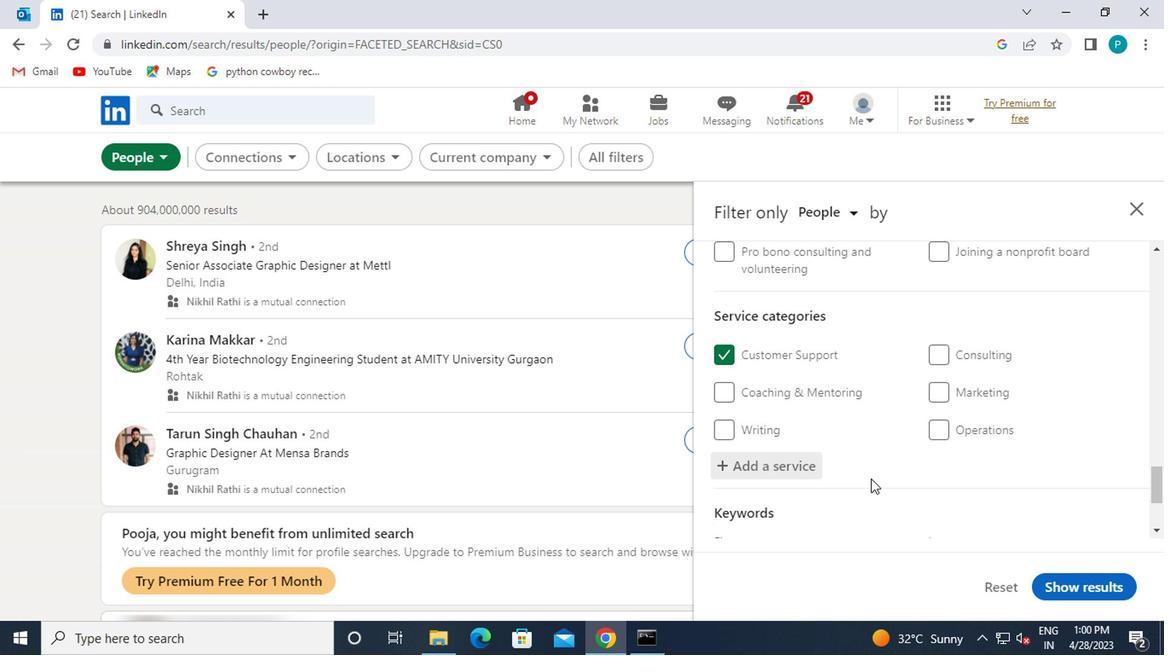 
Action: Mouse scrolled (858, 439) with delta (0, 0)
Screenshot: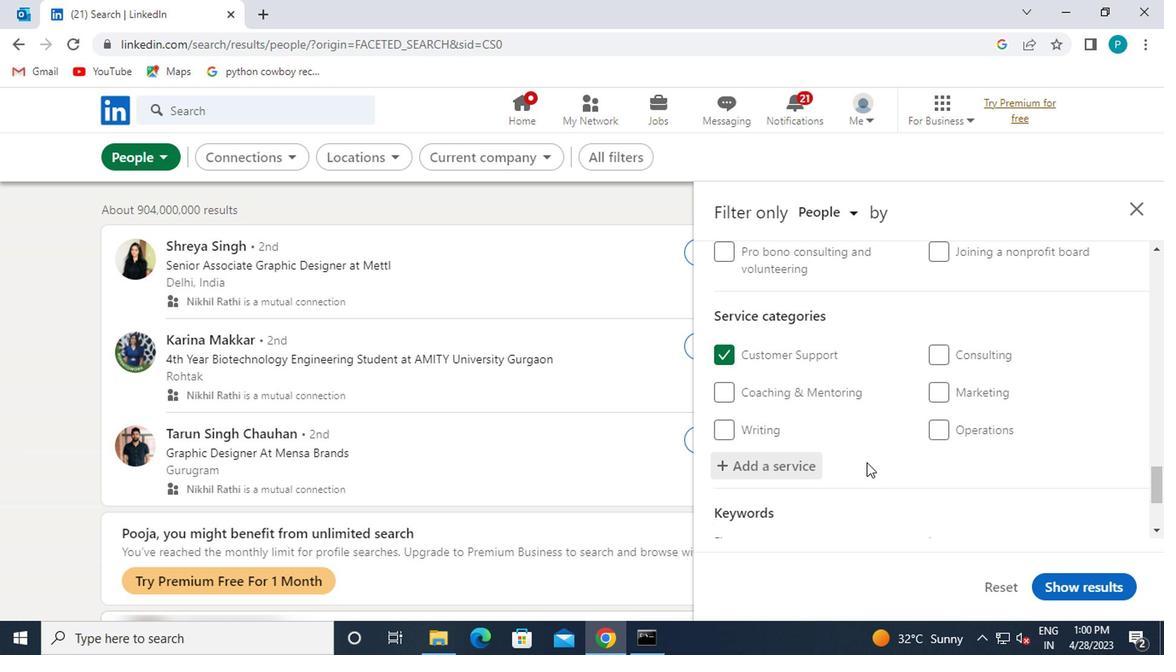 
Action: Mouse scrolled (858, 439) with delta (0, 0)
Screenshot: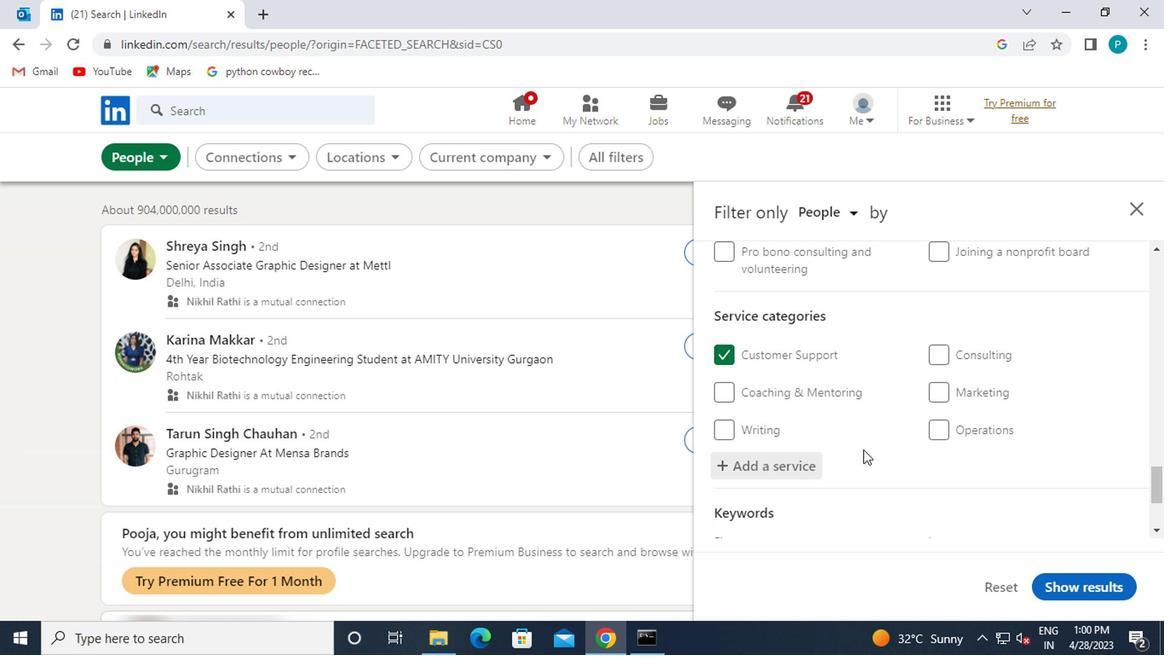 
Action: Mouse moved to (870, 432)
Screenshot: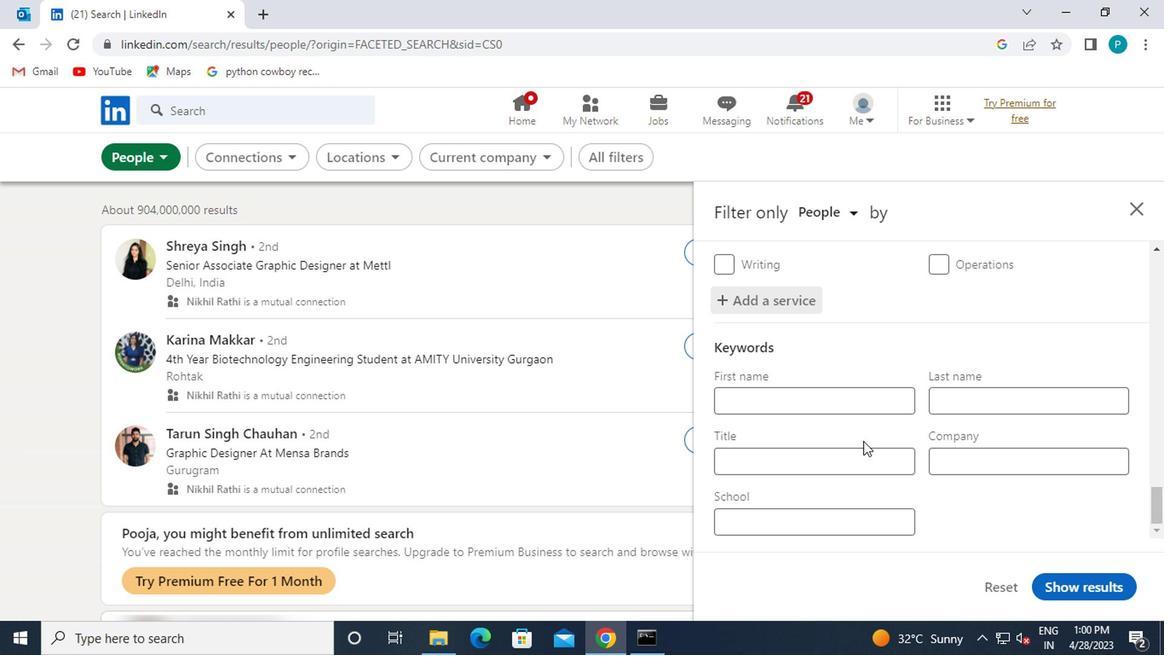 
Action: Mouse scrolled (870, 431) with delta (0, -1)
Screenshot: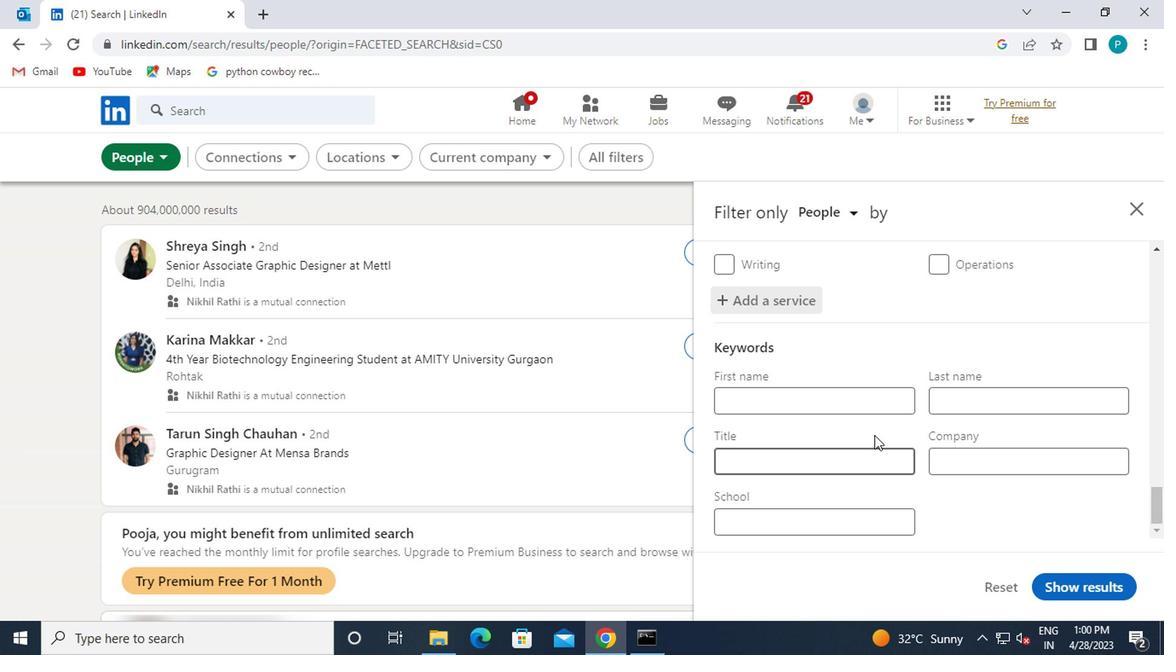 
Action: Mouse scrolled (870, 431) with delta (0, -1)
Screenshot: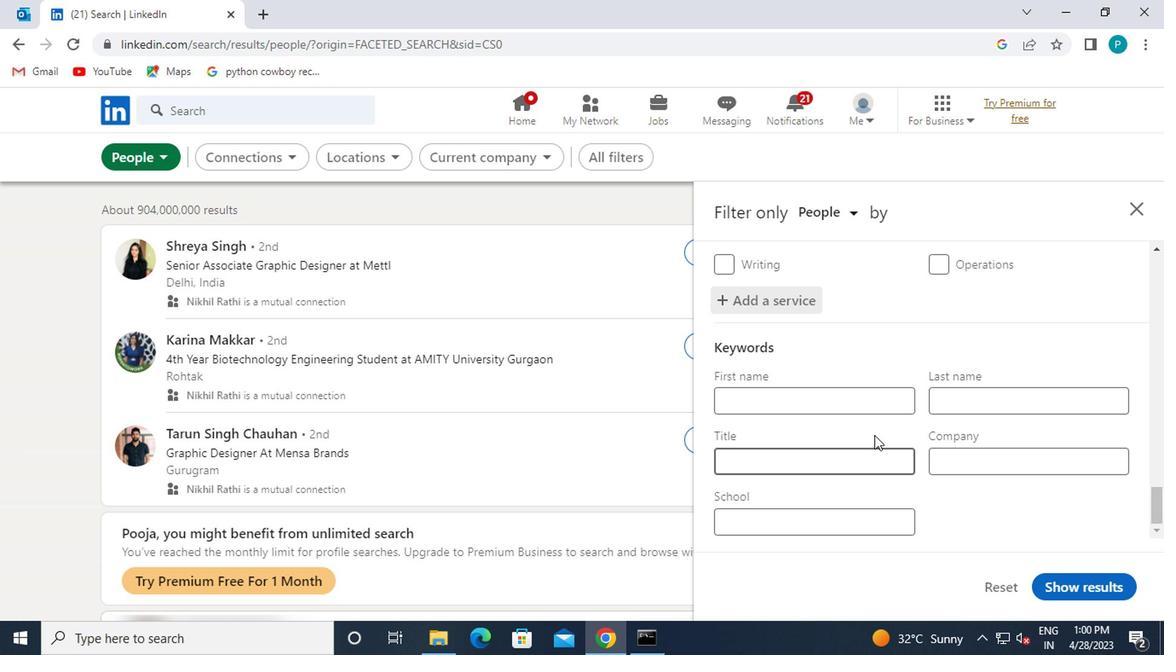 
Action: Mouse scrolled (870, 431) with delta (0, -1)
Screenshot: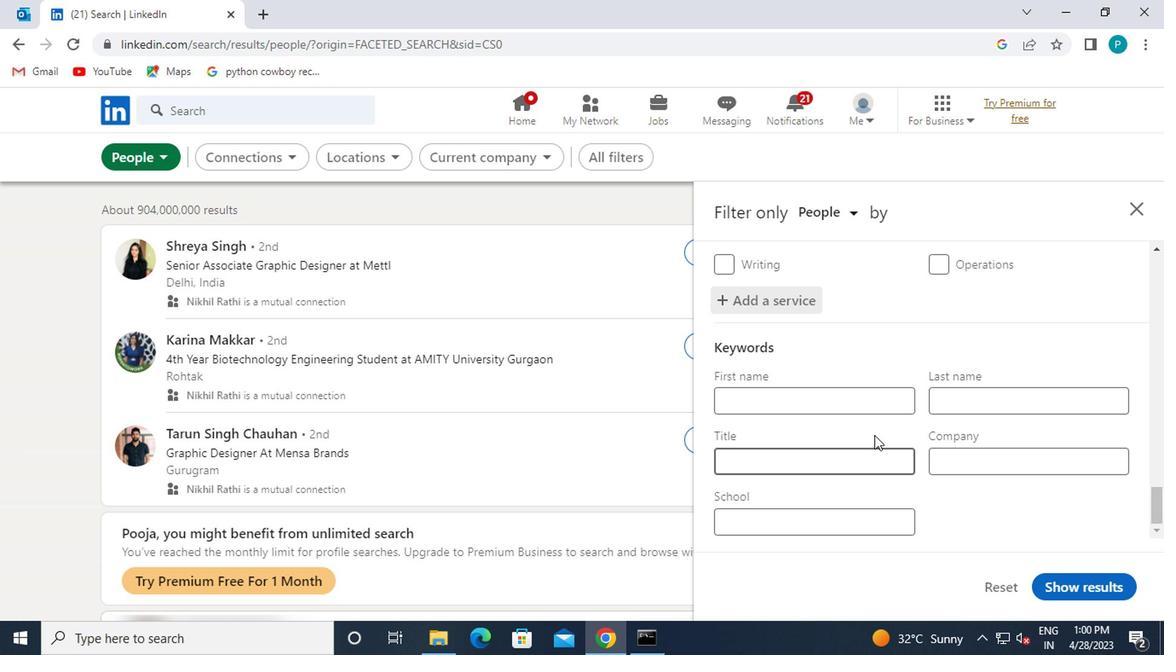
Action: Mouse moved to (820, 461)
Screenshot: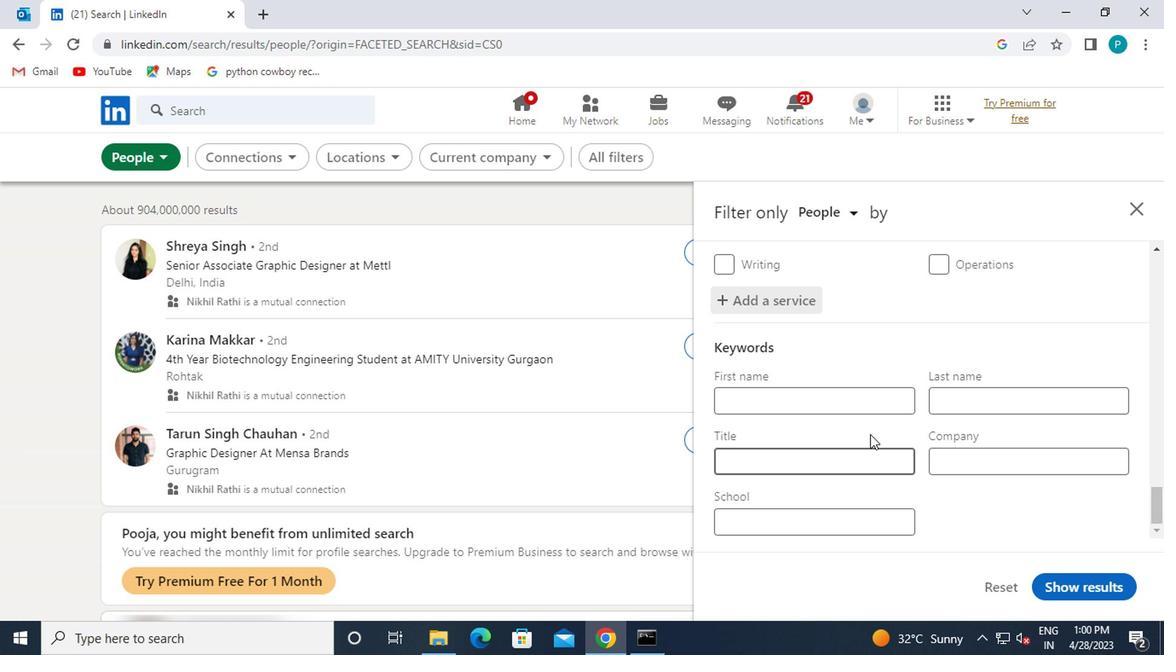 
Action: Mouse pressed left at (820, 461)
Screenshot: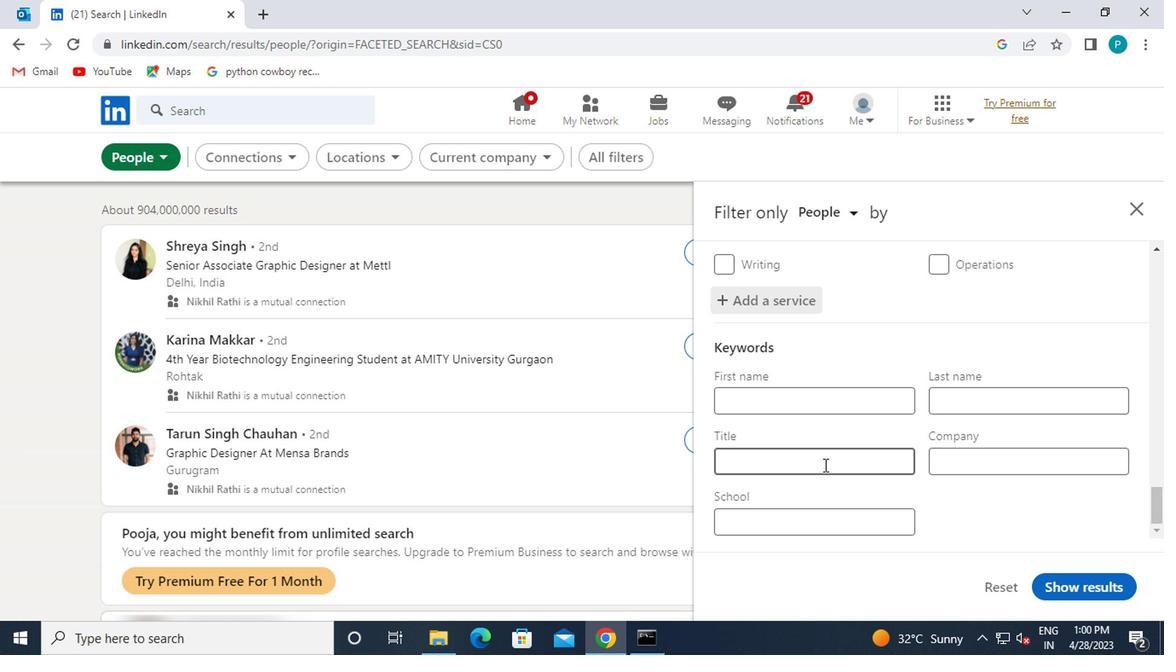 
Action: Key pressed <Key.caps_lock>H<Key.caps_lock>UMAN<Key.space>
Screenshot: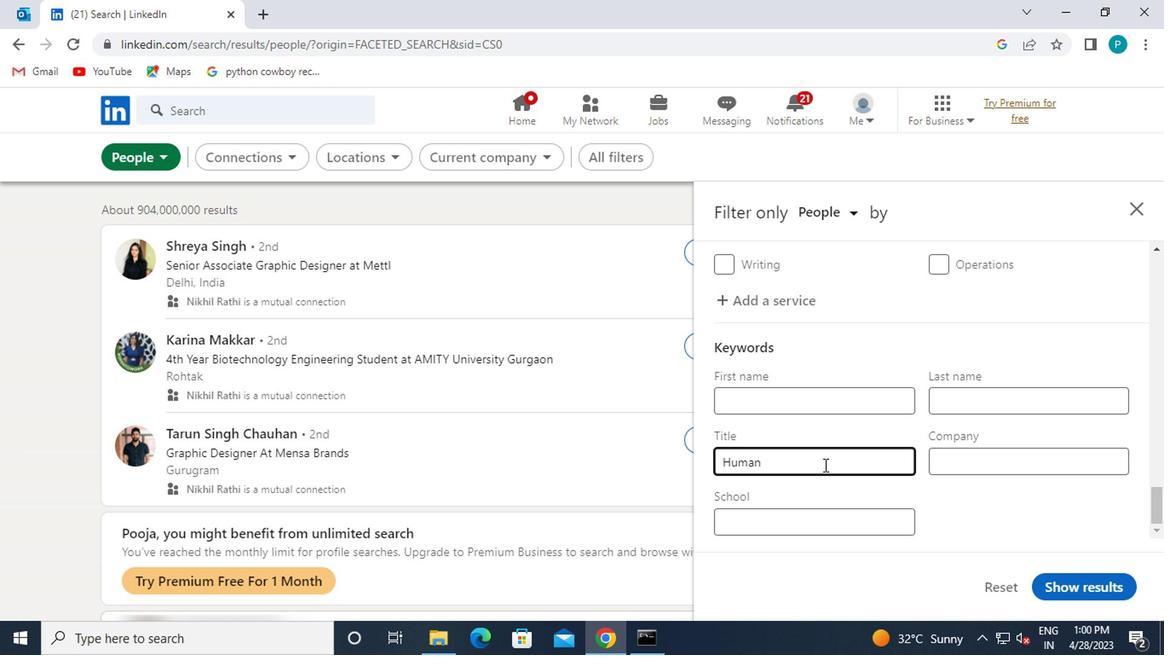 
Action: Mouse moved to (526, 437)
Screenshot: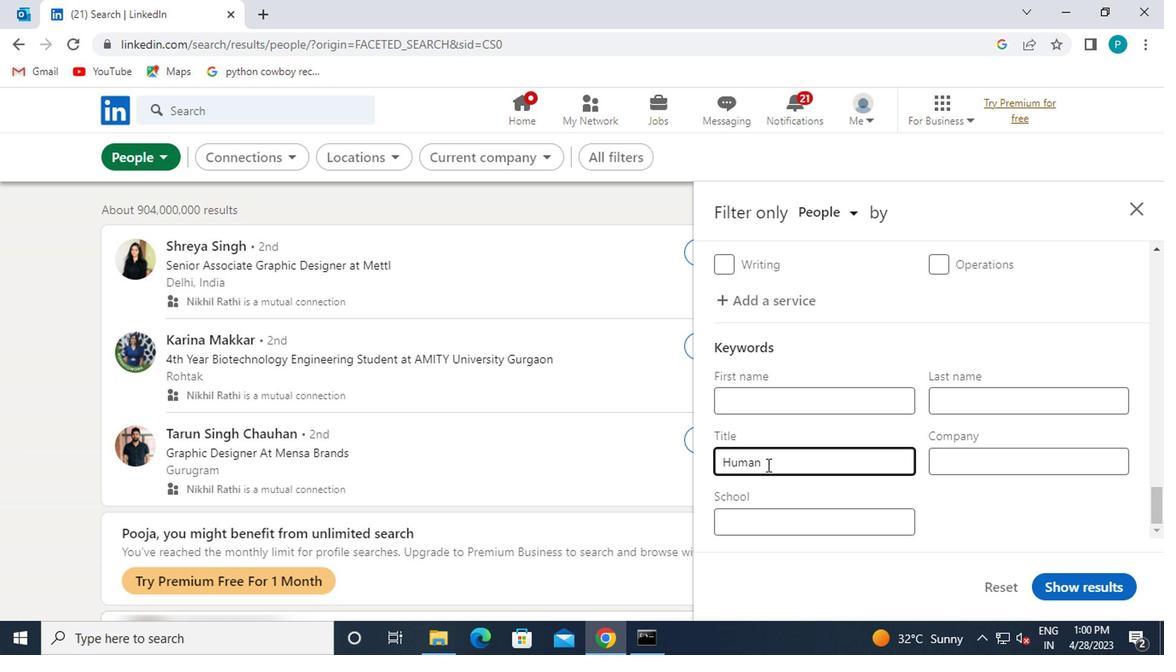 
Action: Key pressed <Key.caps_lock>R<Key.caps_lock>ESOURCES
Screenshot: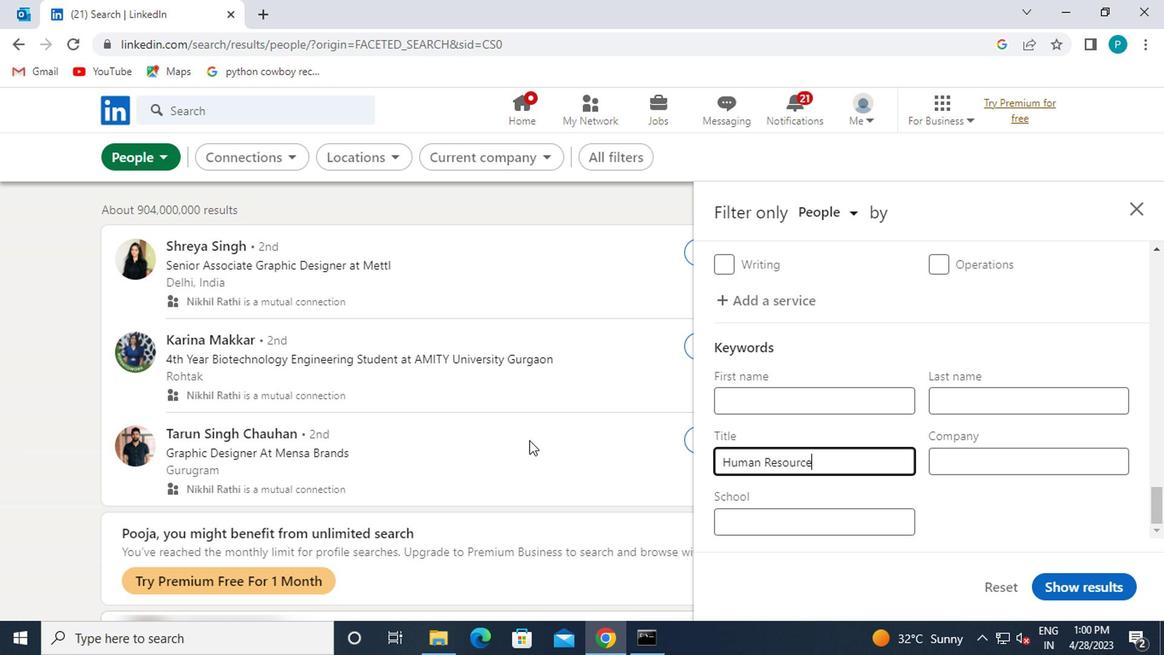 
Action: Mouse moved to (1102, 575)
Screenshot: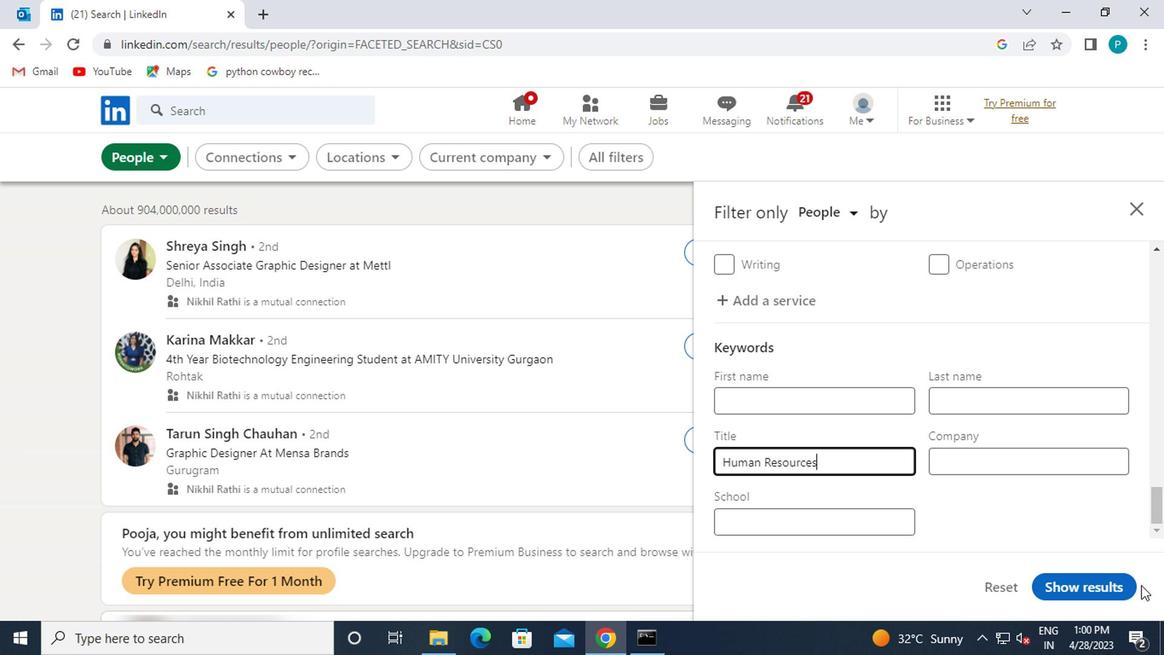 
Action: Mouse pressed left at (1102, 575)
Screenshot: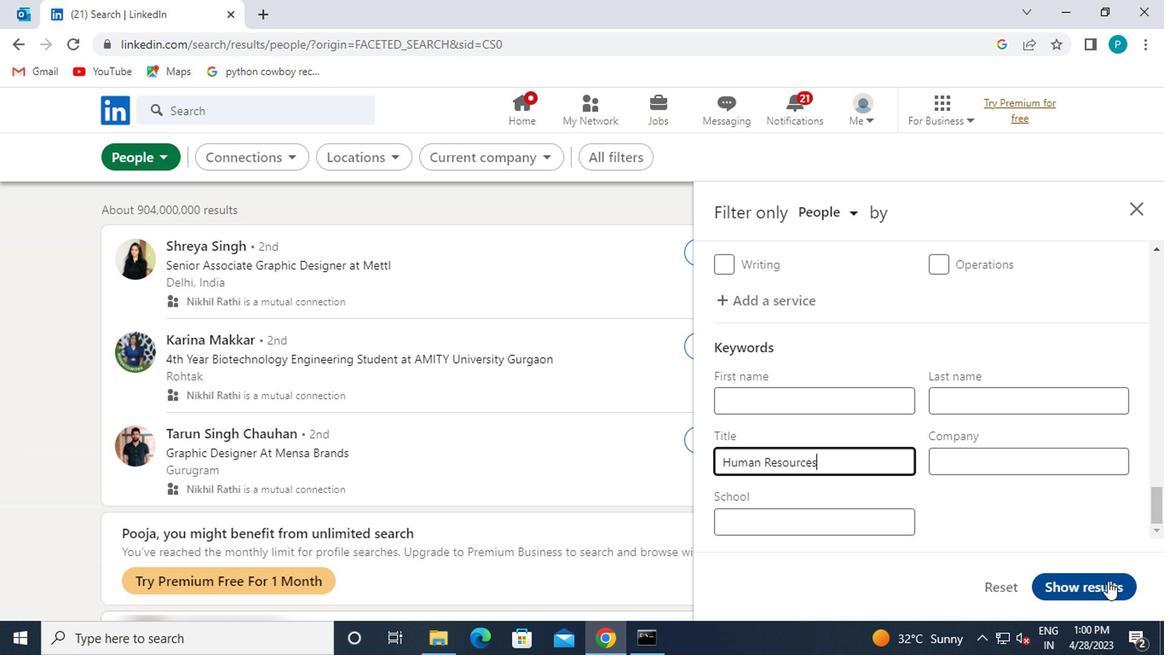
